 Task: Forward email with the signature Devin Parker with the subject Quarterly report from softage.1@softage.net to softage.7@softage.net with the message Please provide me with an update on the projects change management plan., select last word, change the font color from current to blue and background color to purple Send the email
Action: Mouse pressed left at (1081, 90)
Screenshot: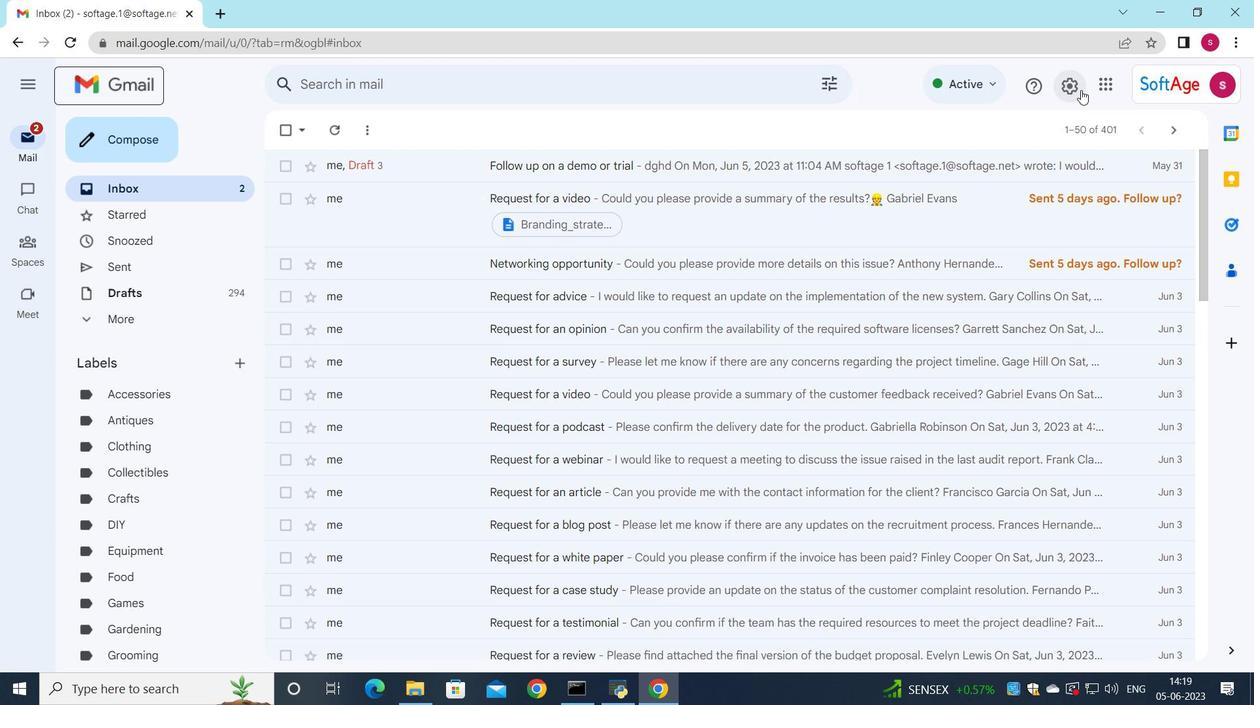 
Action: Mouse moved to (1060, 164)
Screenshot: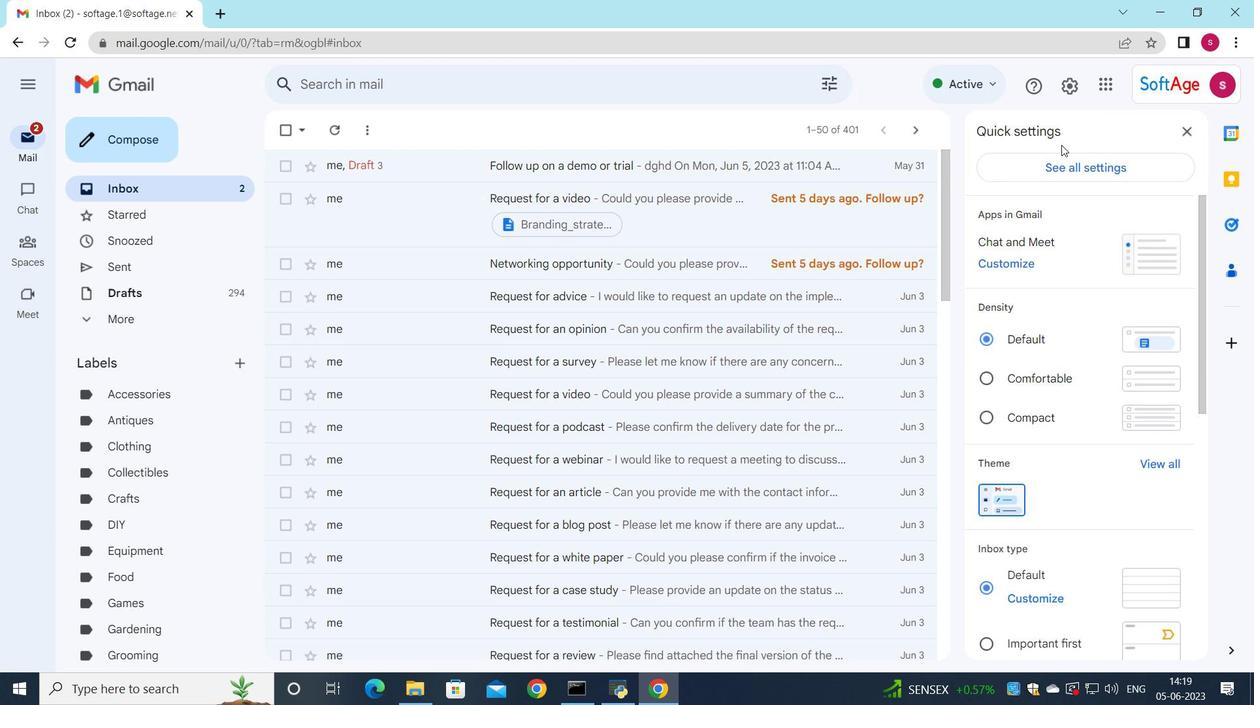 
Action: Mouse pressed left at (1060, 164)
Screenshot: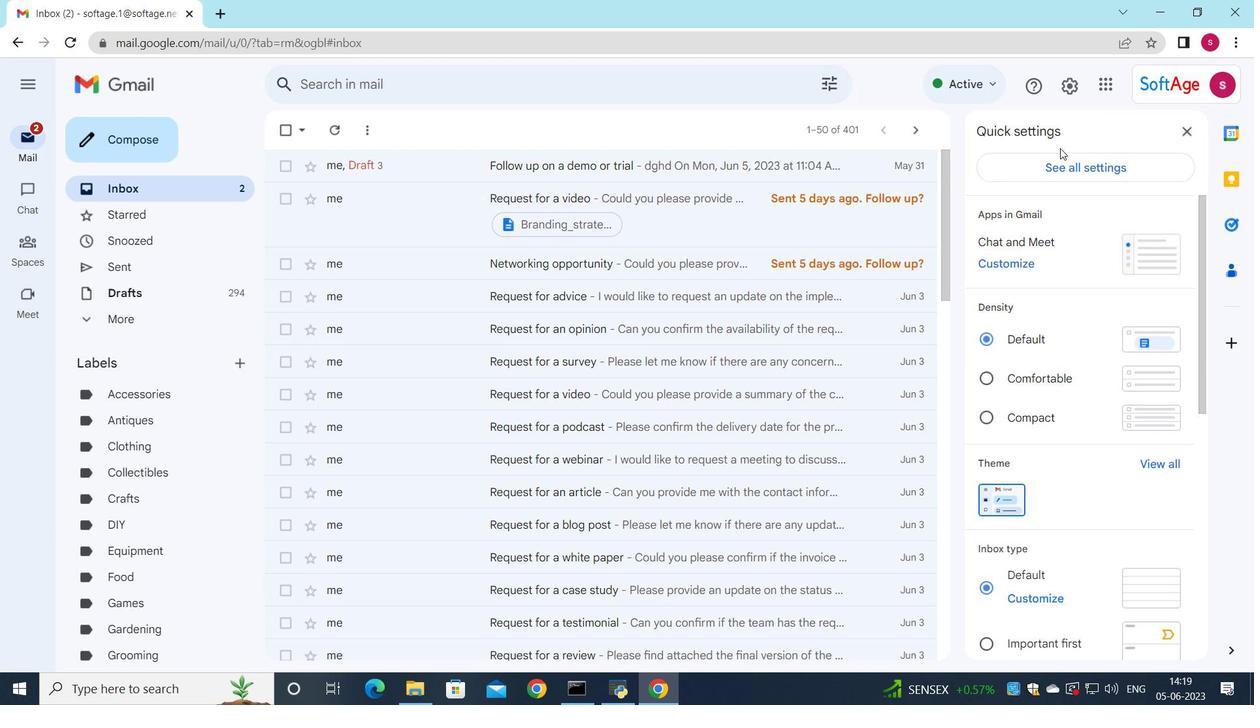 
Action: Mouse moved to (676, 300)
Screenshot: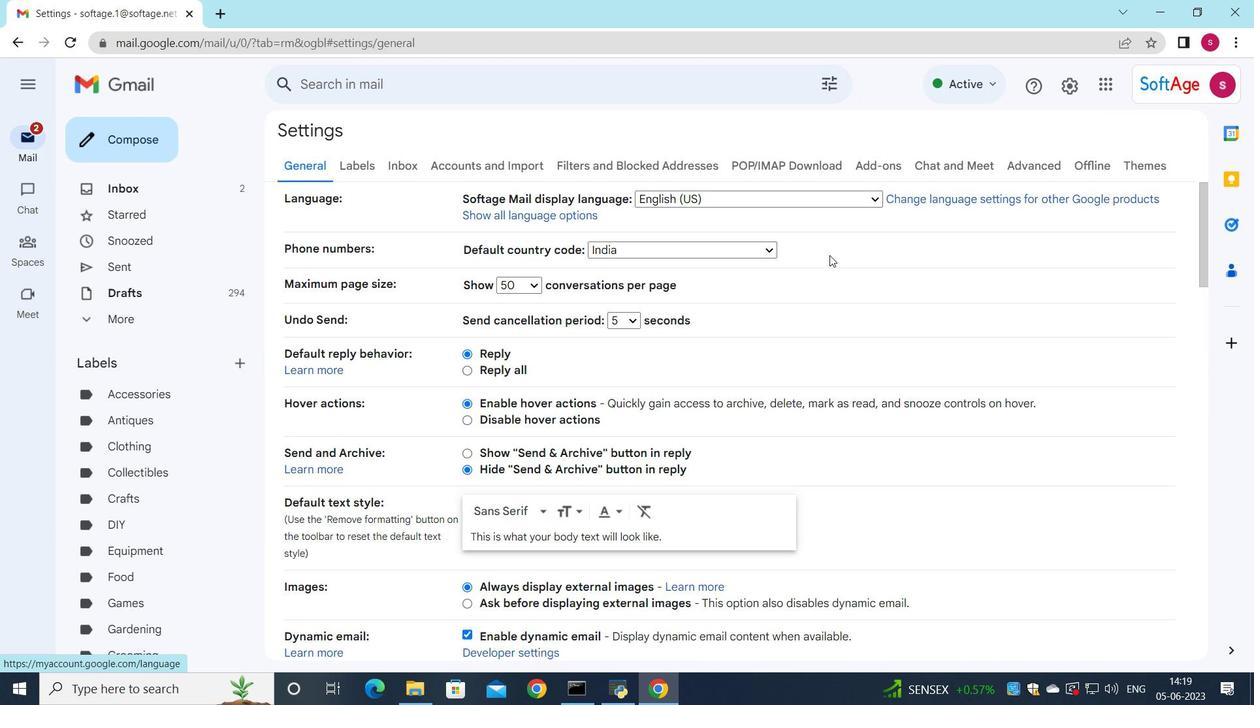 
Action: Mouse scrolled (676, 299) with delta (0, 0)
Screenshot: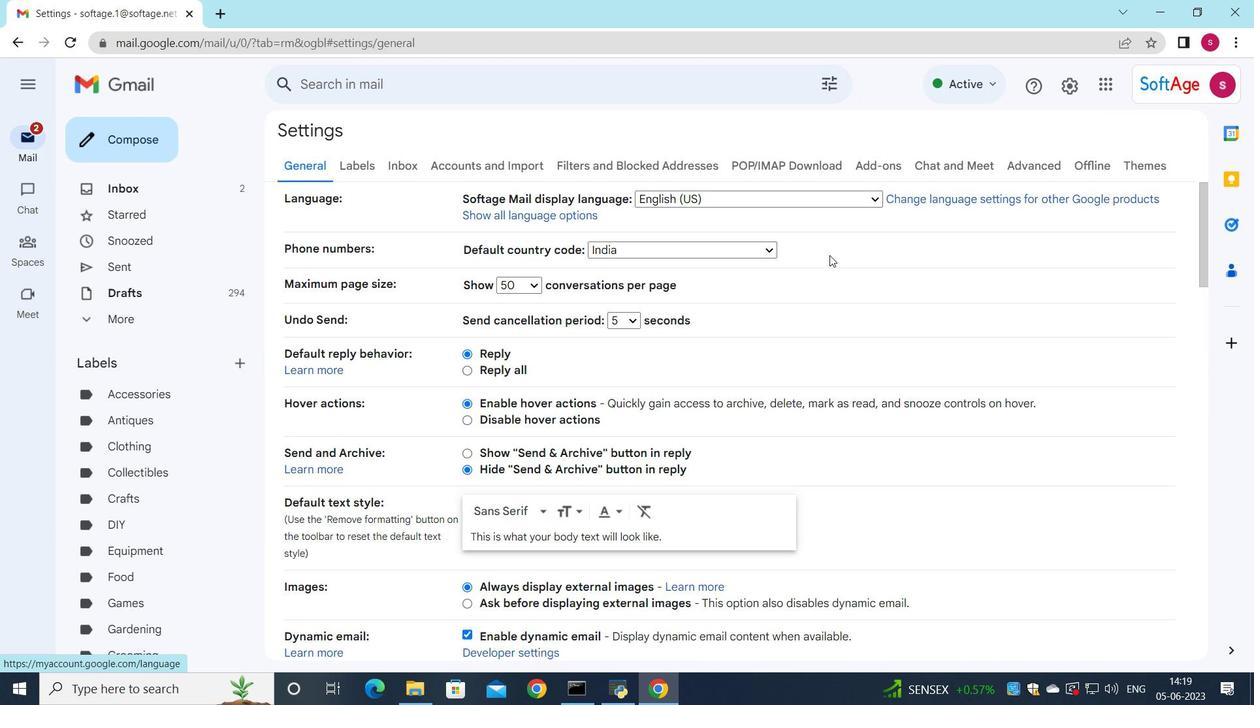 
Action: Mouse moved to (671, 303)
Screenshot: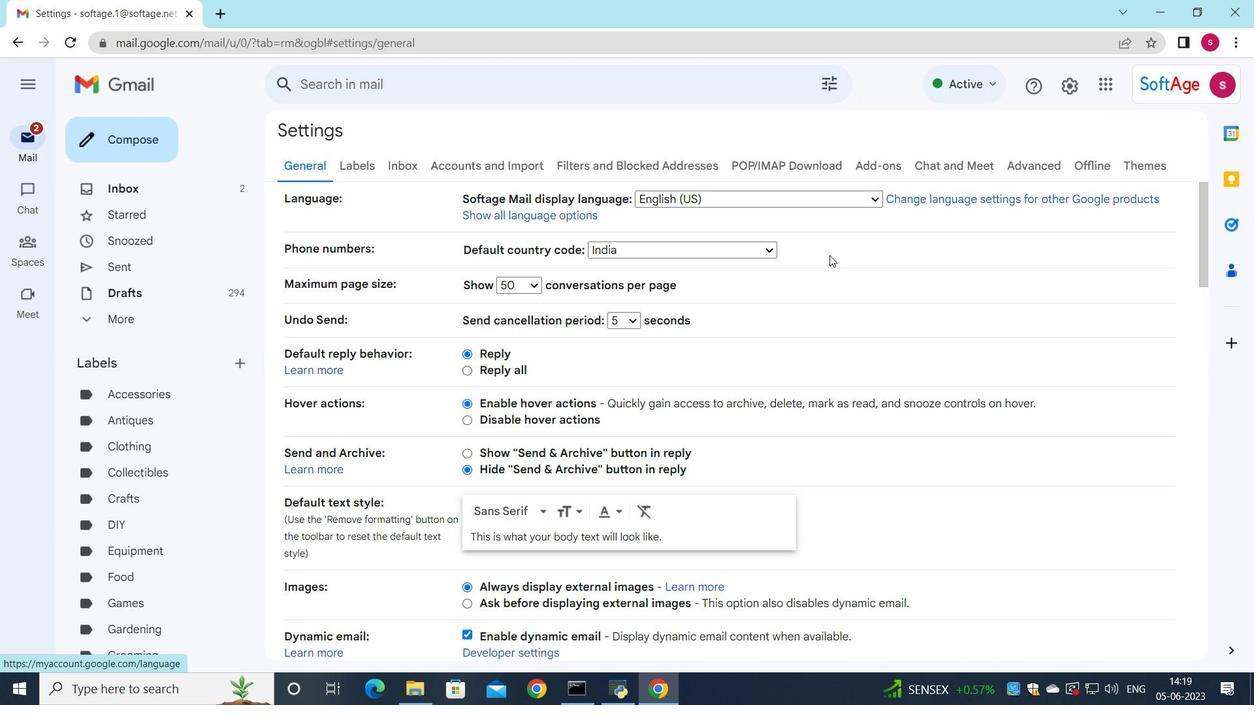 
Action: Mouse scrolled (671, 303) with delta (0, 0)
Screenshot: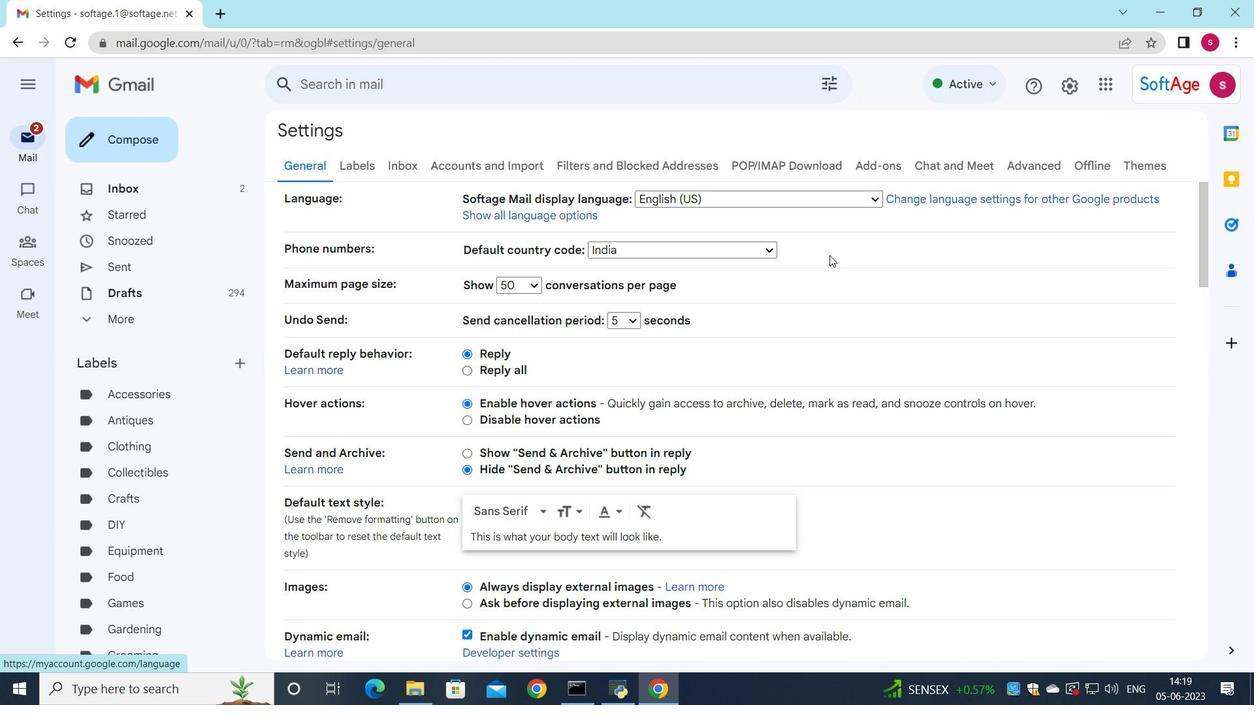 
Action: Mouse moved to (669, 305)
Screenshot: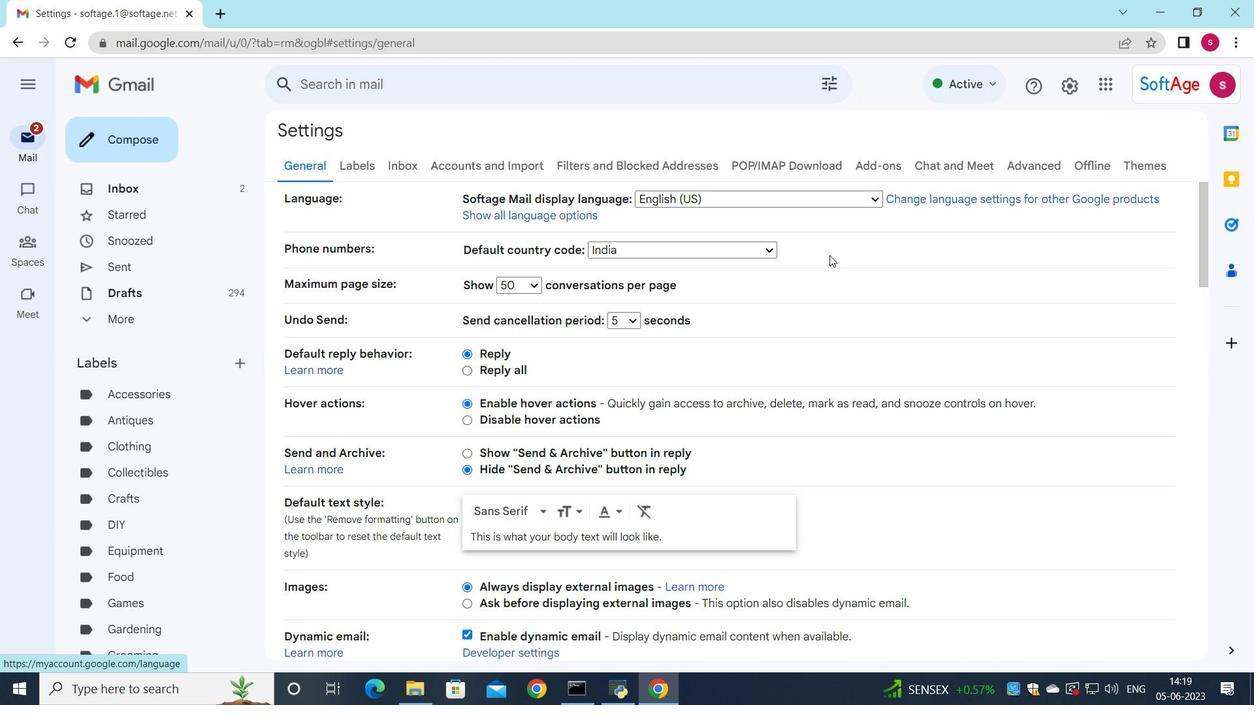 
Action: Mouse scrolled (669, 304) with delta (0, 0)
Screenshot: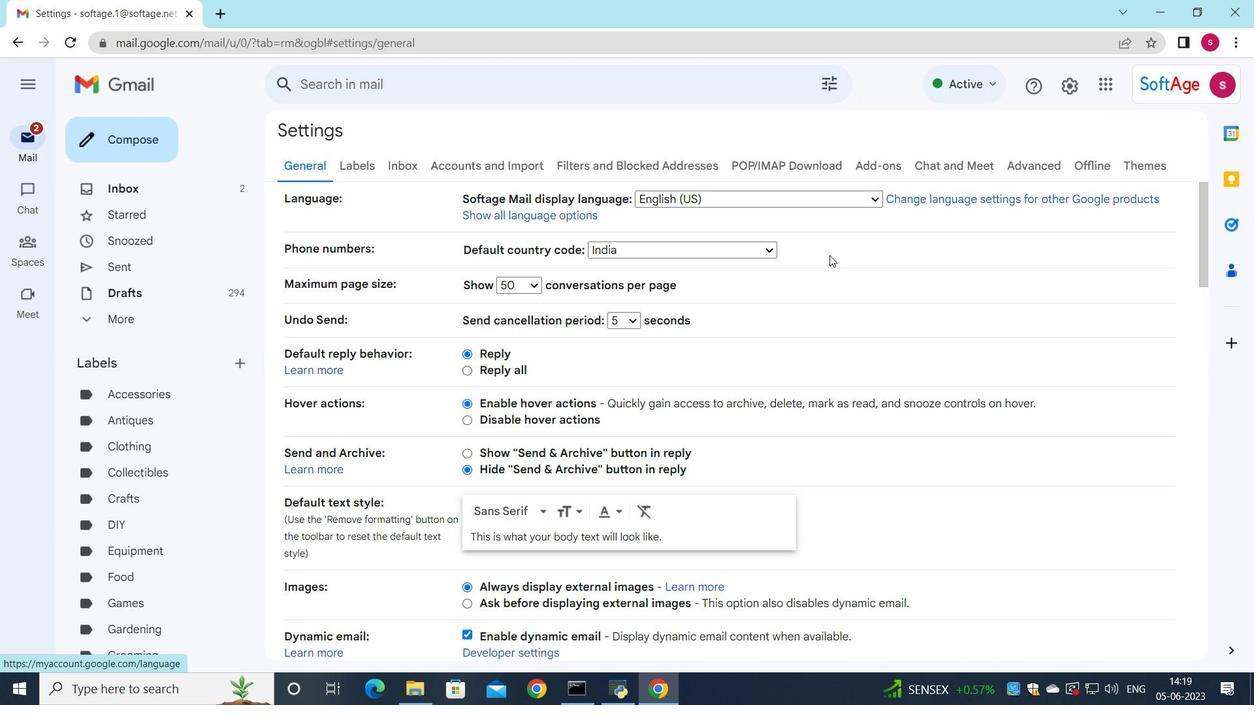 
Action: Mouse moved to (665, 307)
Screenshot: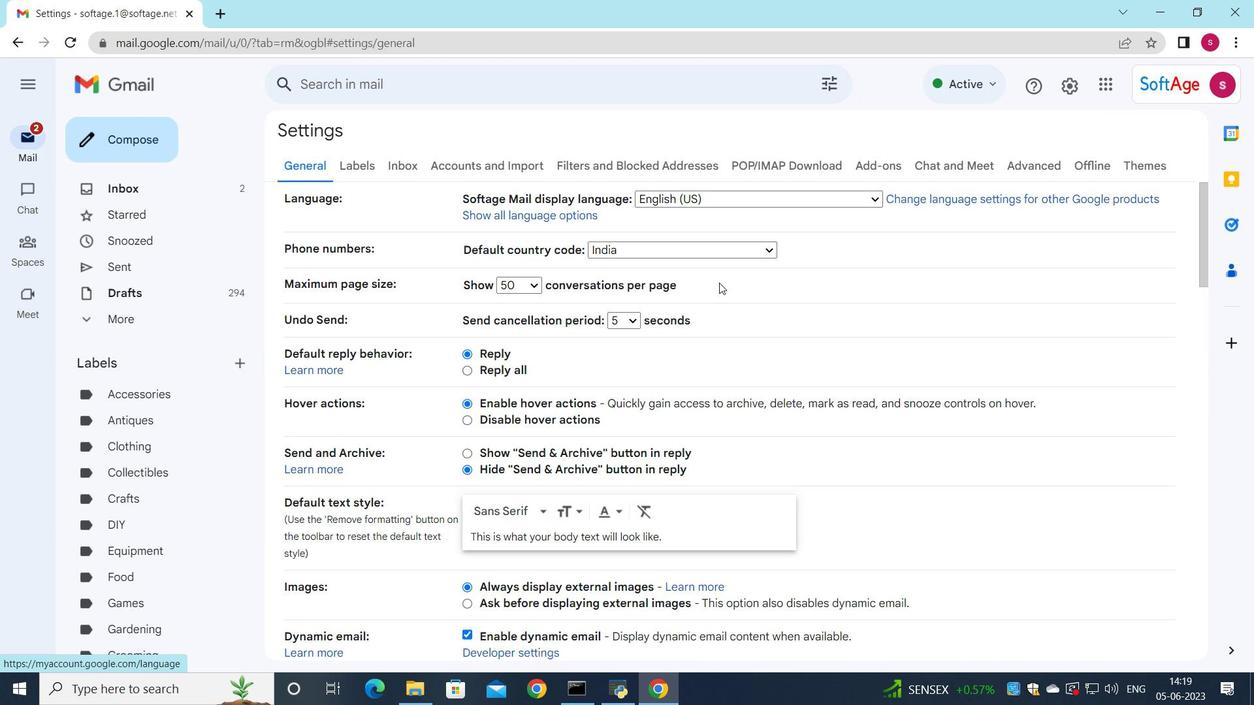 
Action: Mouse scrolled (665, 306) with delta (0, 0)
Screenshot: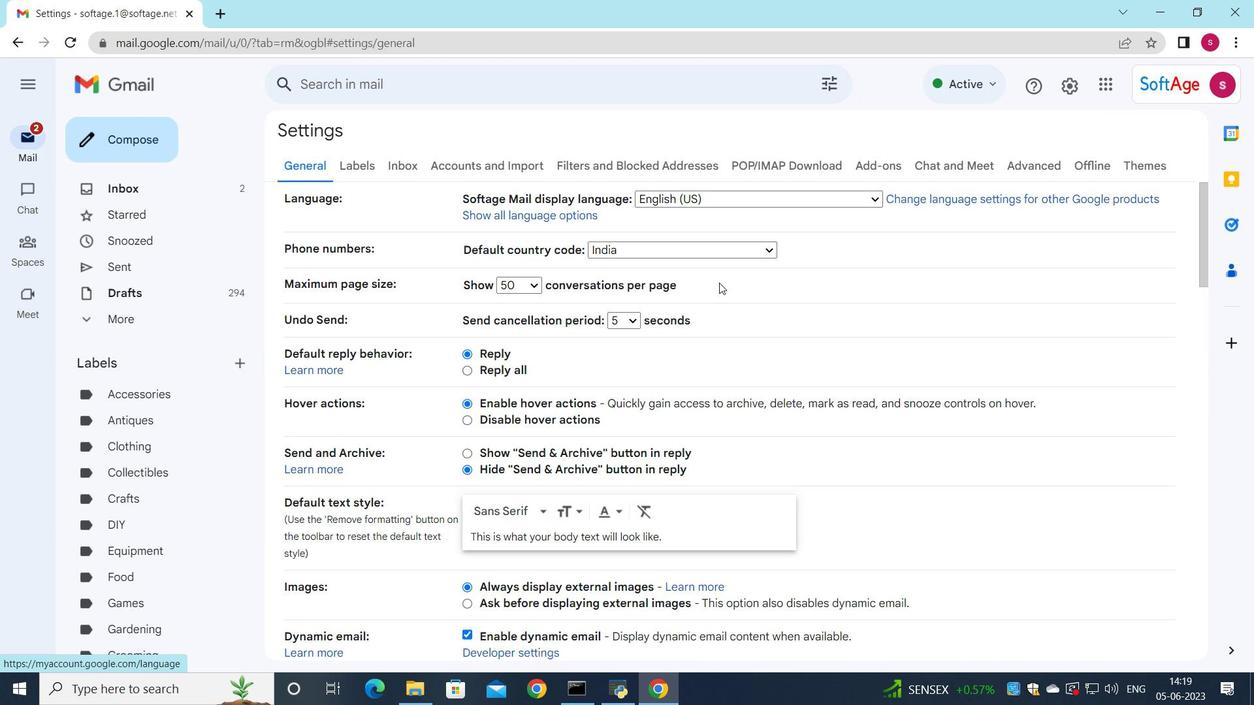 
Action: Mouse moved to (596, 295)
Screenshot: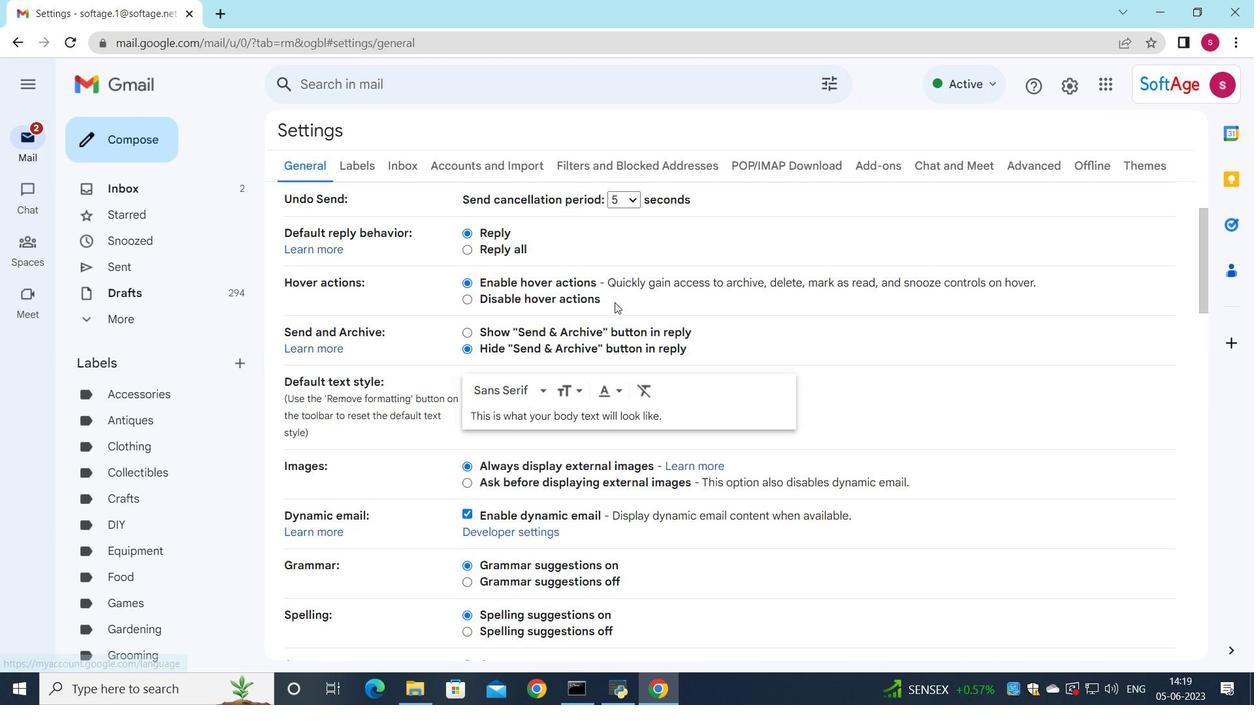 
Action: Mouse scrolled (596, 295) with delta (0, 0)
Screenshot: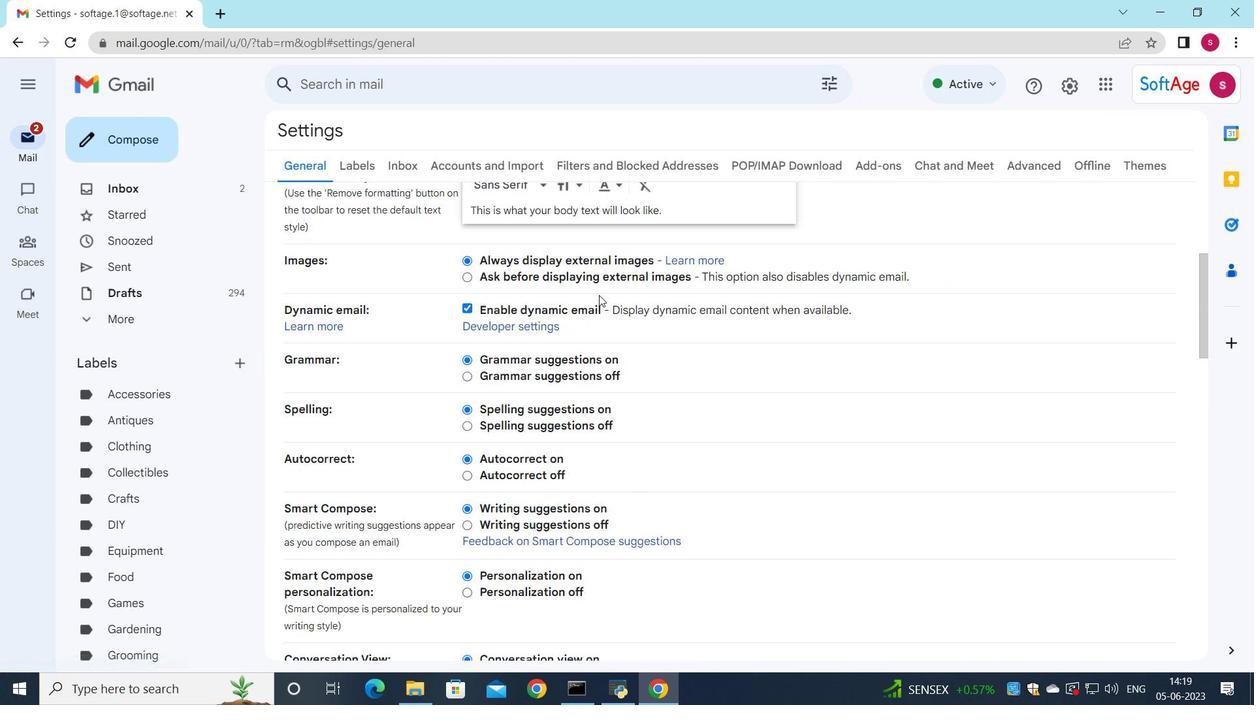 
Action: Mouse scrolled (596, 295) with delta (0, 0)
Screenshot: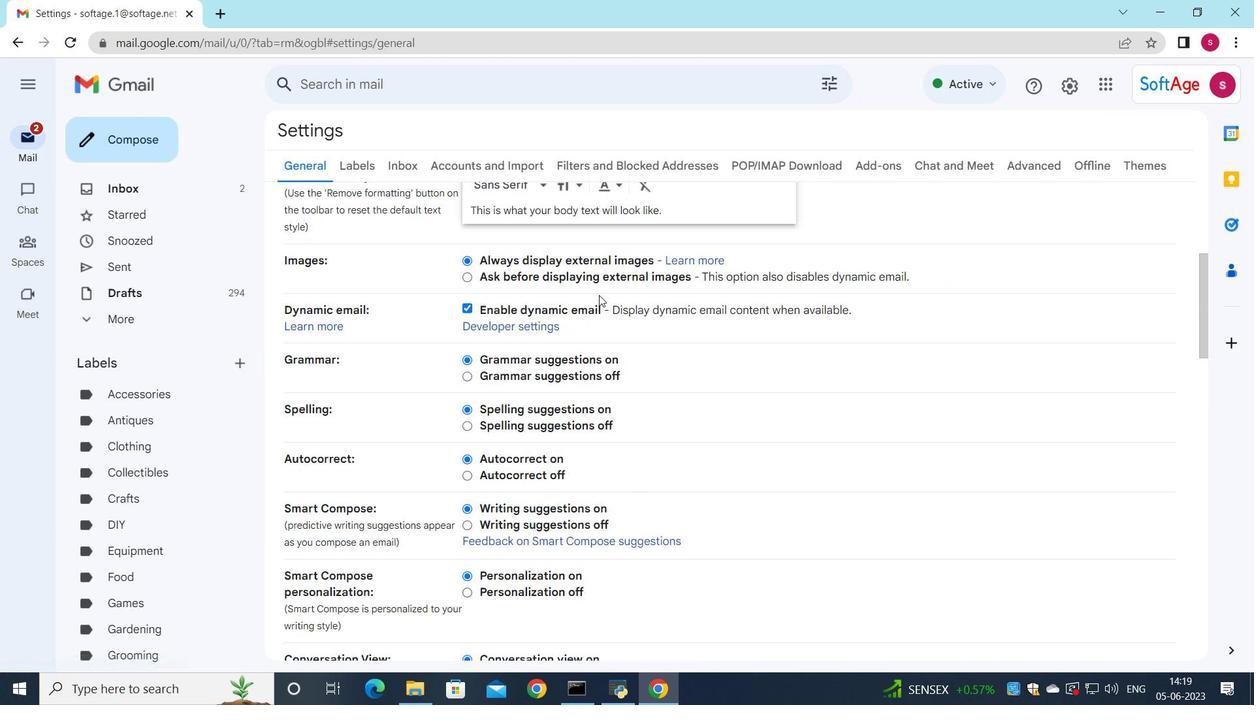 
Action: Mouse scrolled (596, 295) with delta (0, 0)
Screenshot: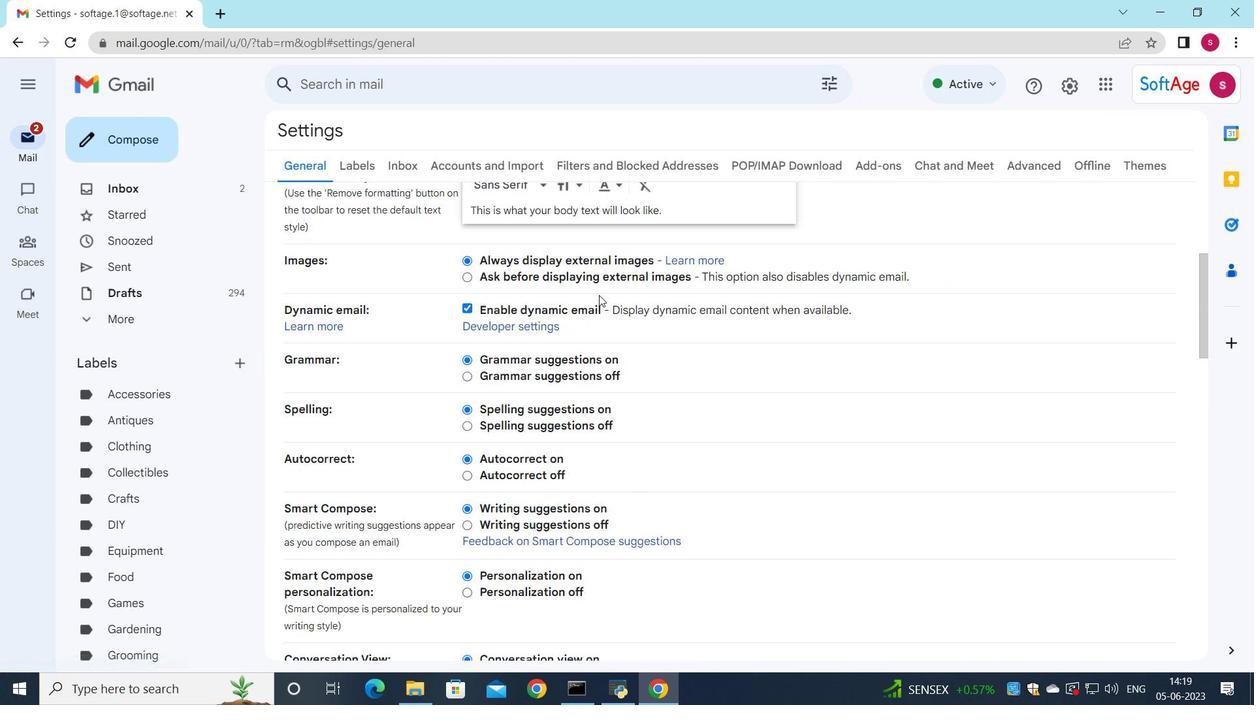 
Action: Mouse scrolled (596, 295) with delta (0, 0)
Screenshot: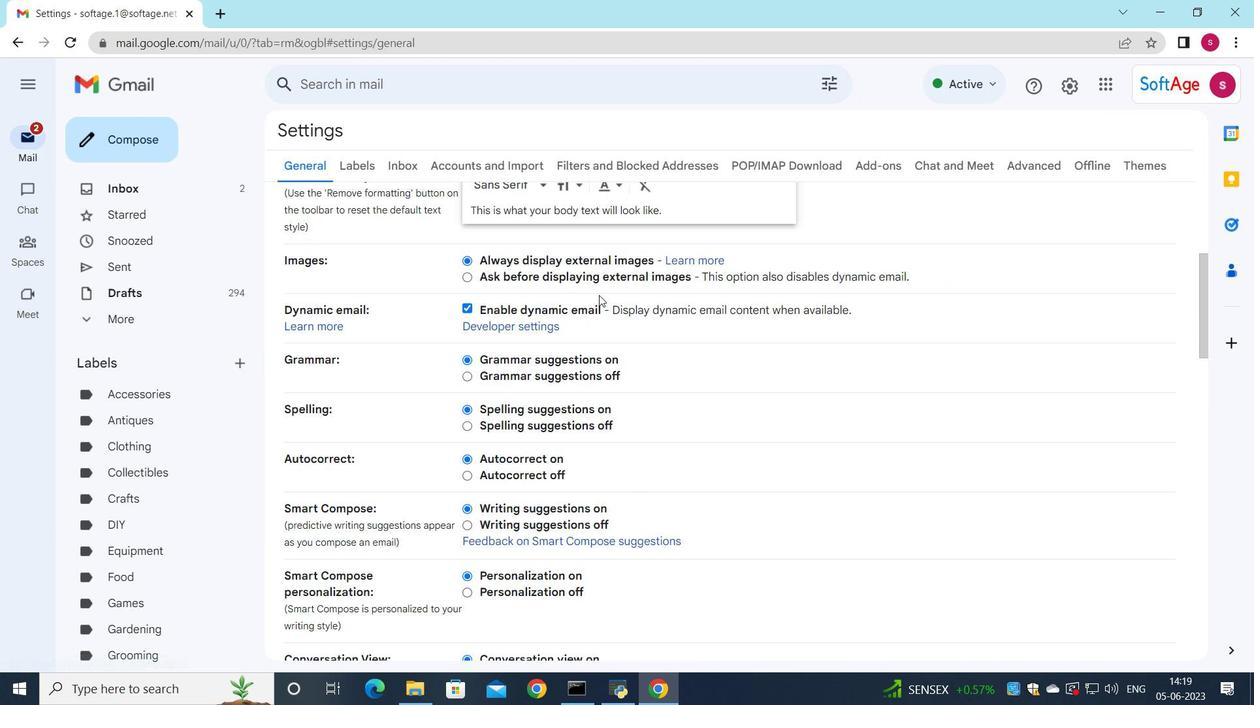 
Action: Mouse moved to (596, 299)
Screenshot: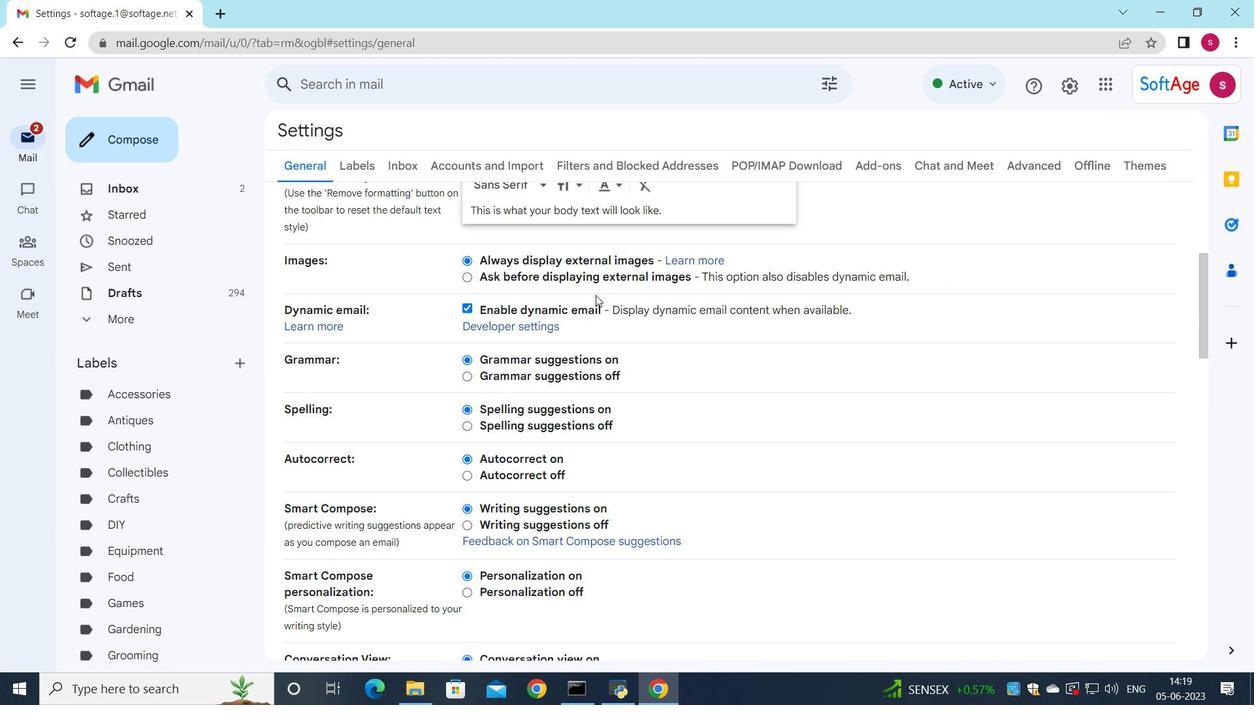 
Action: Mouse scrolled (596, 298) with delta (0, 0)
Screenshot: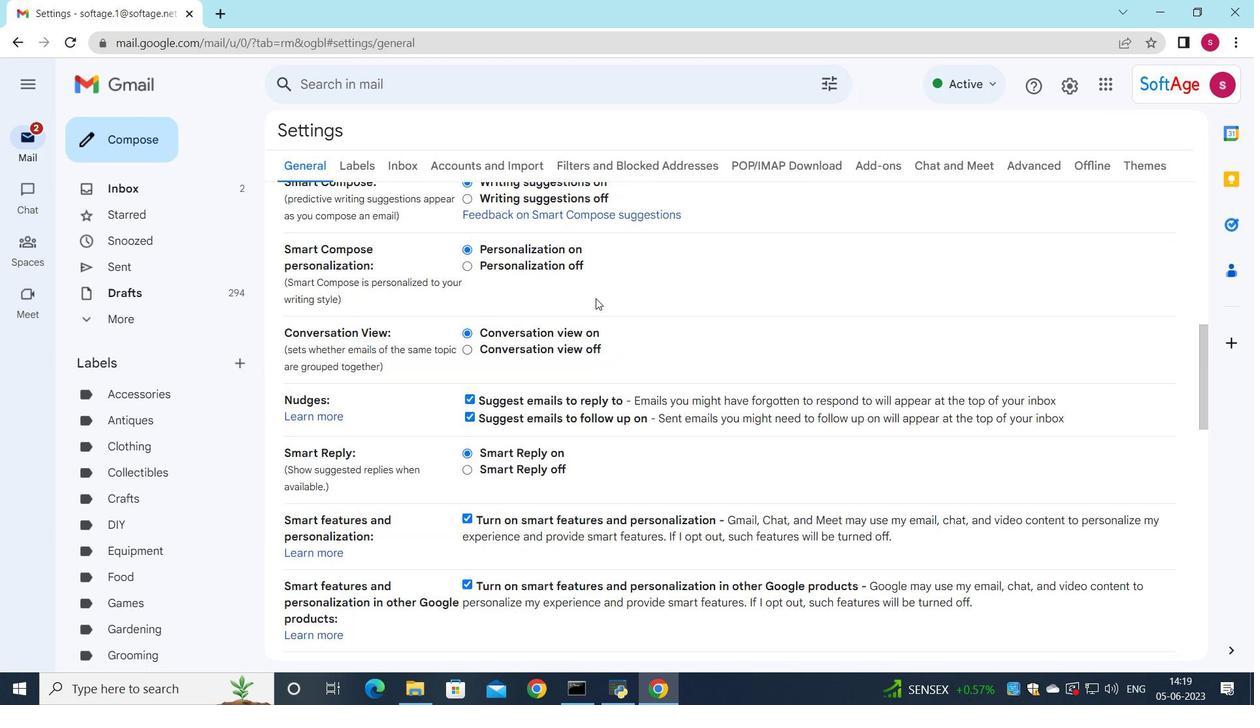 
Action: Mouse scrolled (596, 298) with delta (0, 0)
Screenshot: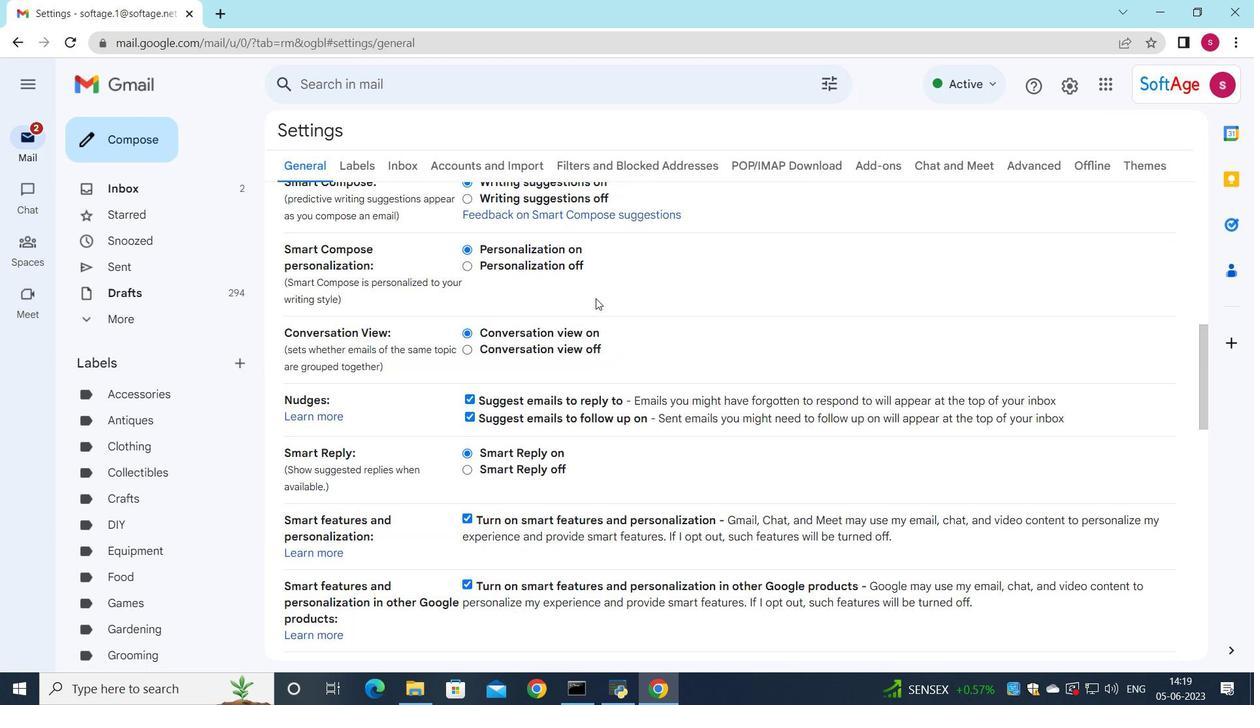 
Action: Mouse scrolled (596, 298) with delta (0, 0)
Screenshot: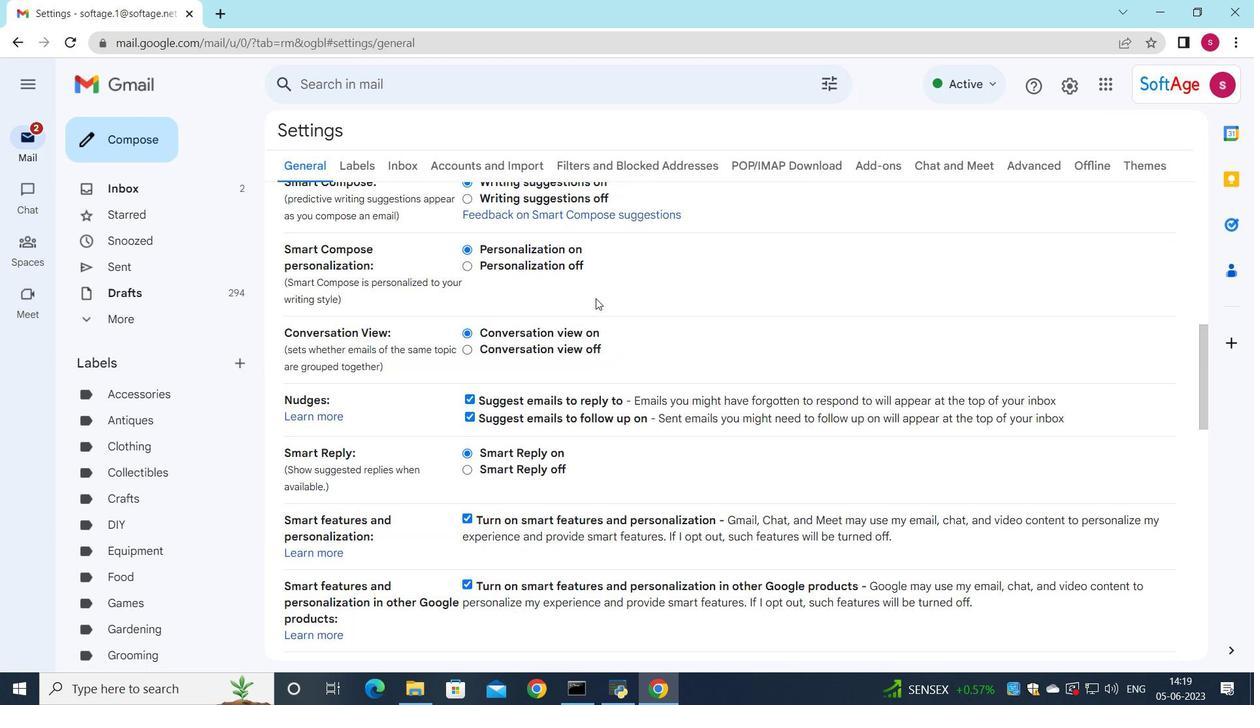
Action: Mouse moved to (596, 303)
Screenshot: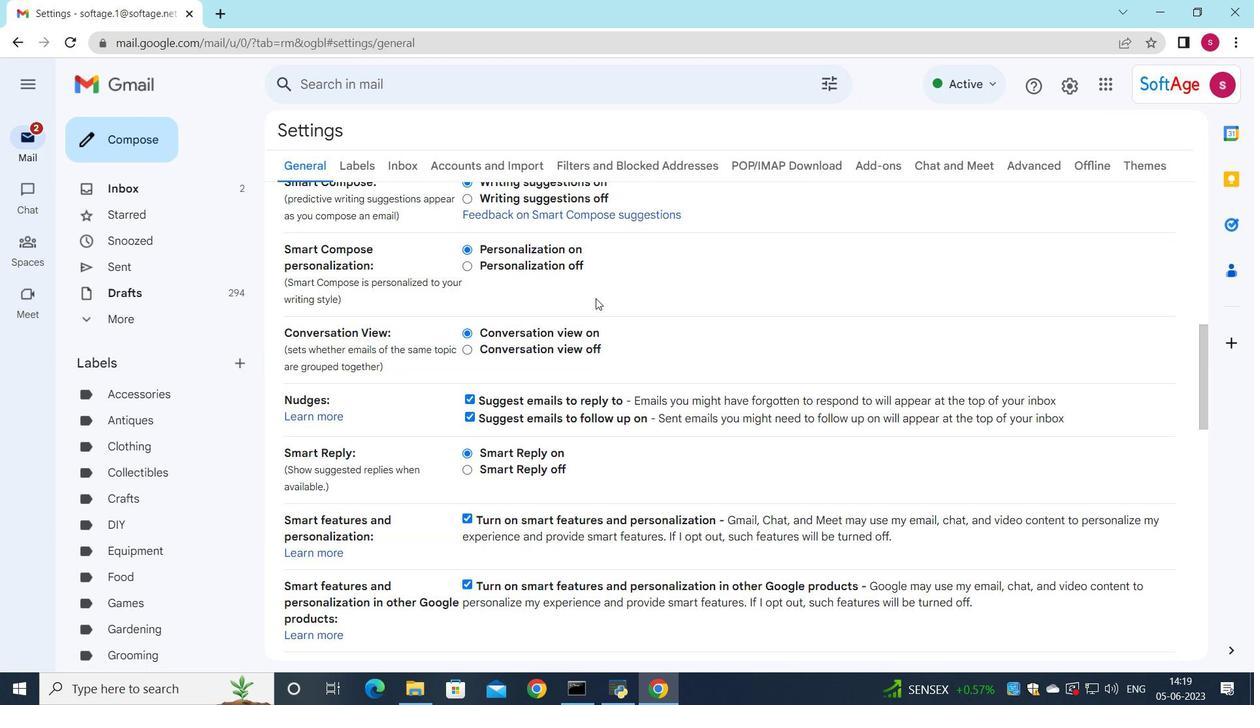 
Action: Mouse scrolled (596, 302) with delta (0, 0)
Screenshot: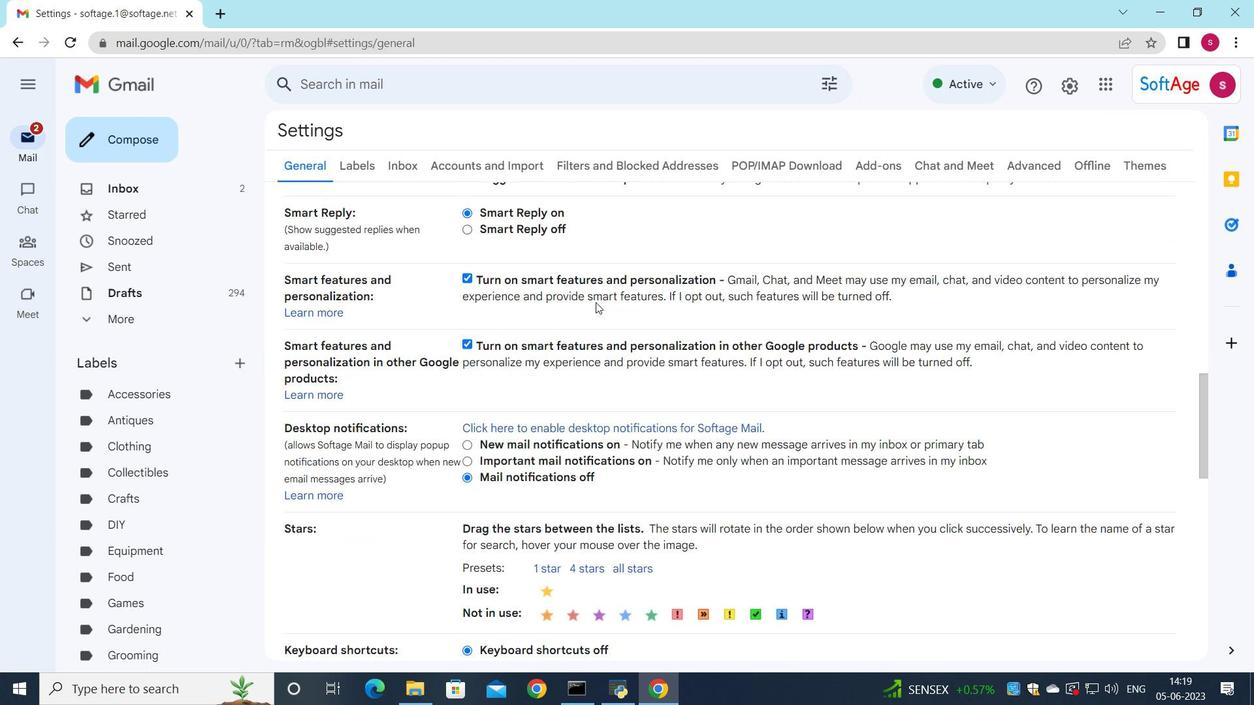 
Action: Mouse scrolled (596, 302) with delta (0, 0)
Screenshot: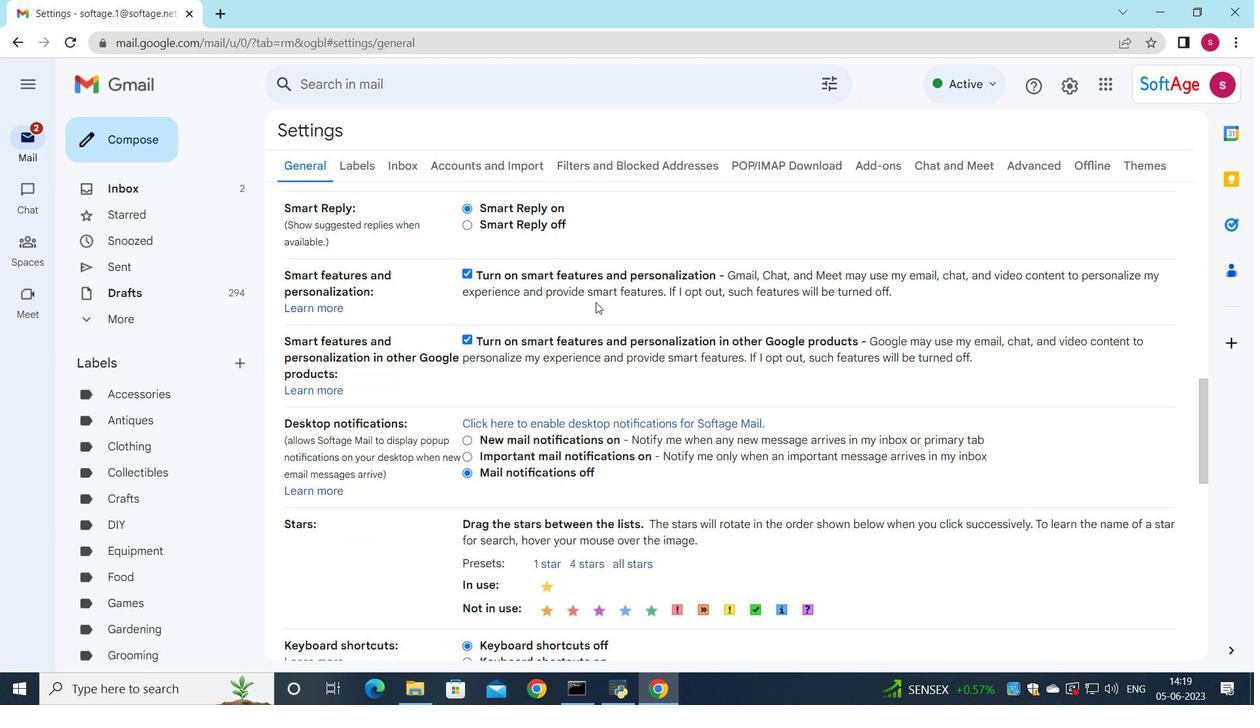 
Action: Mouse moved to (596, 301)
Screenshot: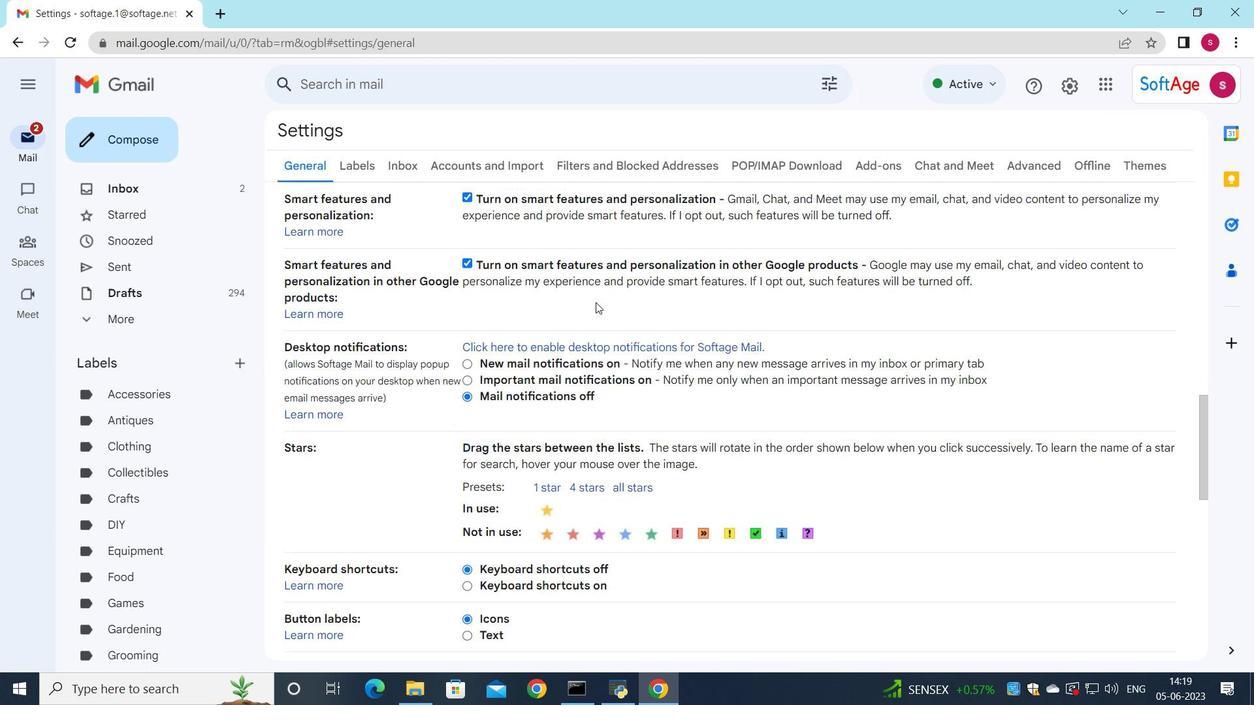 
Action: Mouse scrolled (596, 301) with delta (0, 0)
Screenshot: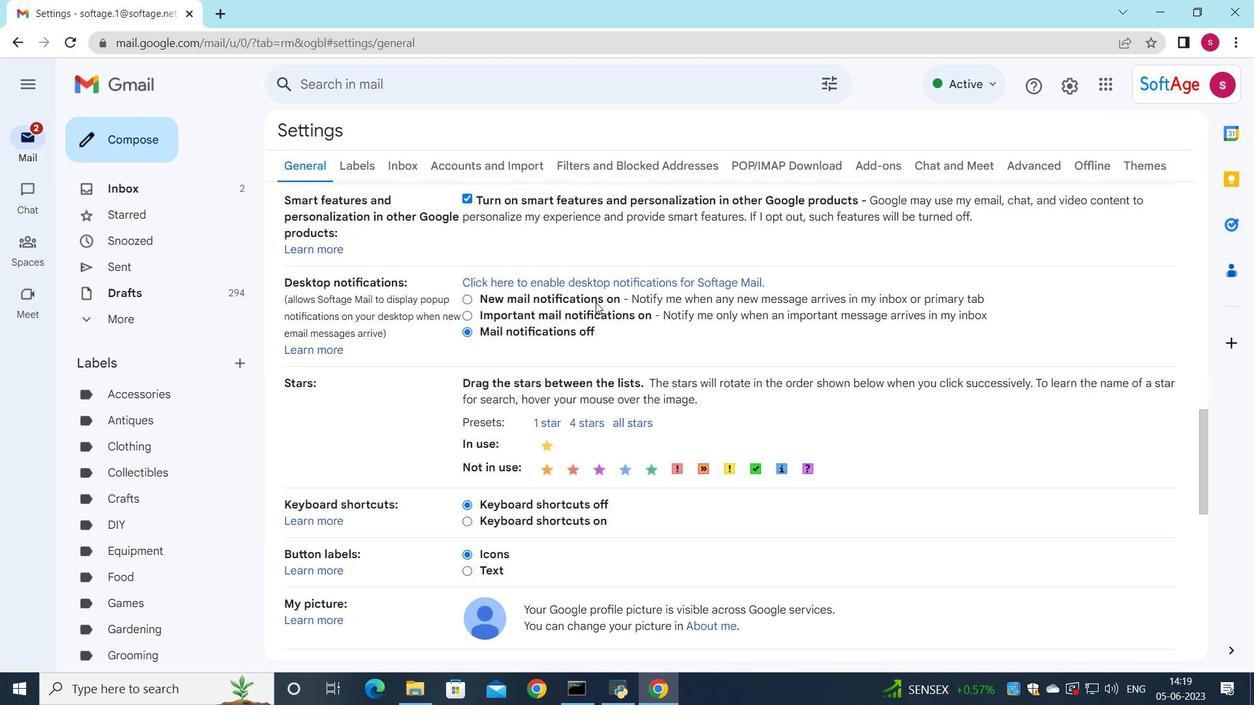 
Action: Mouse scrolled (596, 301) with delta (0, 0)
Screenshot: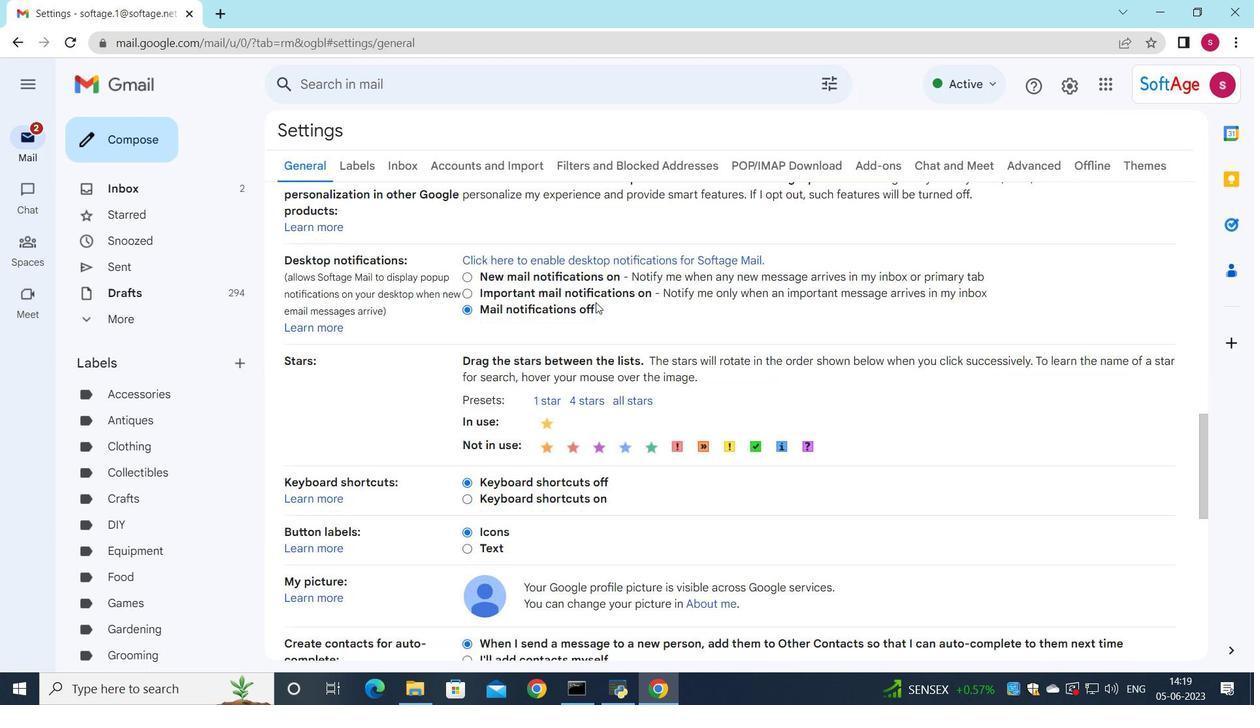 
Action: Mouse scrolled (596, 301) with delta (0, 0)
Screenshot: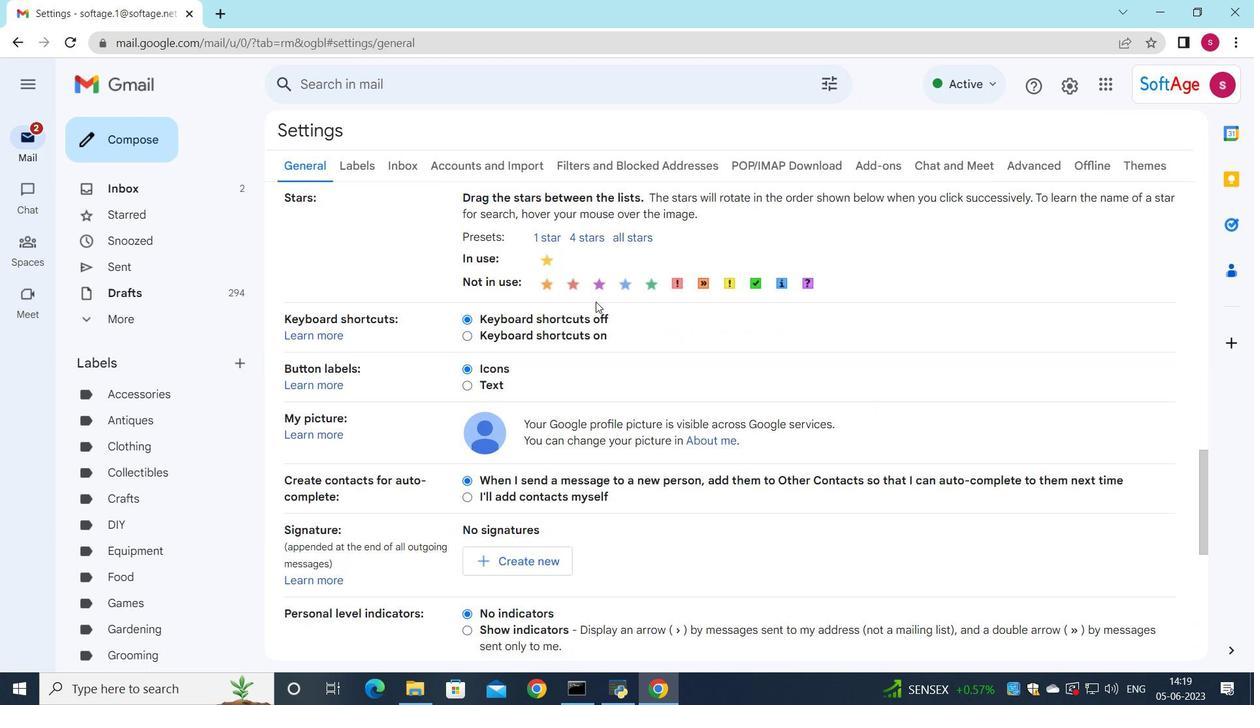 
Action: Mouse scrolled (596, 301) with delta (0, 0)
Screenshot: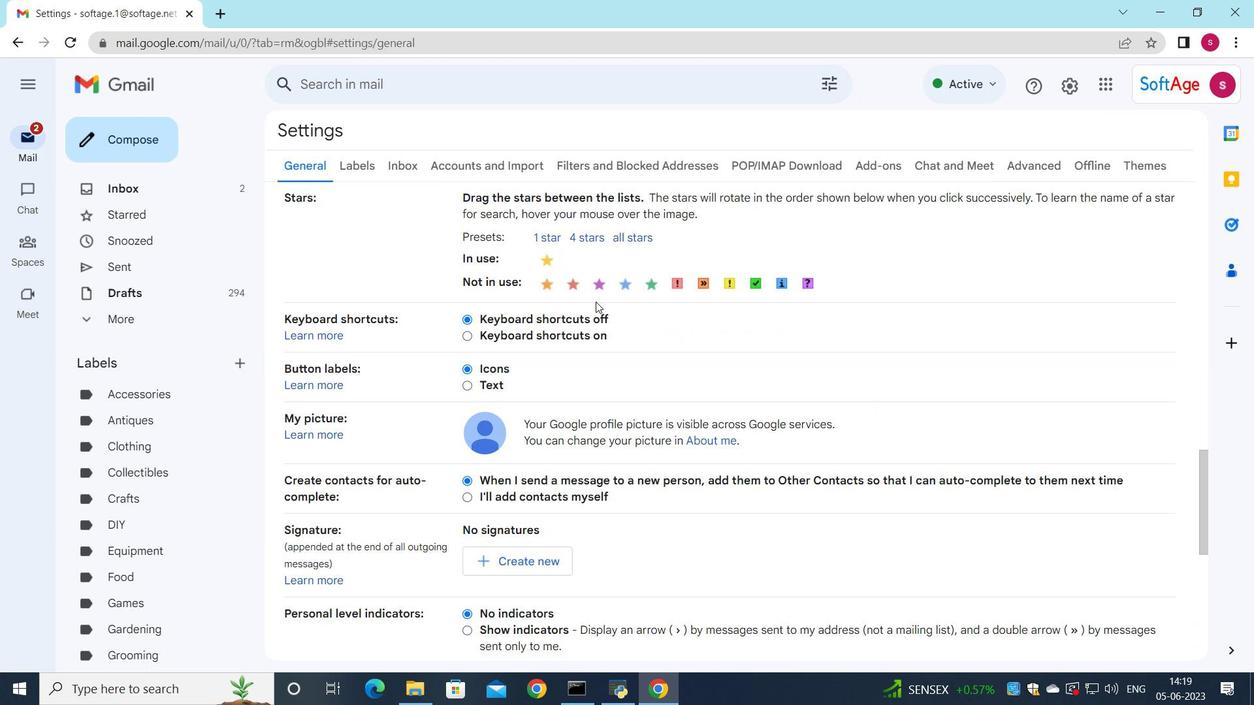 
Action: Mouse moved to (529, 387)
Screenshot: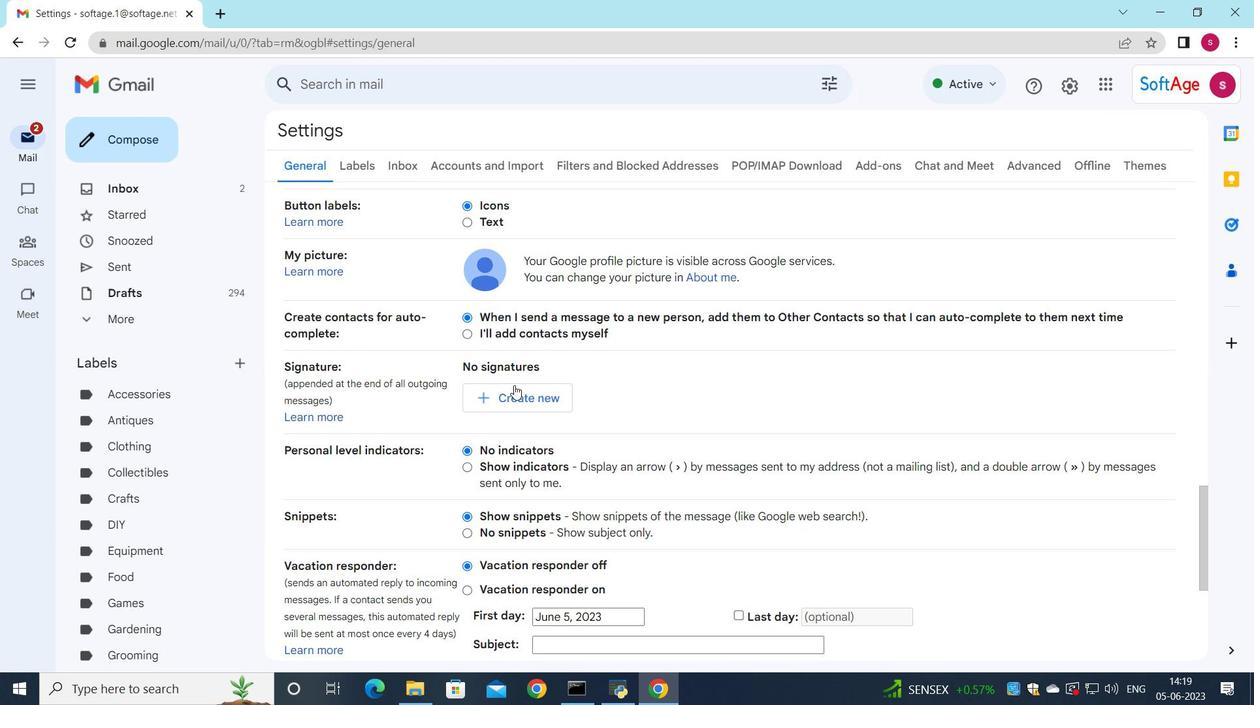 
Action: Mouse pressed left at (529, 387)
Screenshot: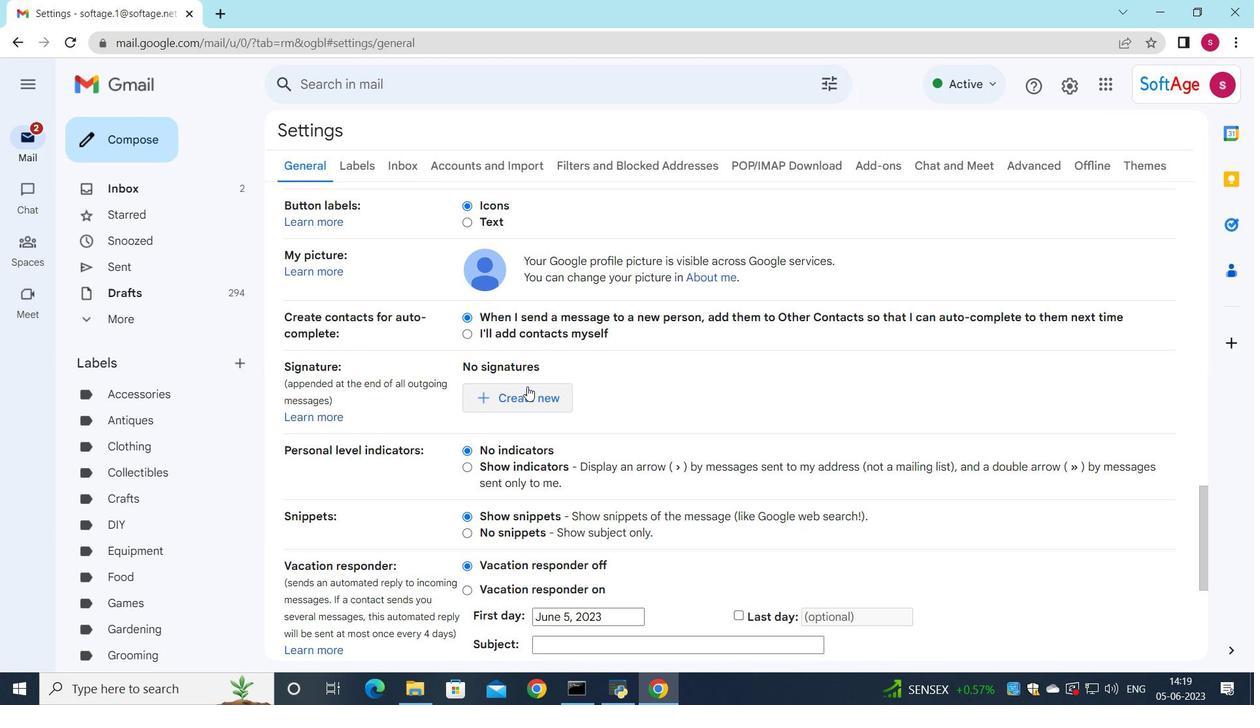 
Action: Mouse moved to (878, 343)
Screenshot: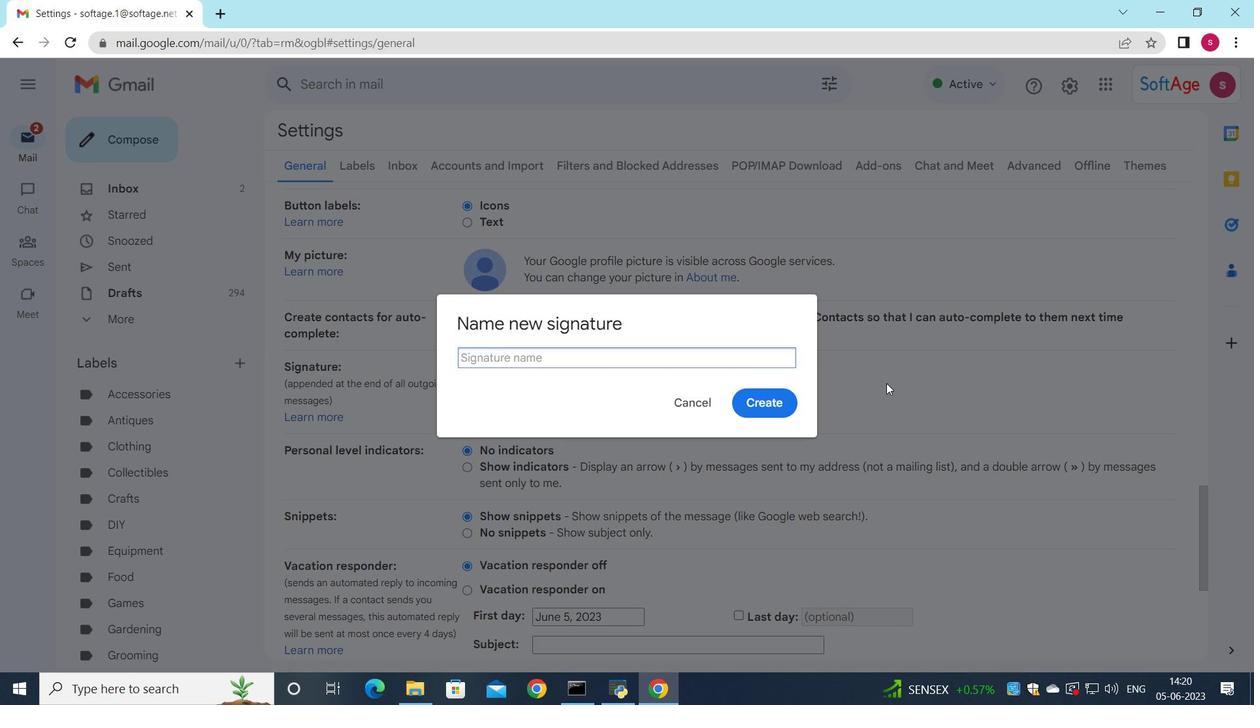 
Action: Key pressed <Key.shift>Devin<Key.space><Key.shift>Parker<Key.enter>
Screenshot: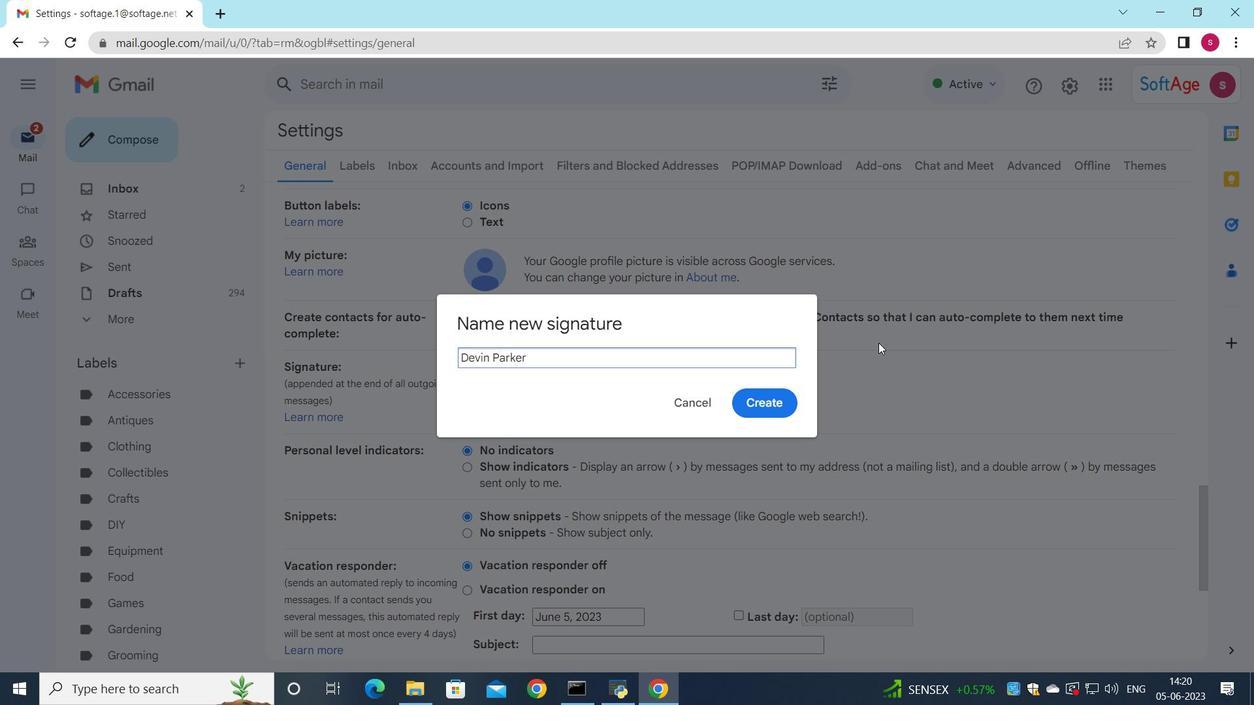 
Action: Mouse moved to (780, 372)
Screenshot: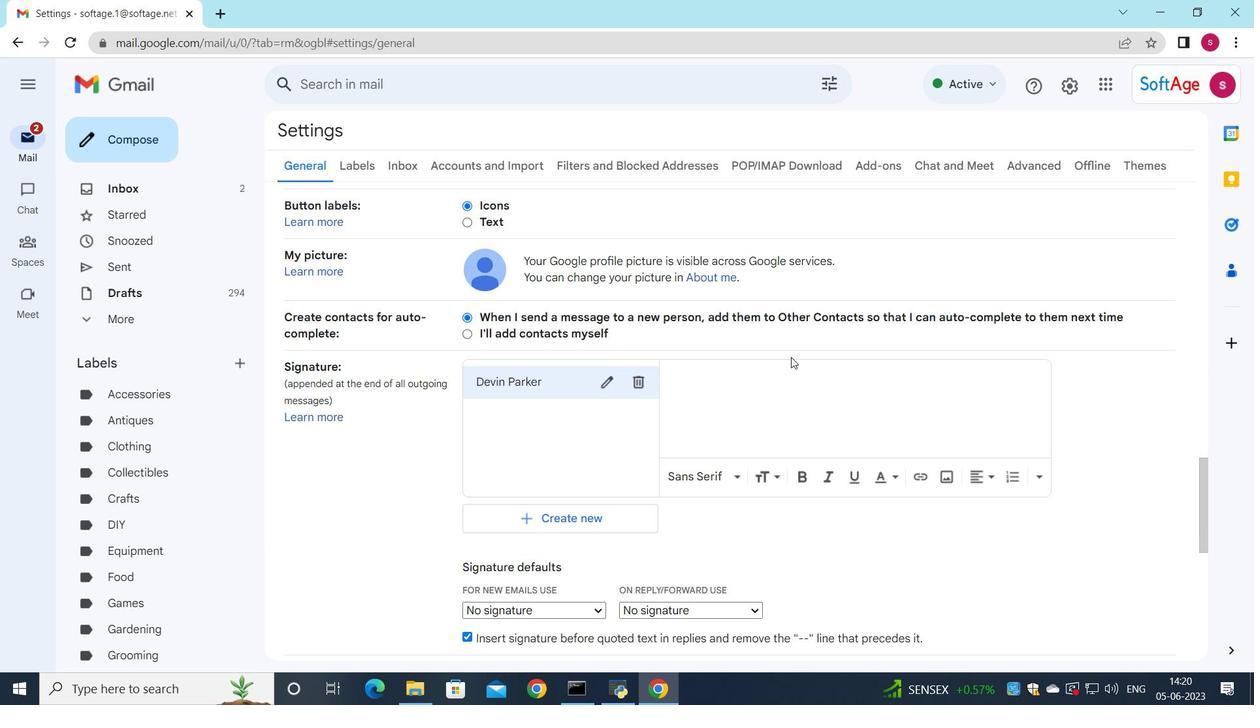 
Action: Mouse pressed left at (780, 372)
Screenshot: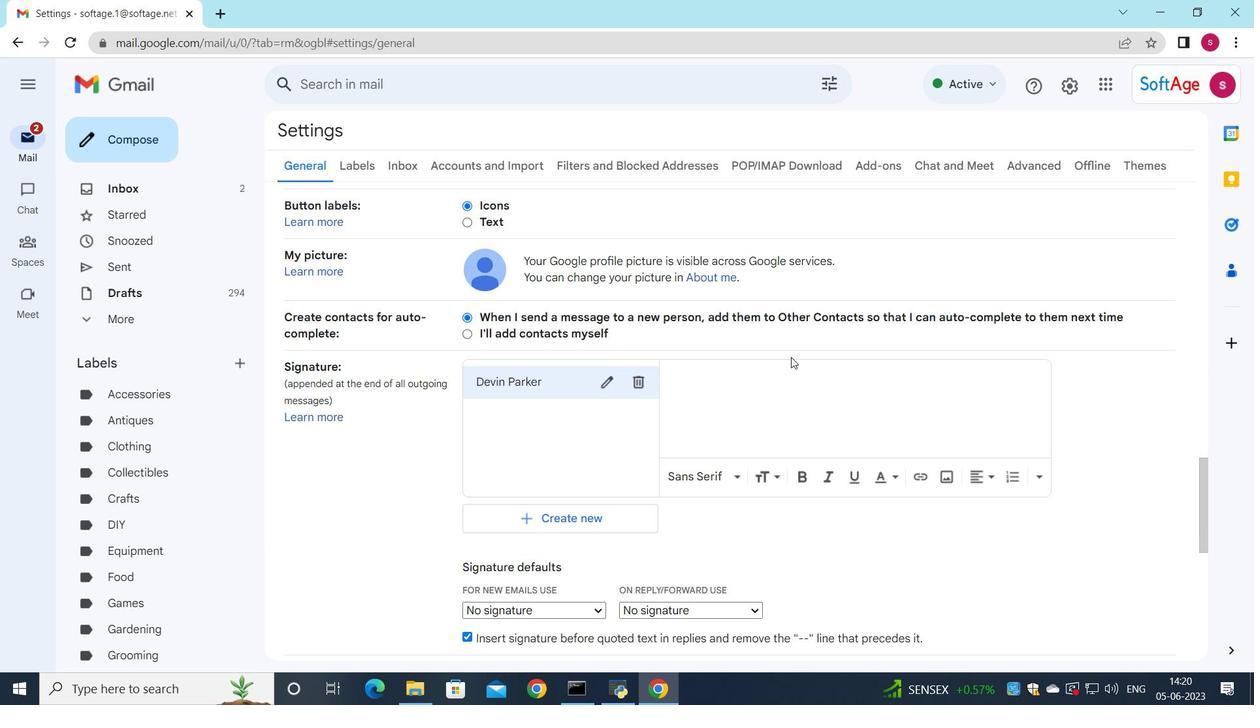 
Action: Mouse moved to (780, 373)
Screenshot: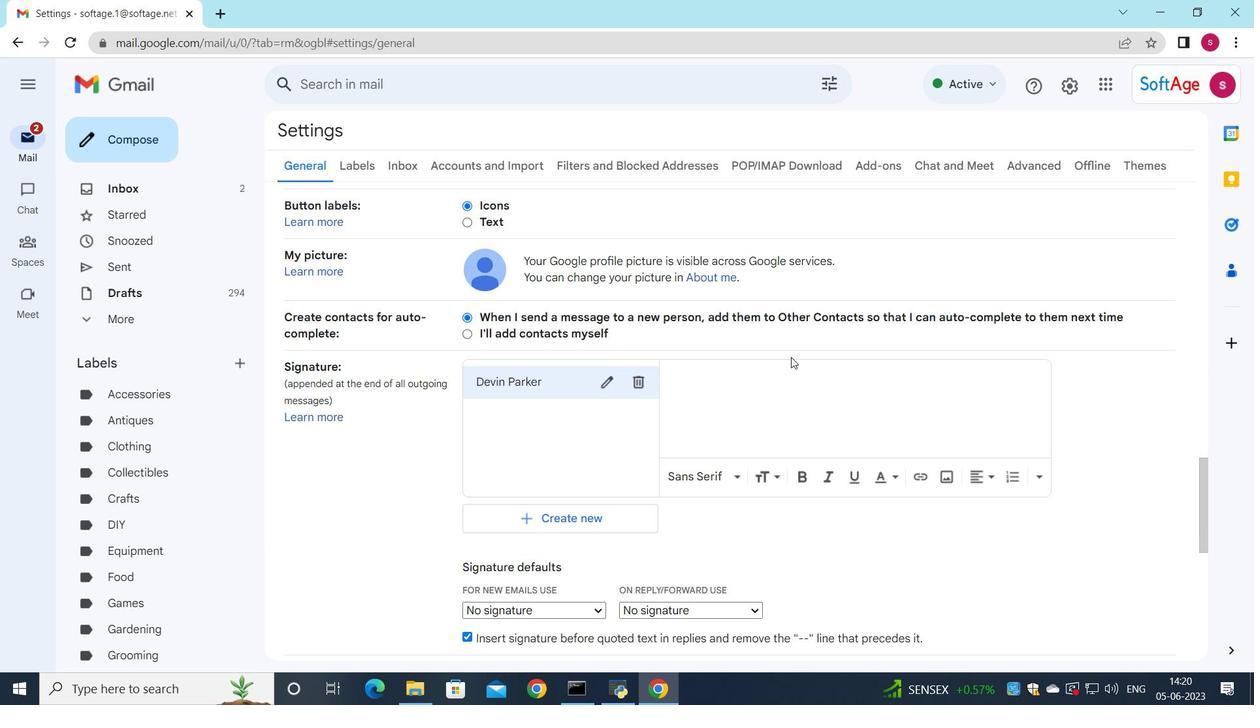 
Action: Key pressed <Key.shift>Devin<Key.space><Key.shift>Parker
Screenshot: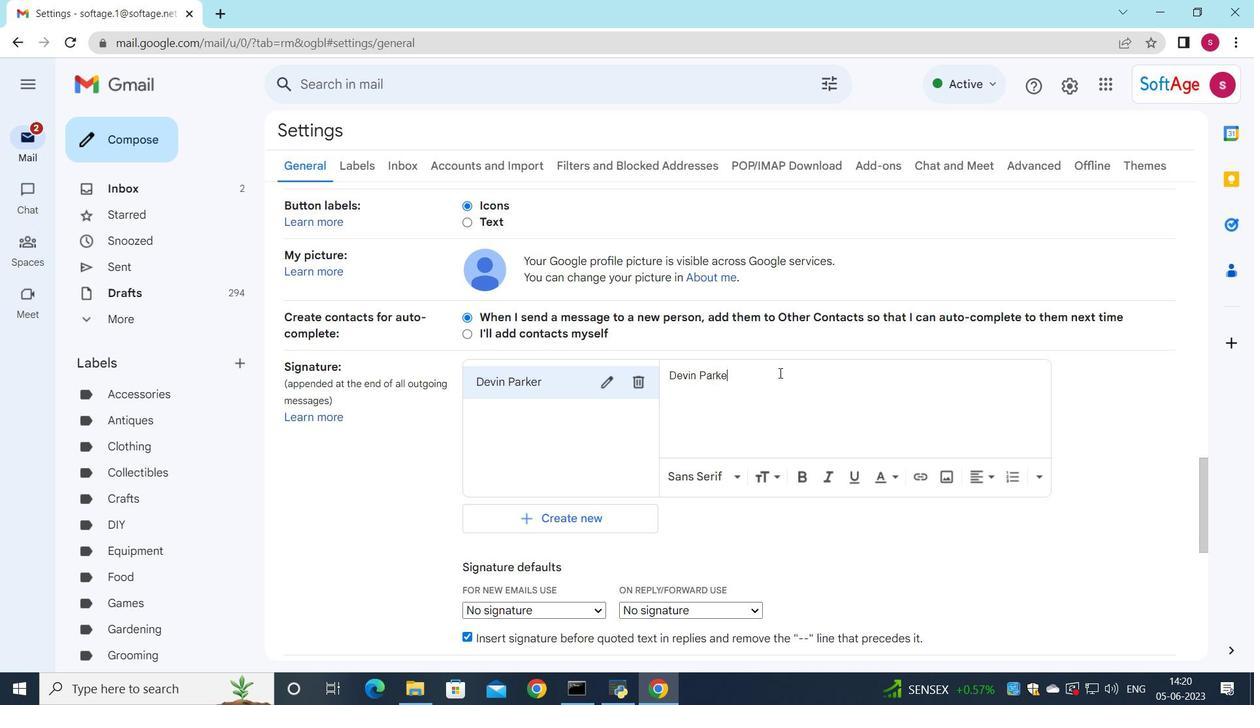 
Action: Mouse moved to (594, 353)
Screenshot: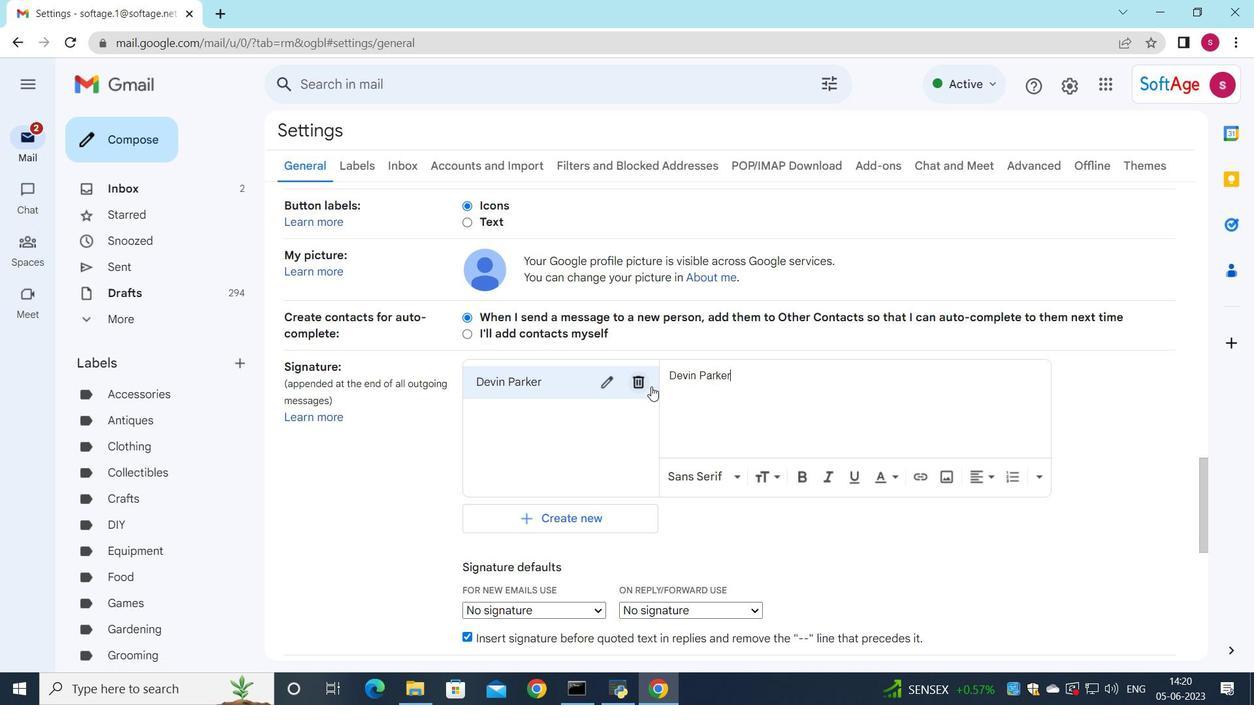 
Action: Mouse scrolled (594, 352) with delta (0, 0)
Screenshot: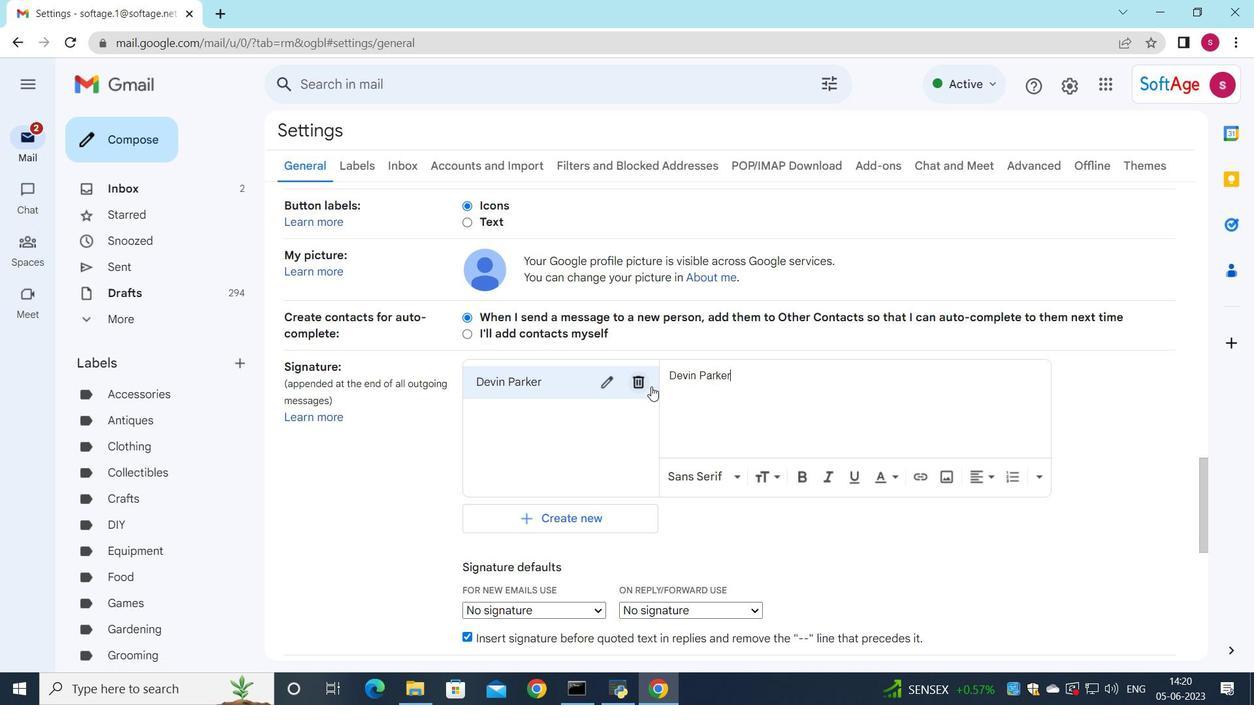 
Action: Mouse scrolled (594, 352) with delta (0, 0)
Screenshot: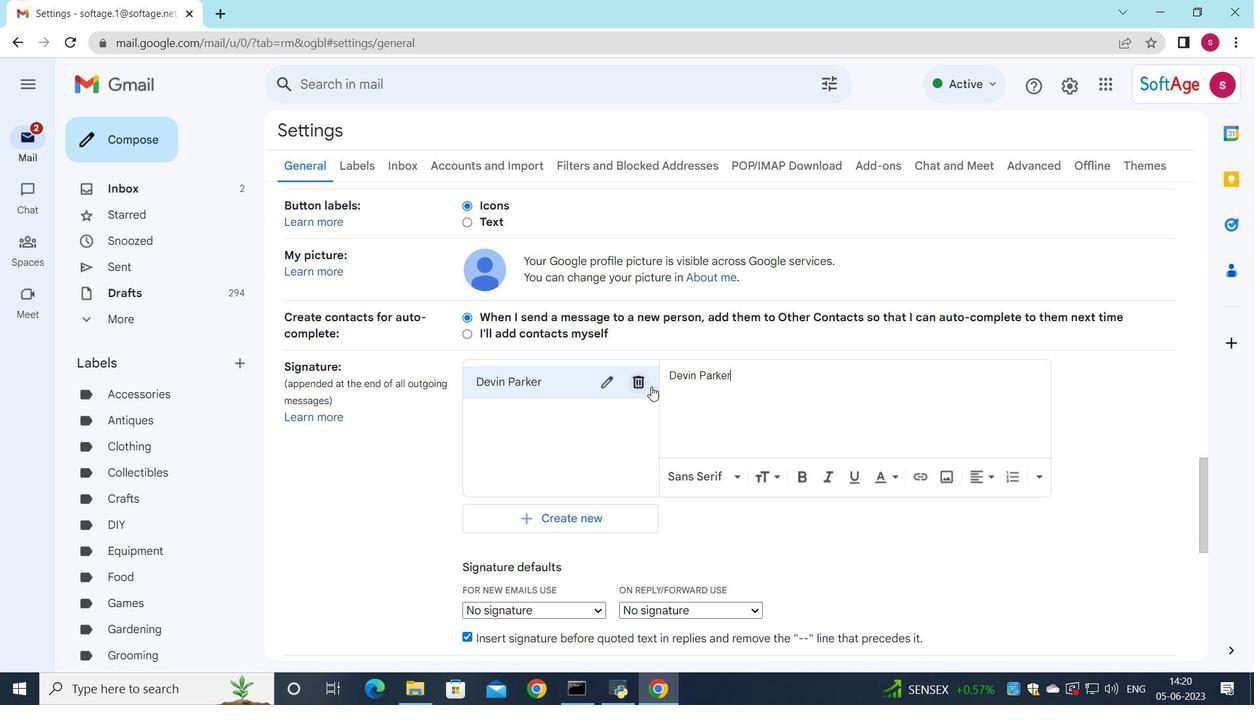 
Action: Mouse scrolled (594, 352) with delta (0, 0)
Screenshot: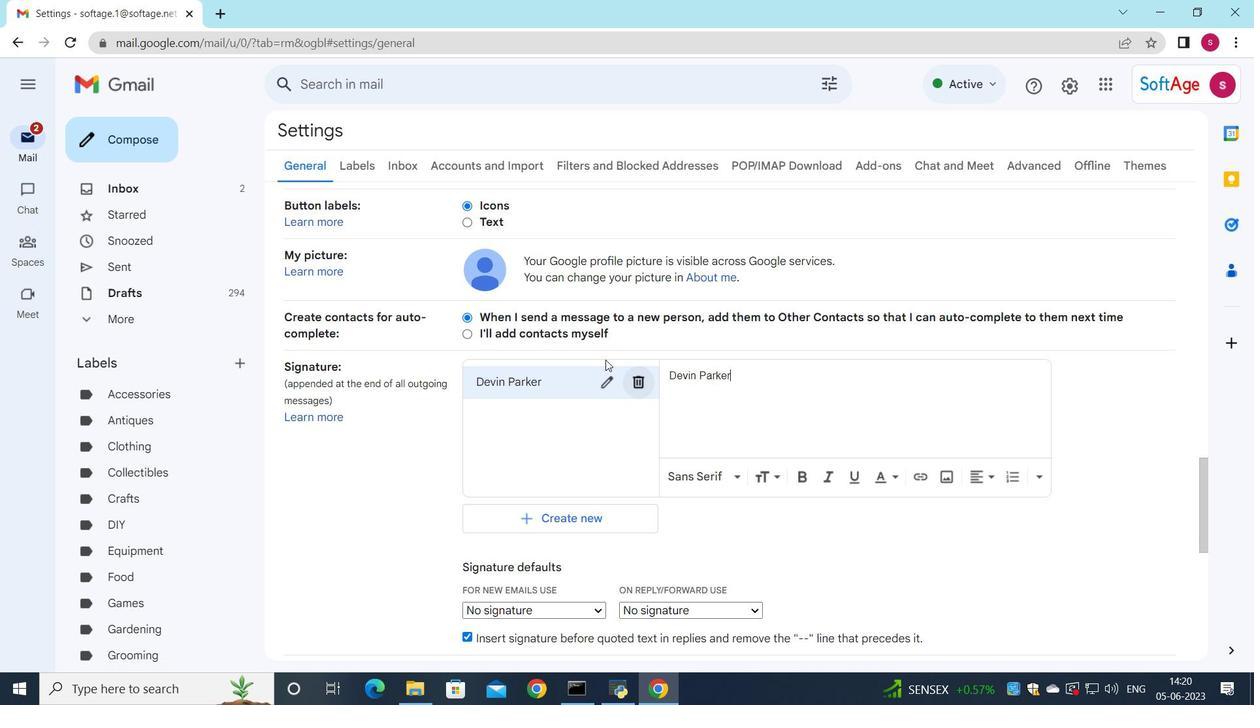 
Action: Mouse moved to (573, 358)
Screenshot: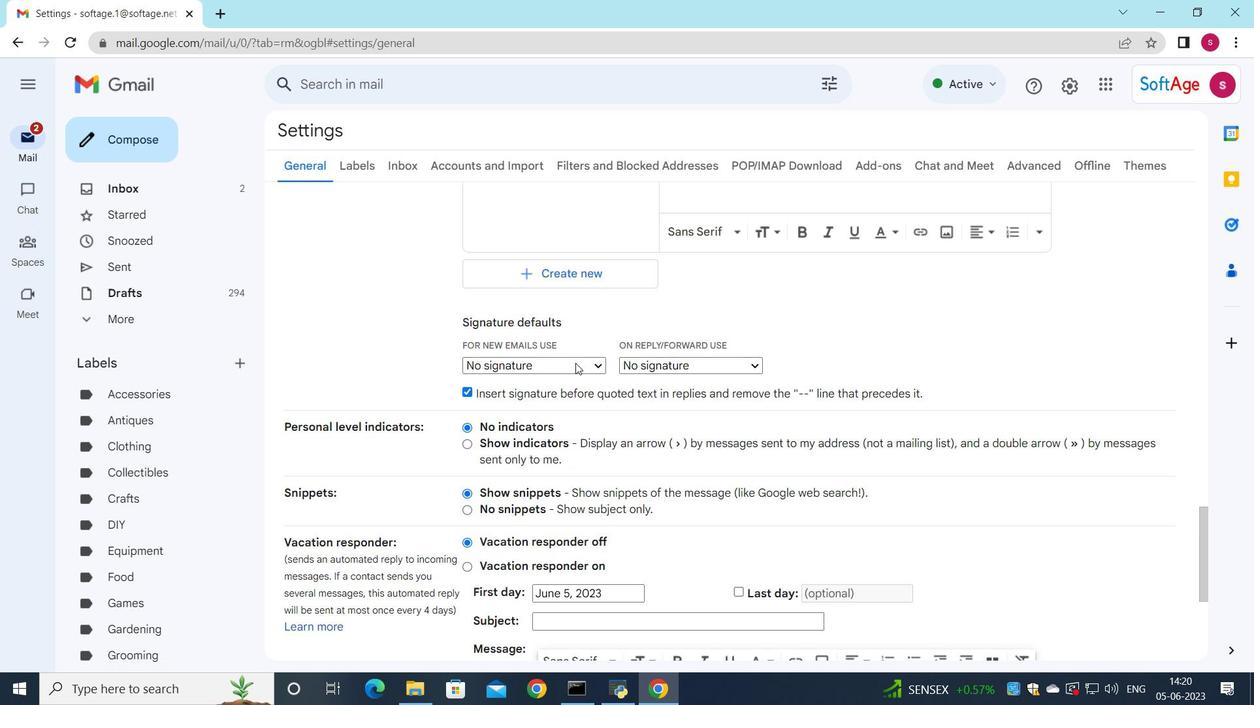 
Action: Mouse pressed left at (573, 358)
Screenshot: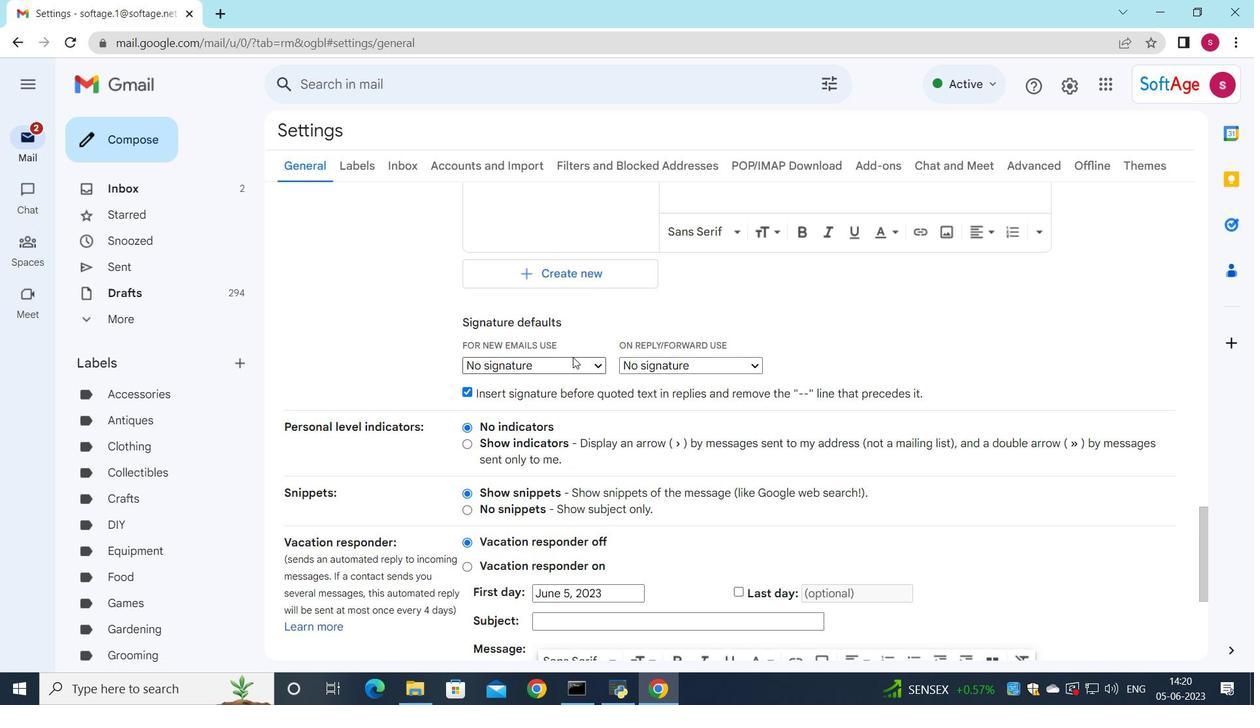 
Action: Mouse moved to (575, 397)
Screenshot: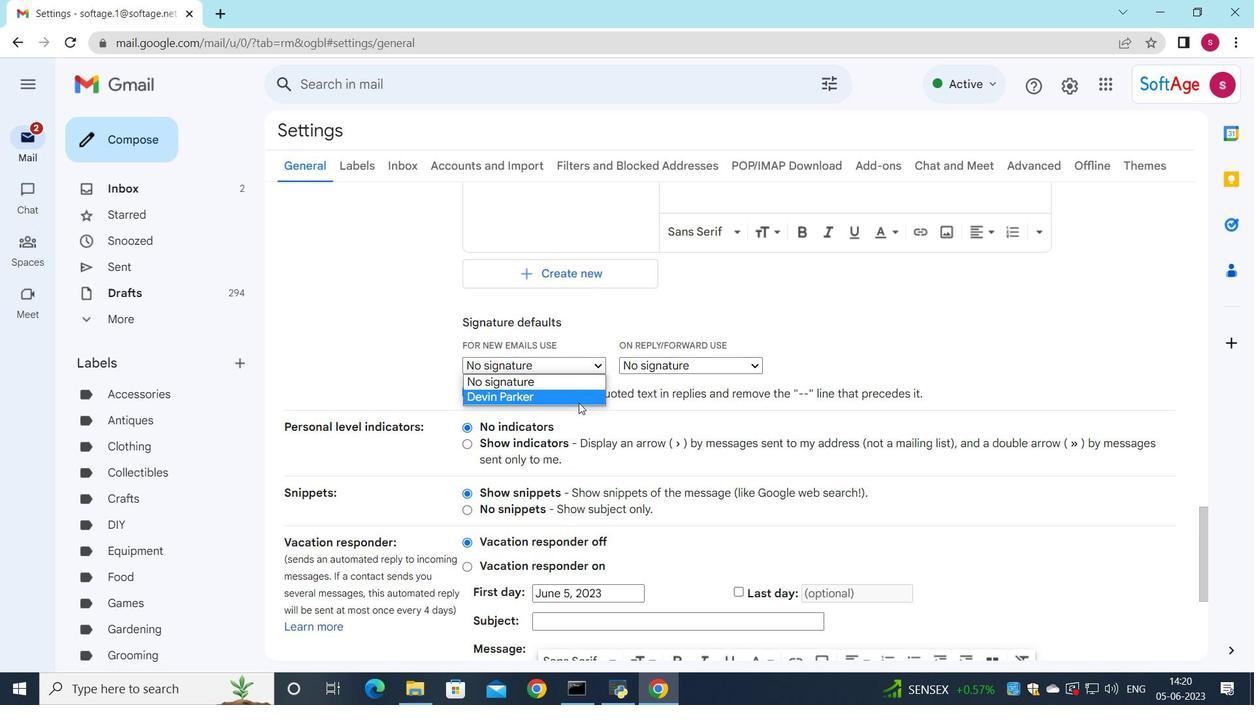 
Action: Mouse pressed left at (575, 397)
Screenshot: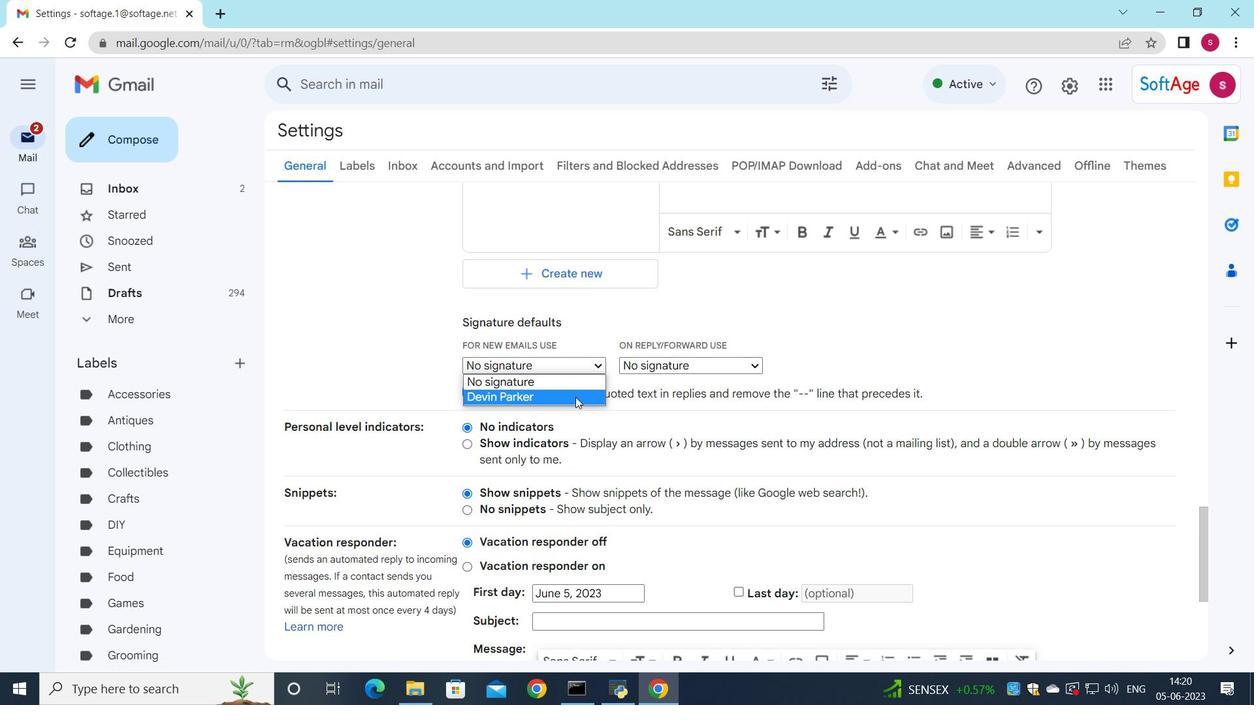 
Action: Mouse moved to (662, 364)
Screenshot: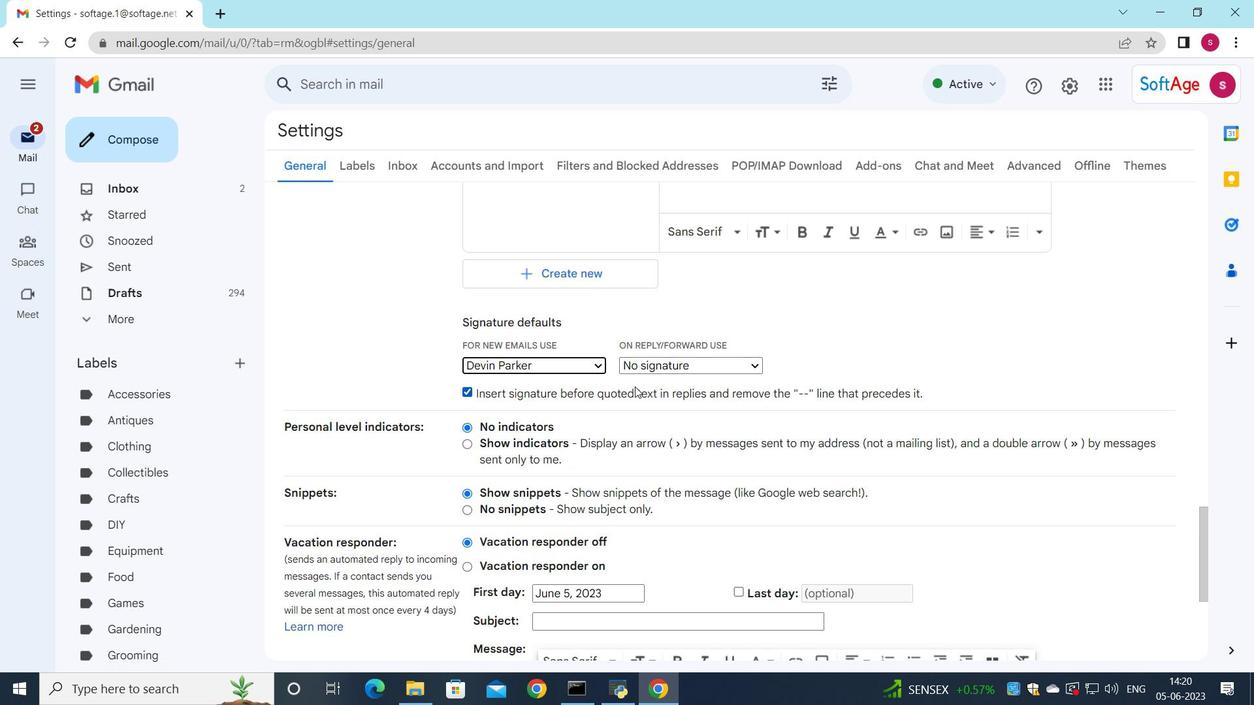 
Action: Mouse pressed left at (662, 364)
Screenshot: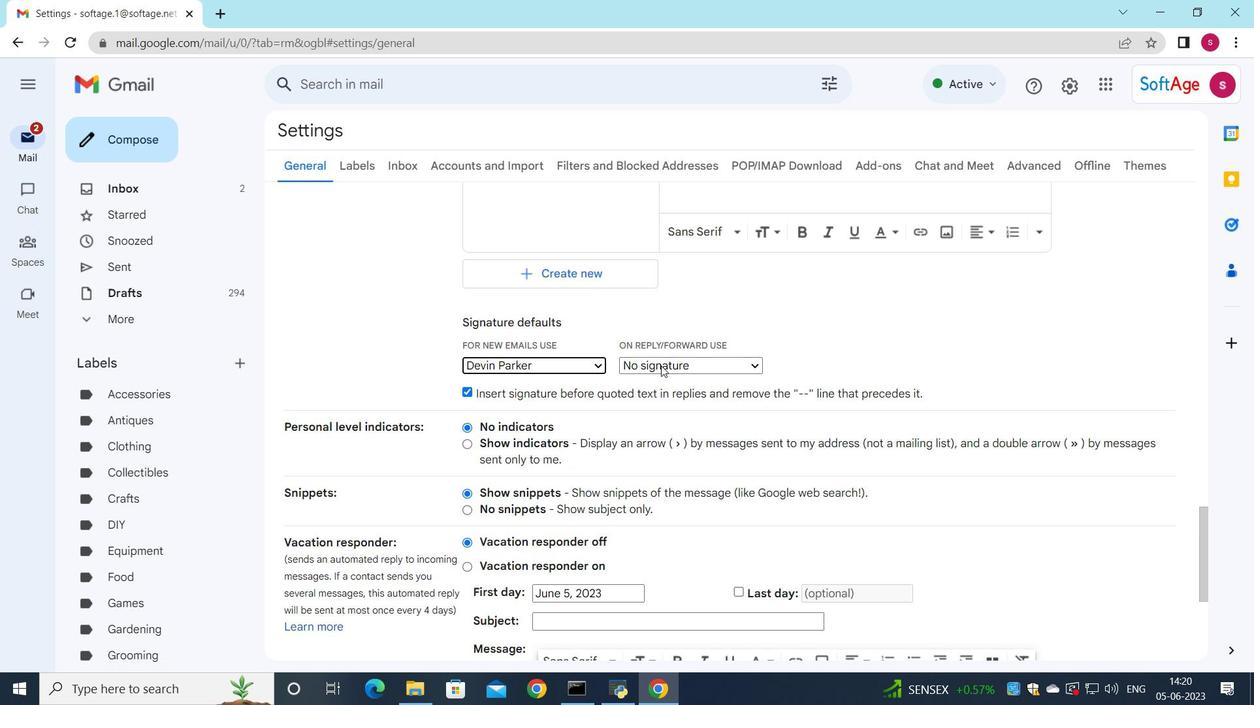 
Action: Mouse moved to (662, 392)
Screenshot: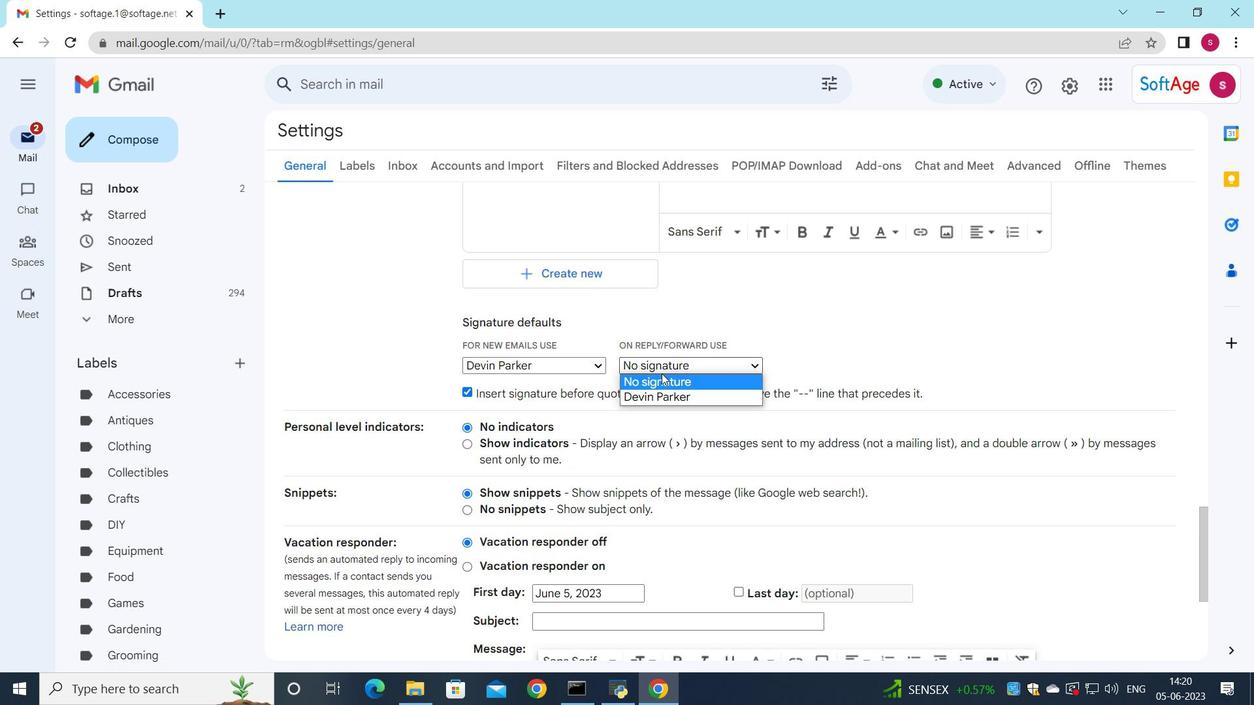 
Action: Mouse pressed left at (662, 392)
Screenshot: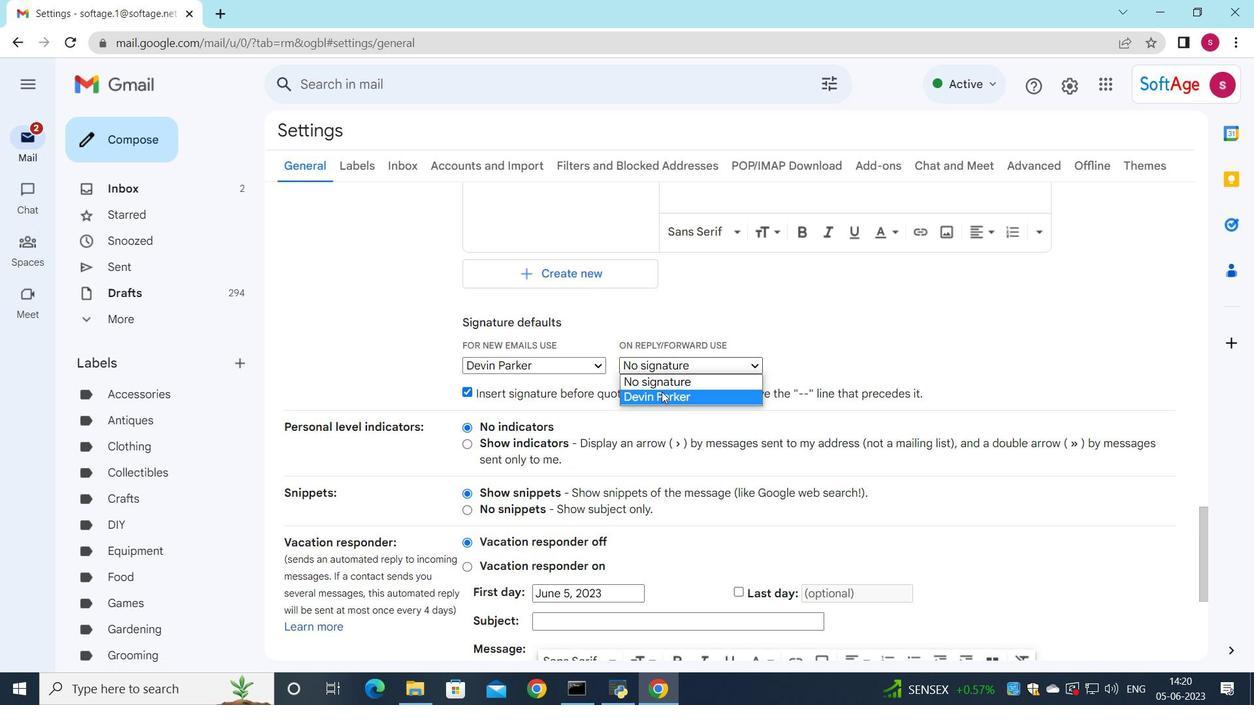 
Action: Mouse scrolled (662, 391) with delta (0, 0)
Screenshot: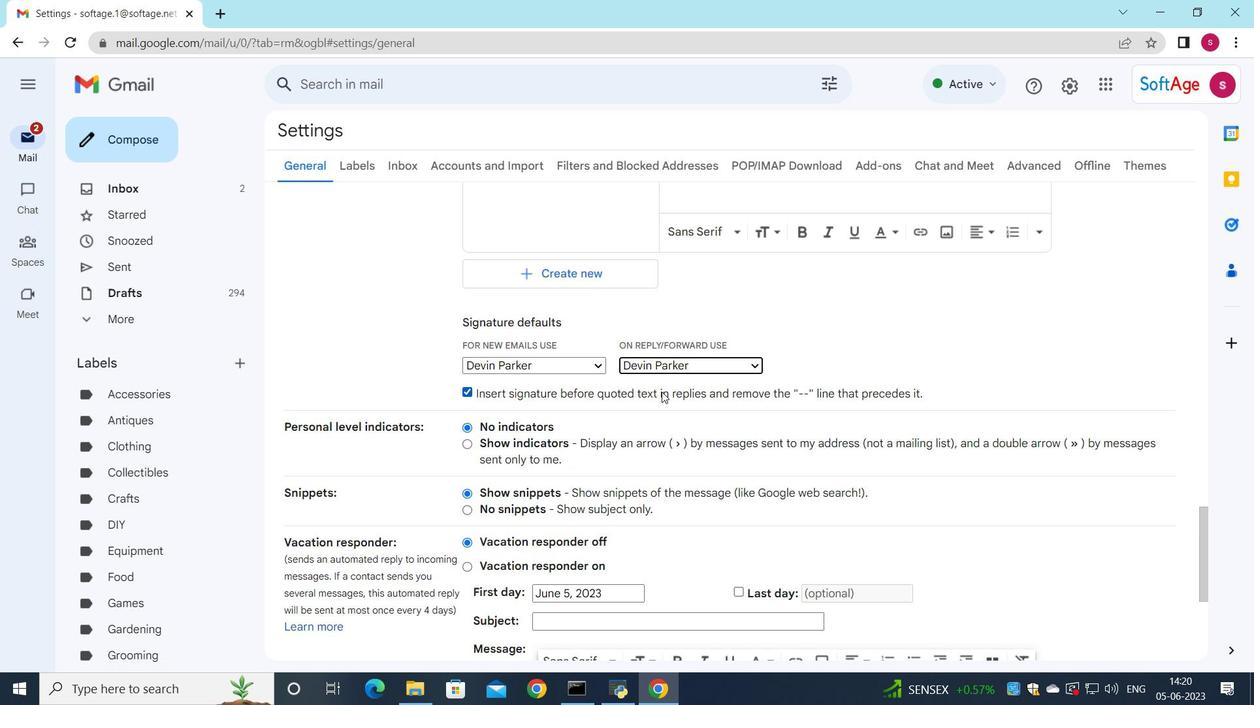 
Action: Mouse scrolled (662, 391) with delta (0, 0)
Screenshot: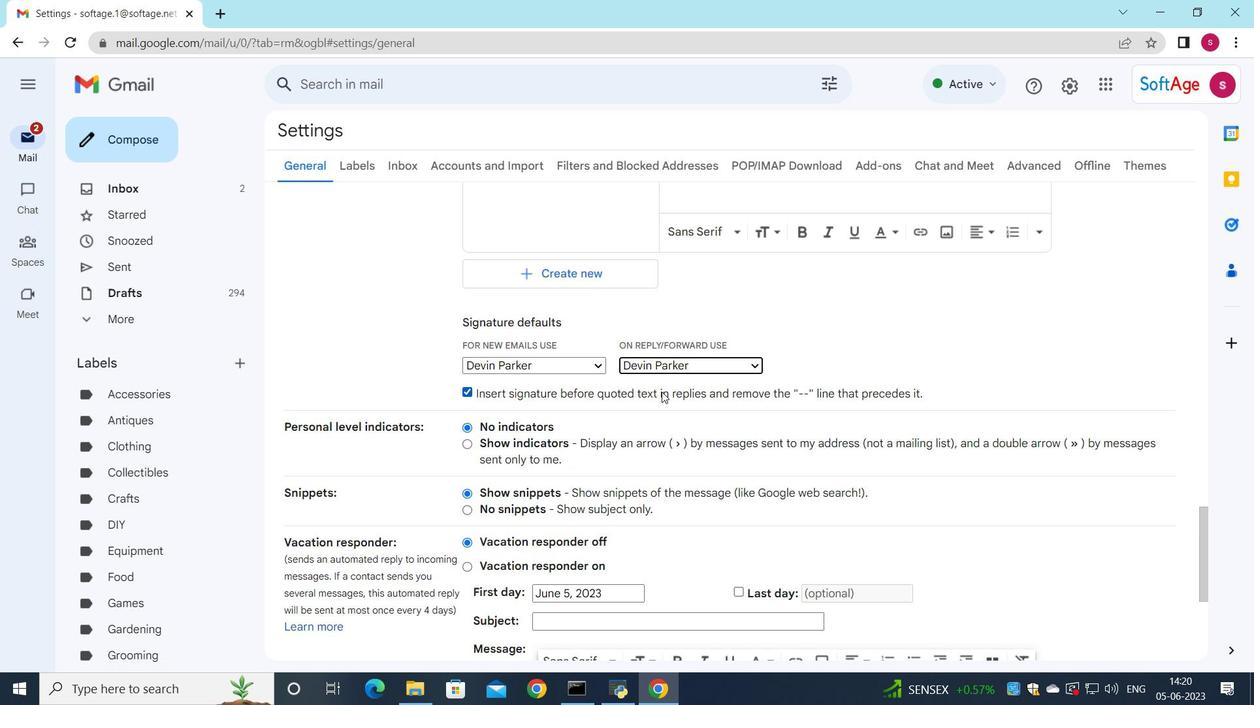 
Action: Mouse scrolled (662, 391) with delta (0, 0)
Screenshot: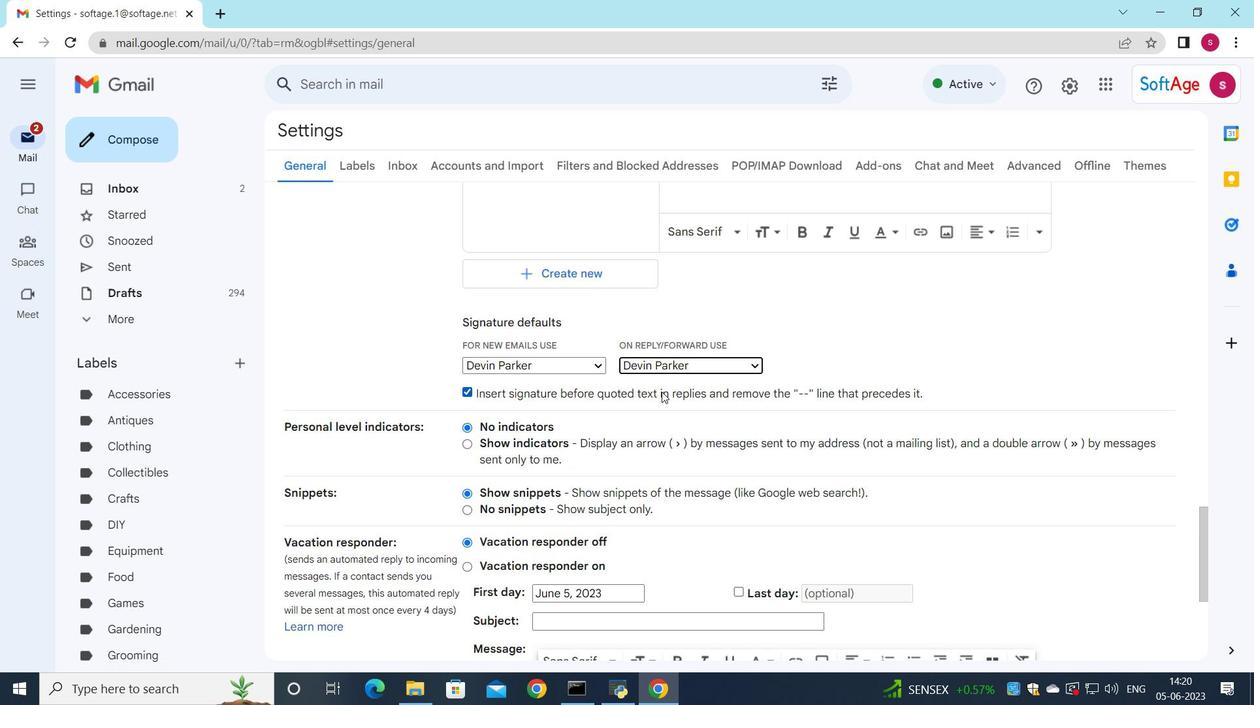 
Action: Mouse scrolled (662, 391) with delta (0, 0)
Screenshot: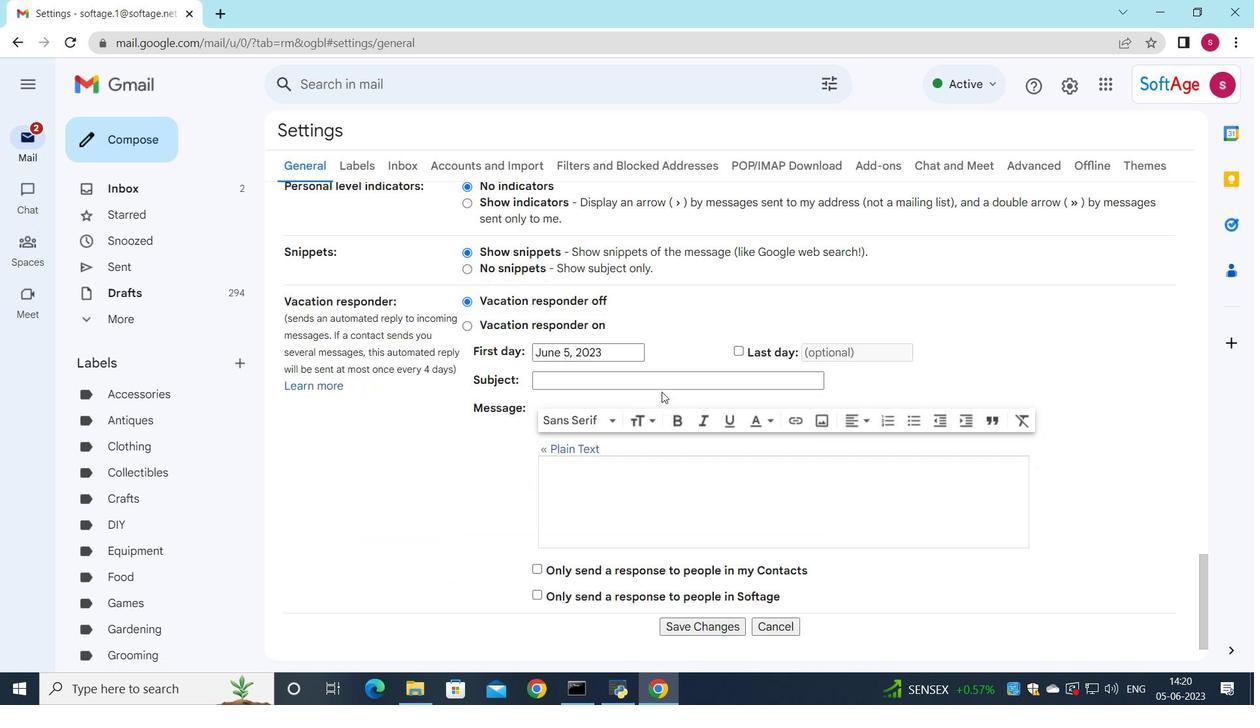 
Action: Mouse scrolled (662, 391) with delta (0, 0)
Screenshot: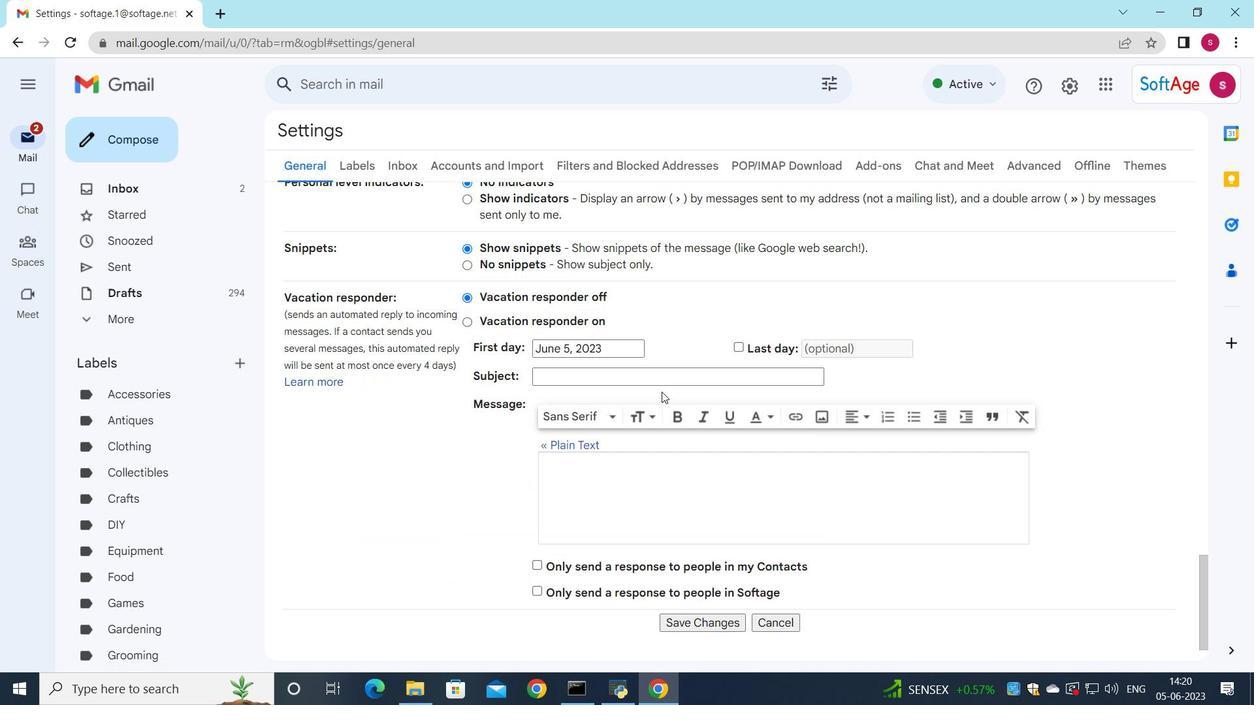 
Action: Mouse scrolled (662, 391) with delta (0, 0)
Screenshot: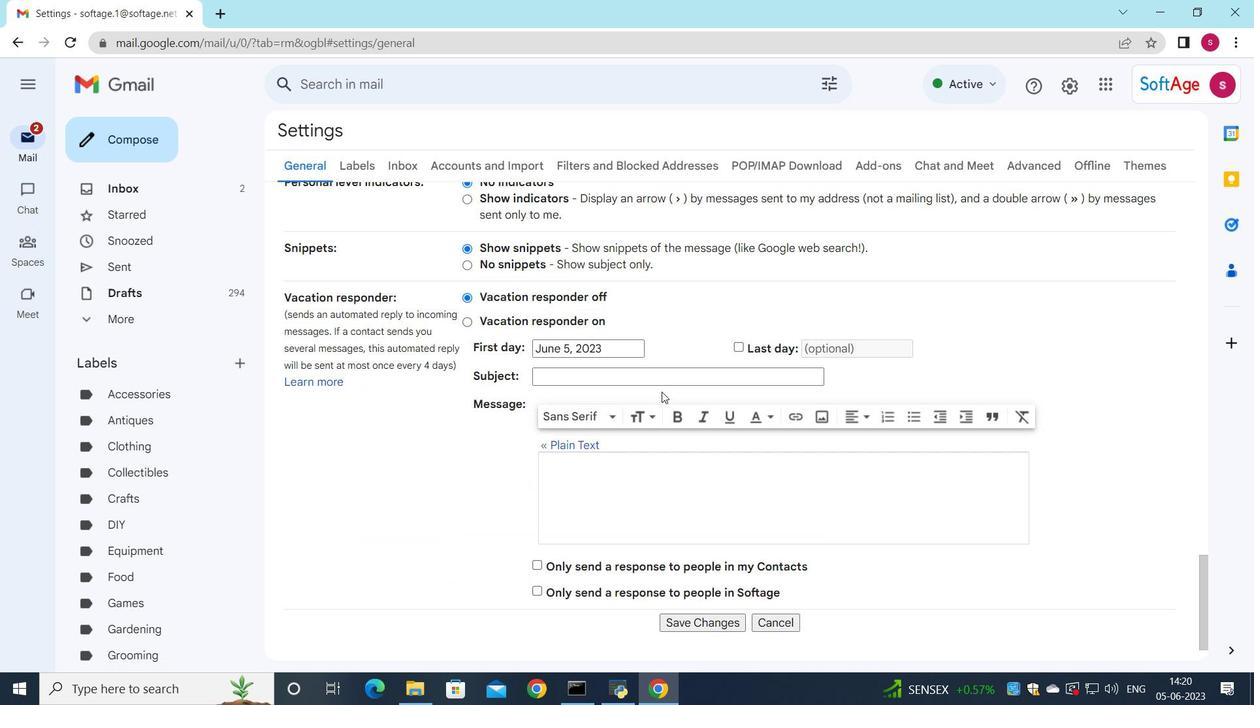 
Action: Mouse moved to (705, 580)
Screenshot: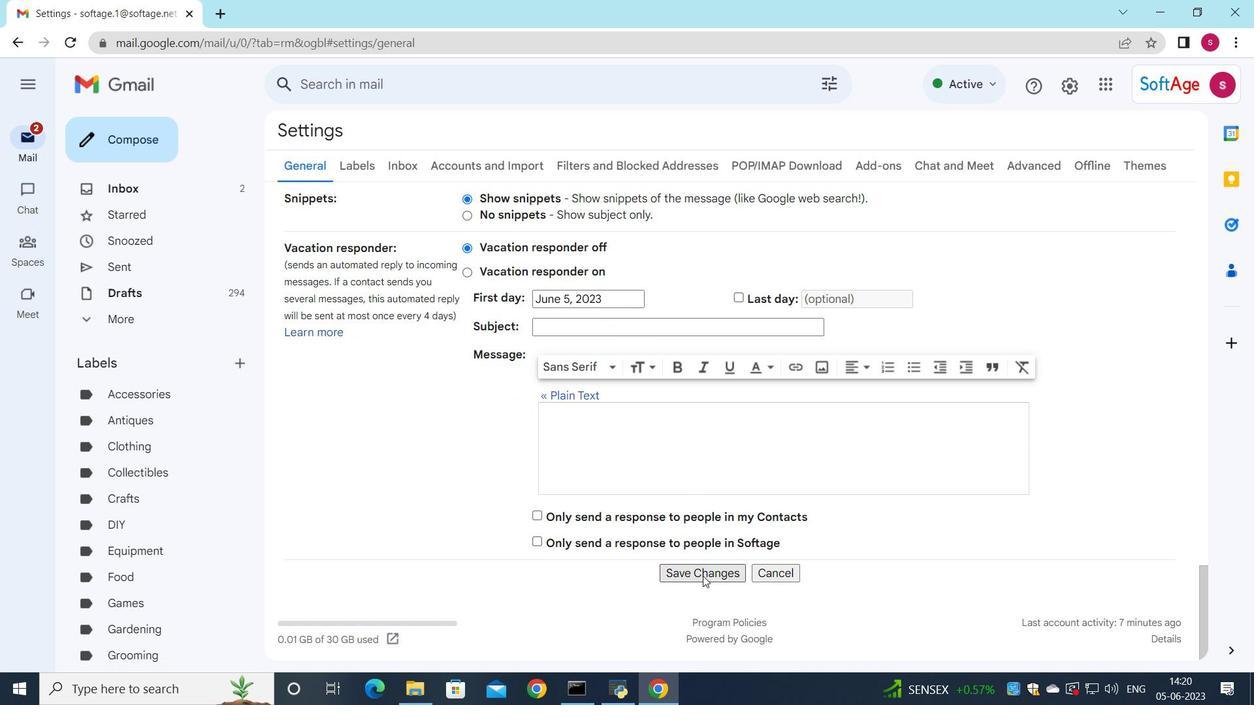 
Action: Mouse pressed left at (705, 580)
Screenshot: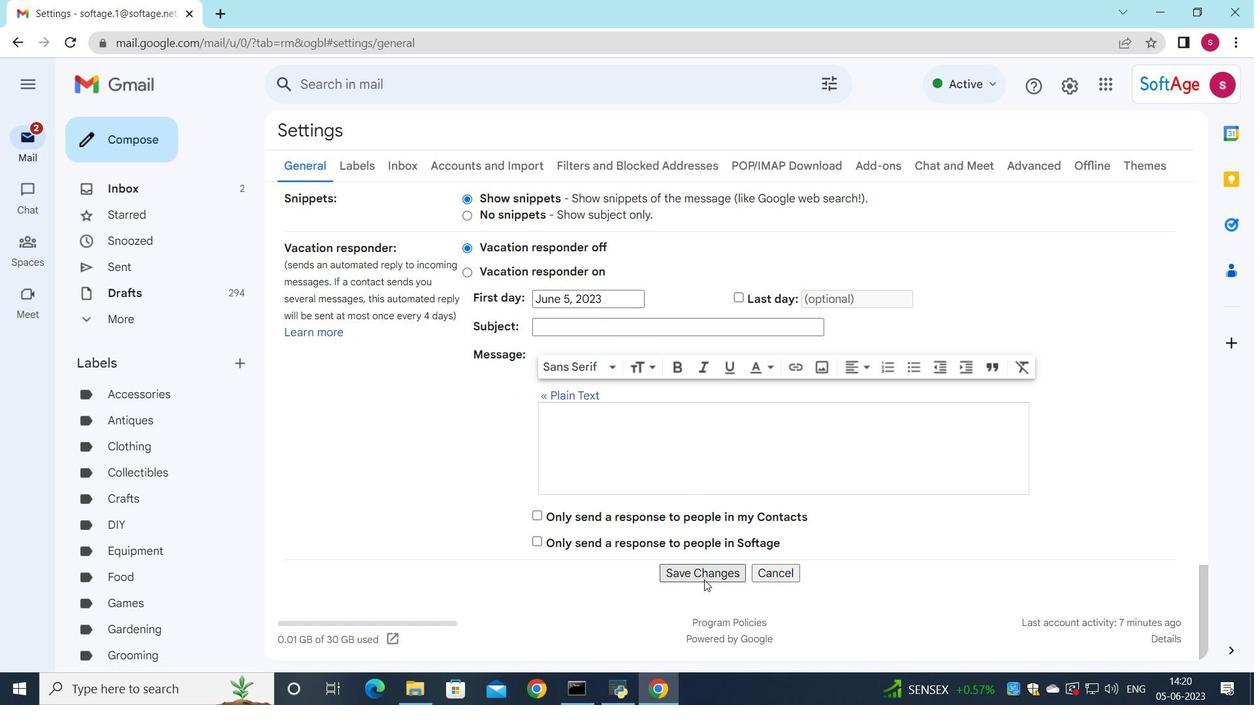 
Action: Mouse moved to (727, 212)
Screenshot: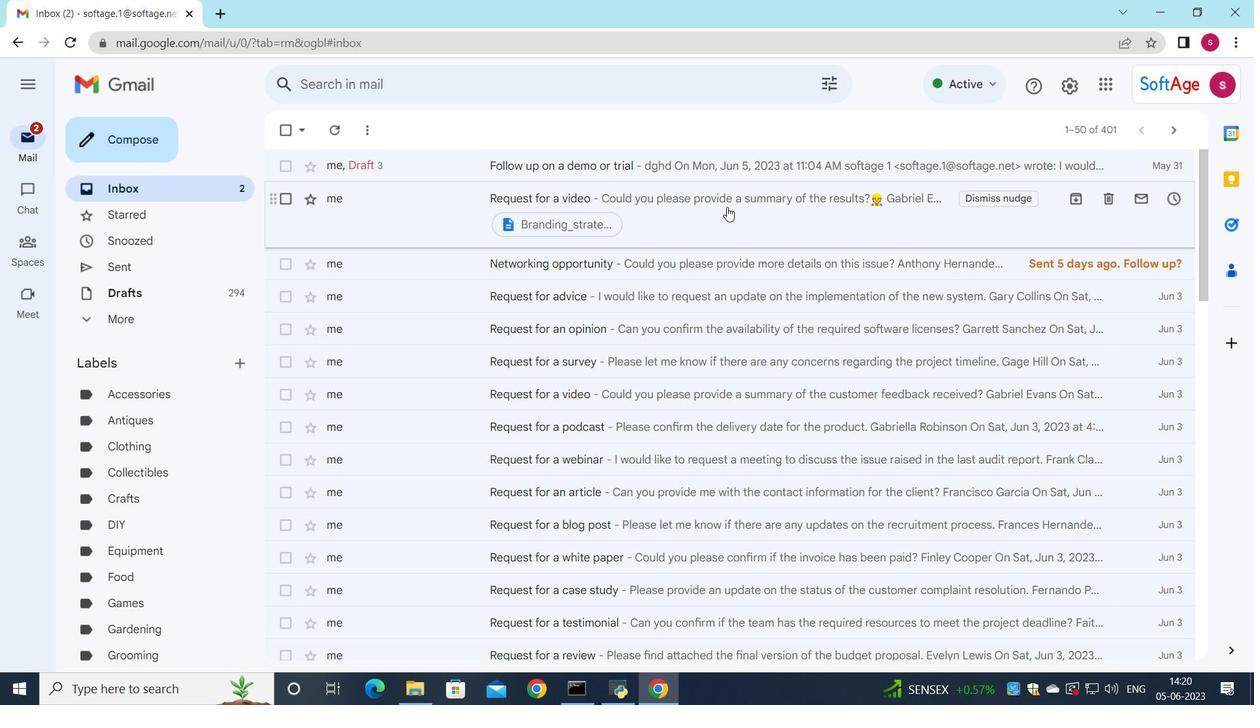 
Action: Mouse pressed left at (727, 212)
Screenshot: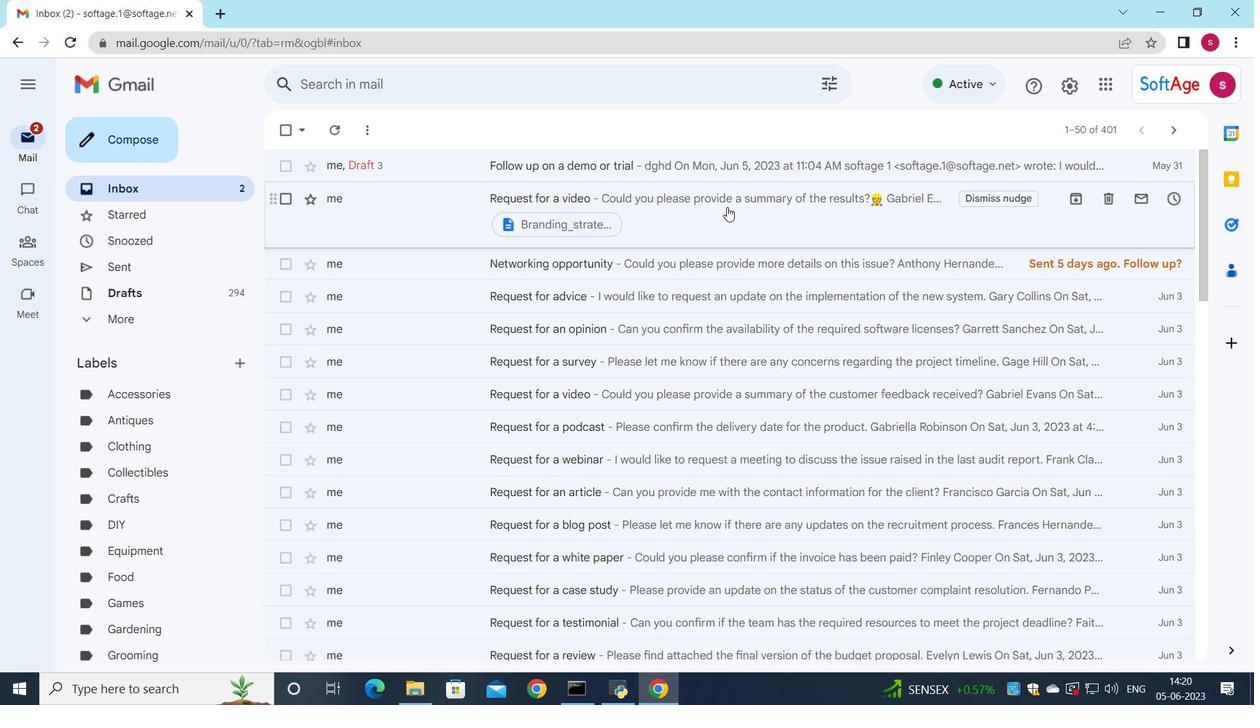 
Action: Mouse moved to (560, 525)
Screenshot: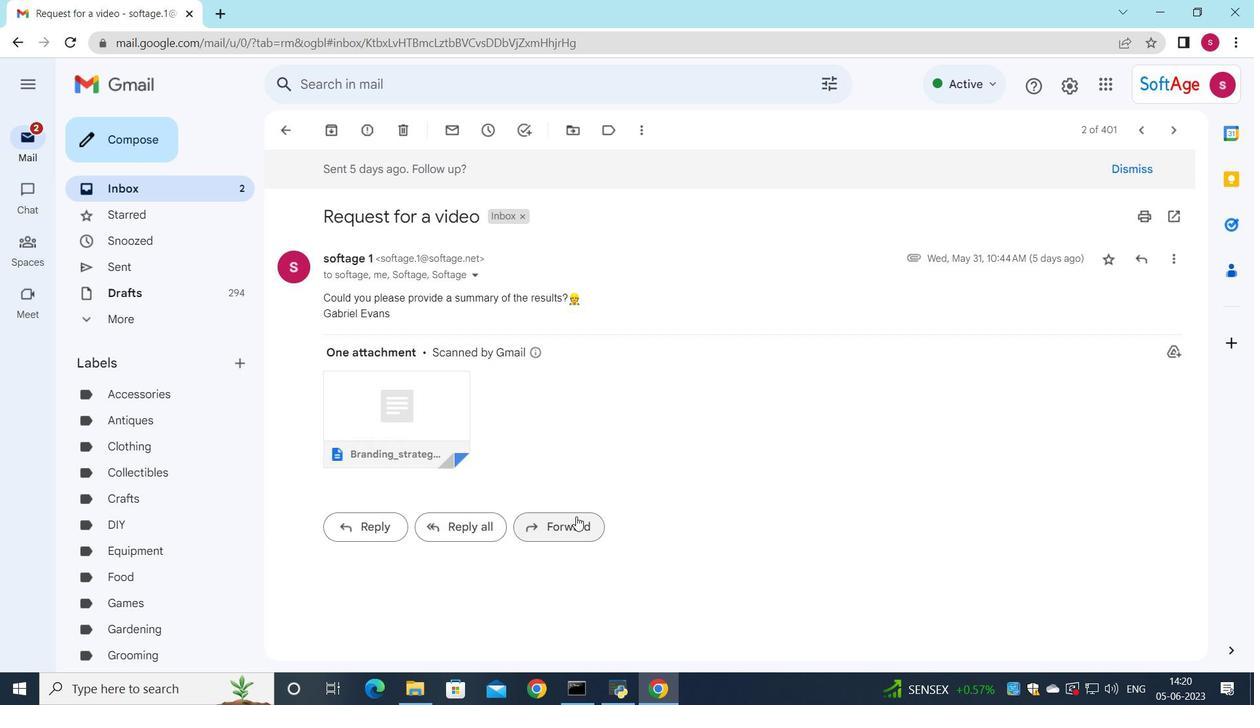 
Action: Mouse pressed left at (560, 525)
Screenshot: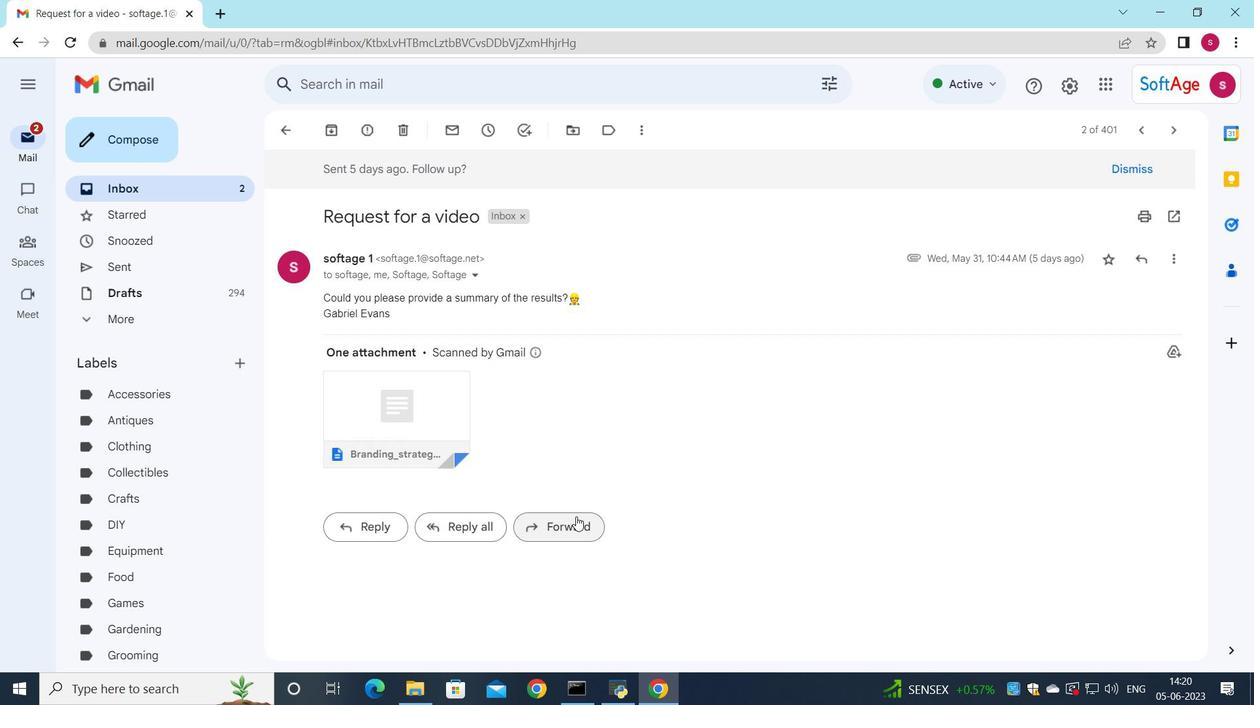 
Action: Mouse moved to (357, 497)
Screenshot: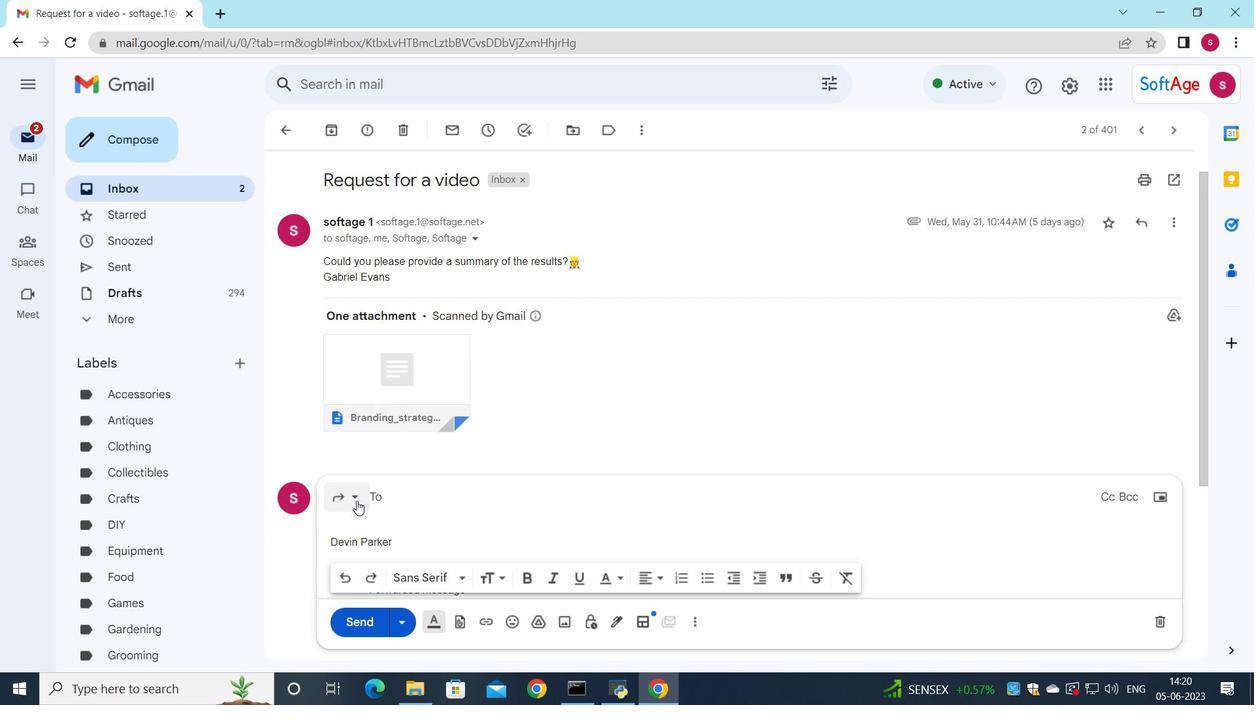 
Action: Mouse pressed left at (357, 497)
Screenshot: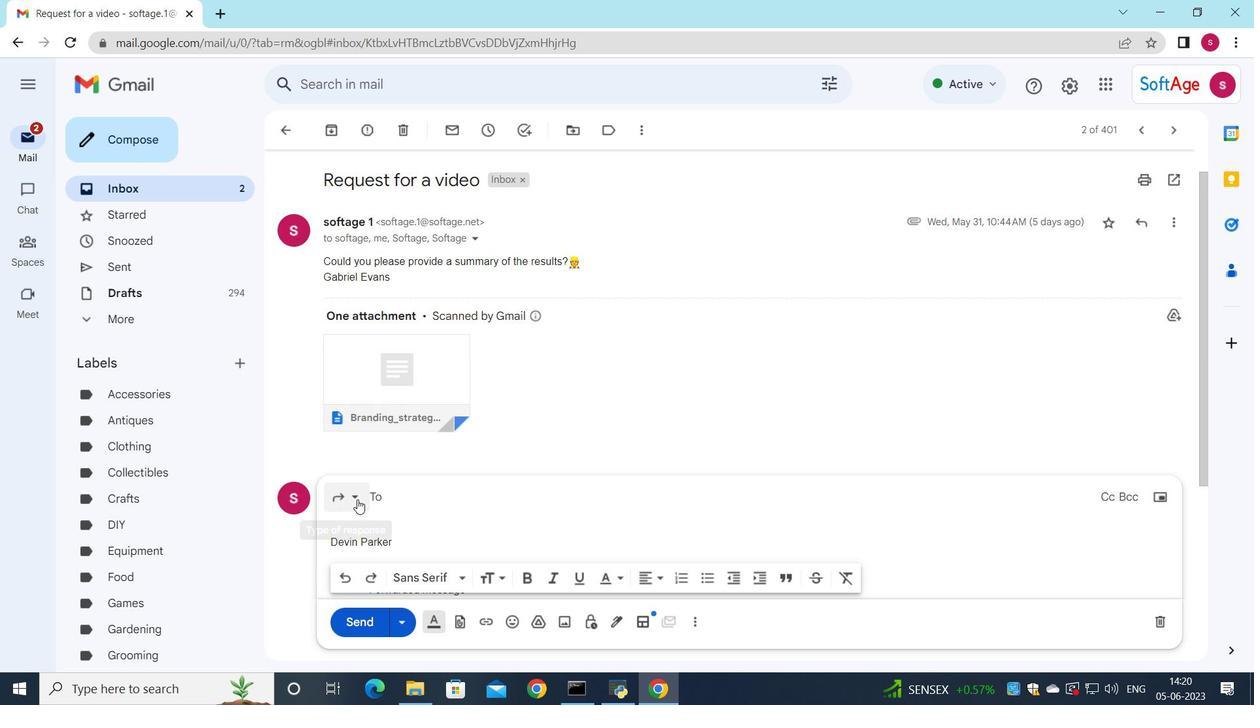 
Action: Mouse moved to (420, 439)
Screenshot: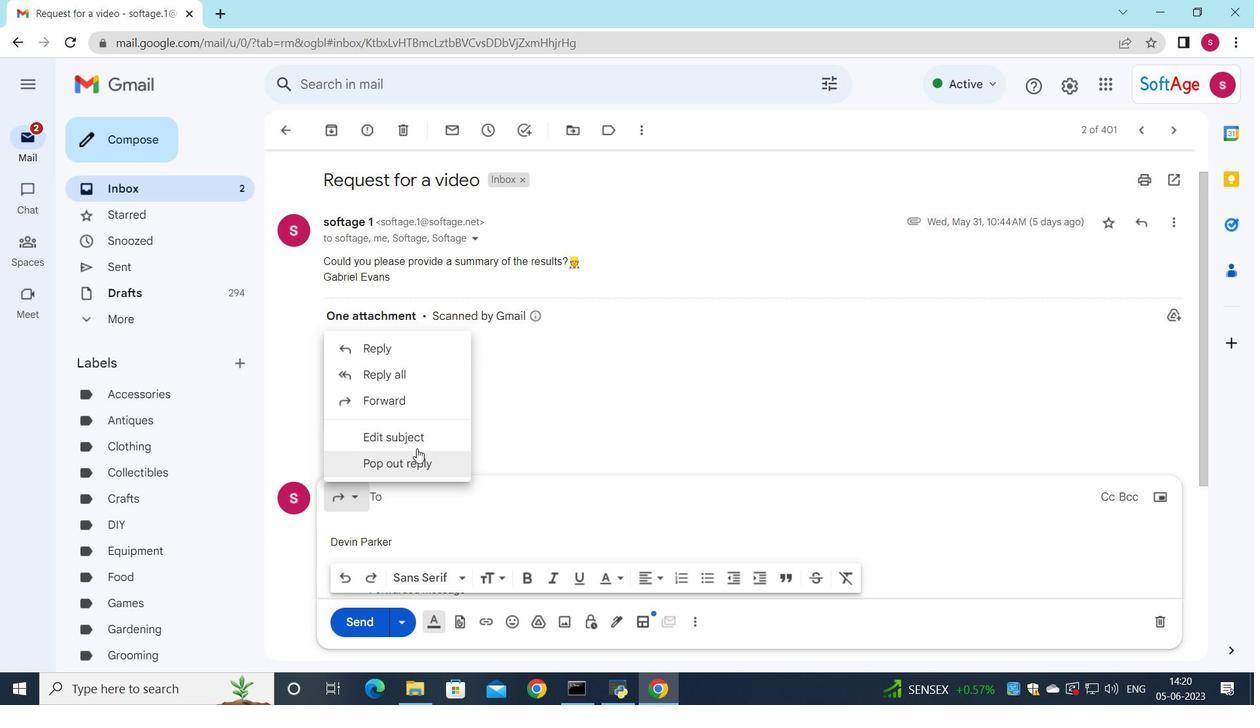 
Action: Mouse pressed left at (420, 439)
Screenshot: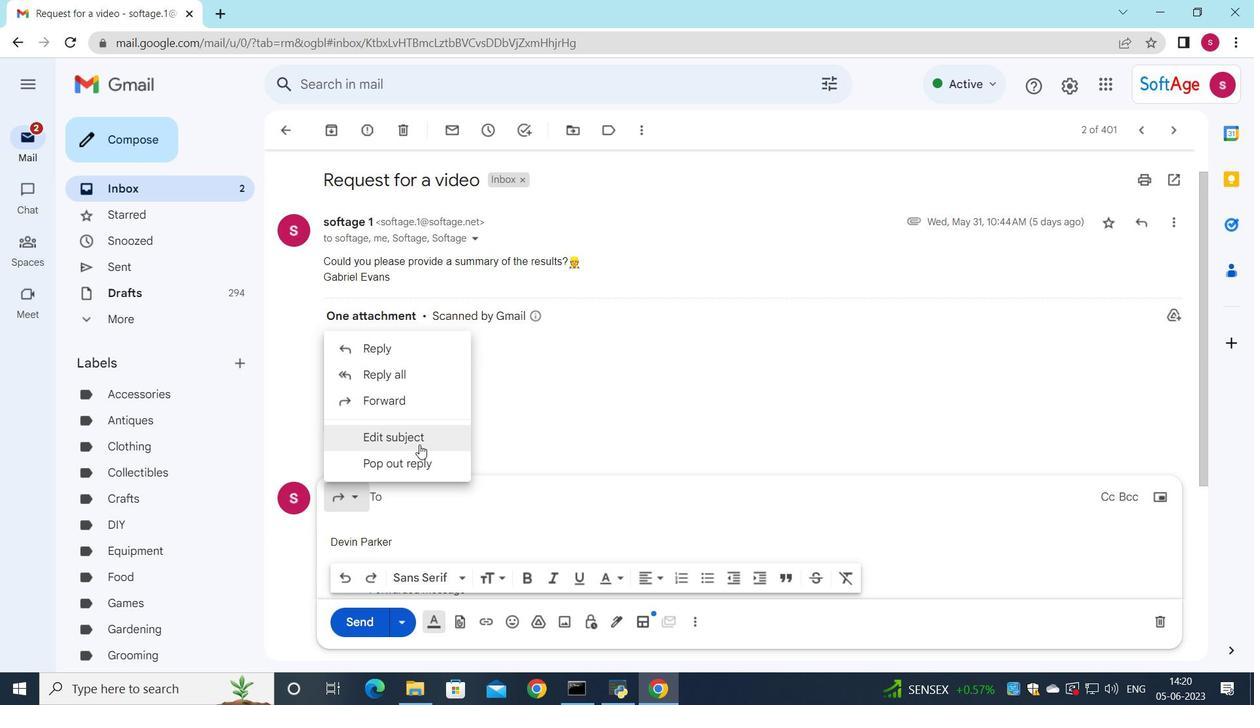 
Action: Key pressed <Key.shift>Quarterly<Key.space>report
Screenshot: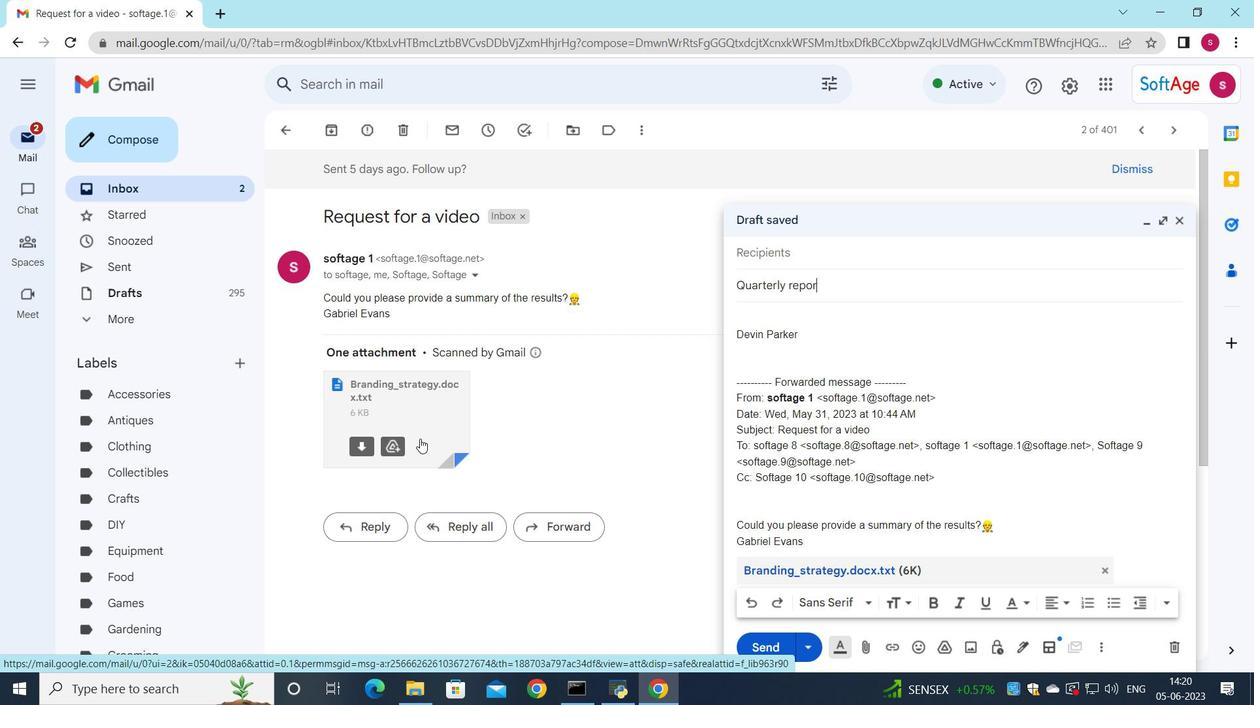 
Action: Mouse moved to (788, 259)
Screenshot: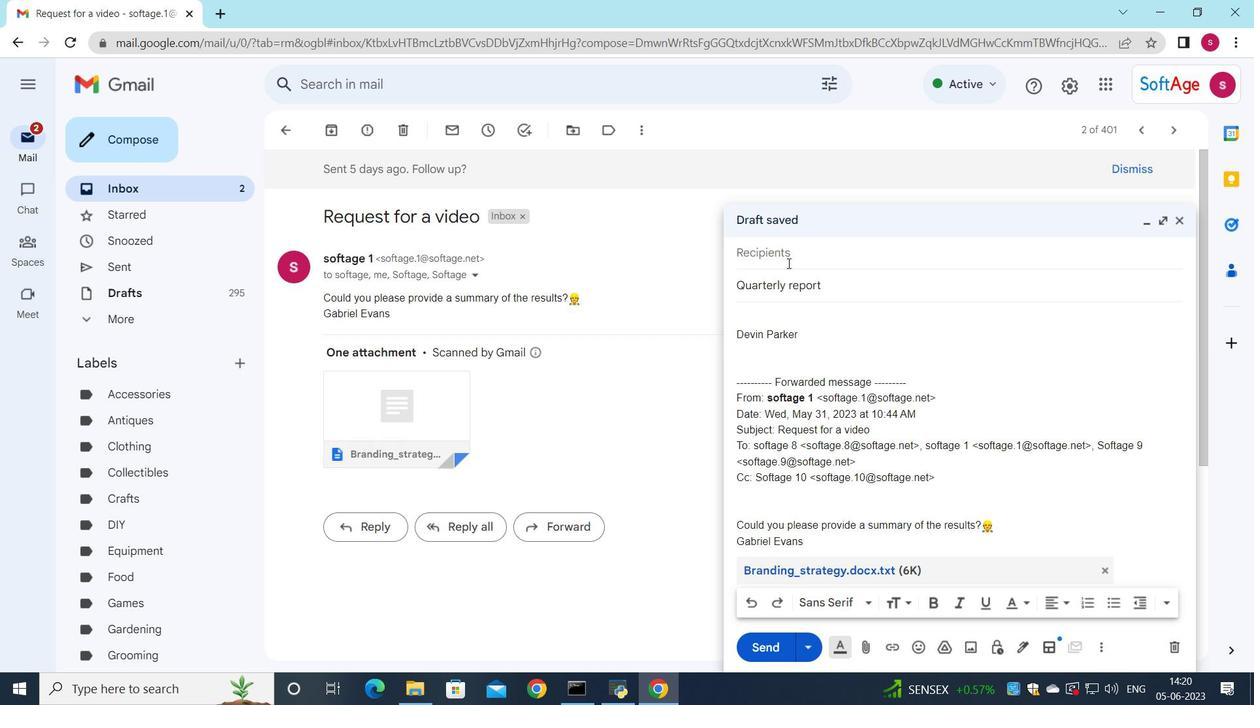 
Action: Mouse pressed left at (788, 259)
Screenshot: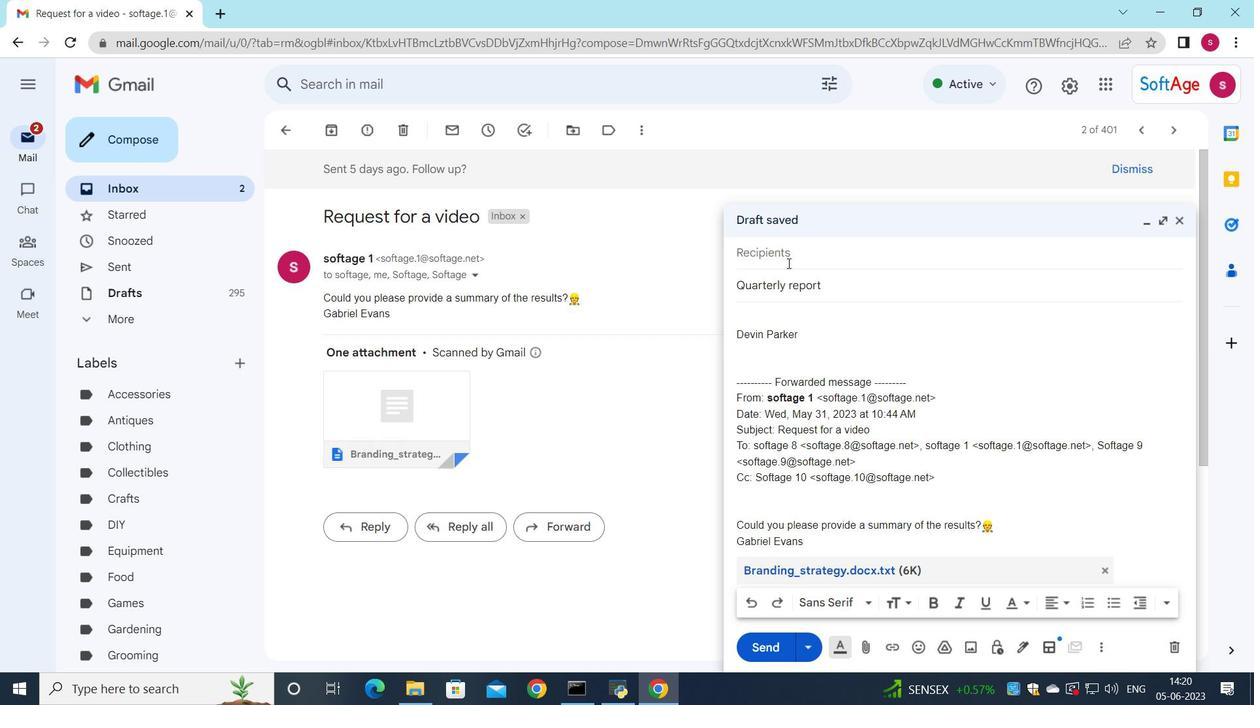 
Action: Mouse moved to (774, 258)
Screenshot: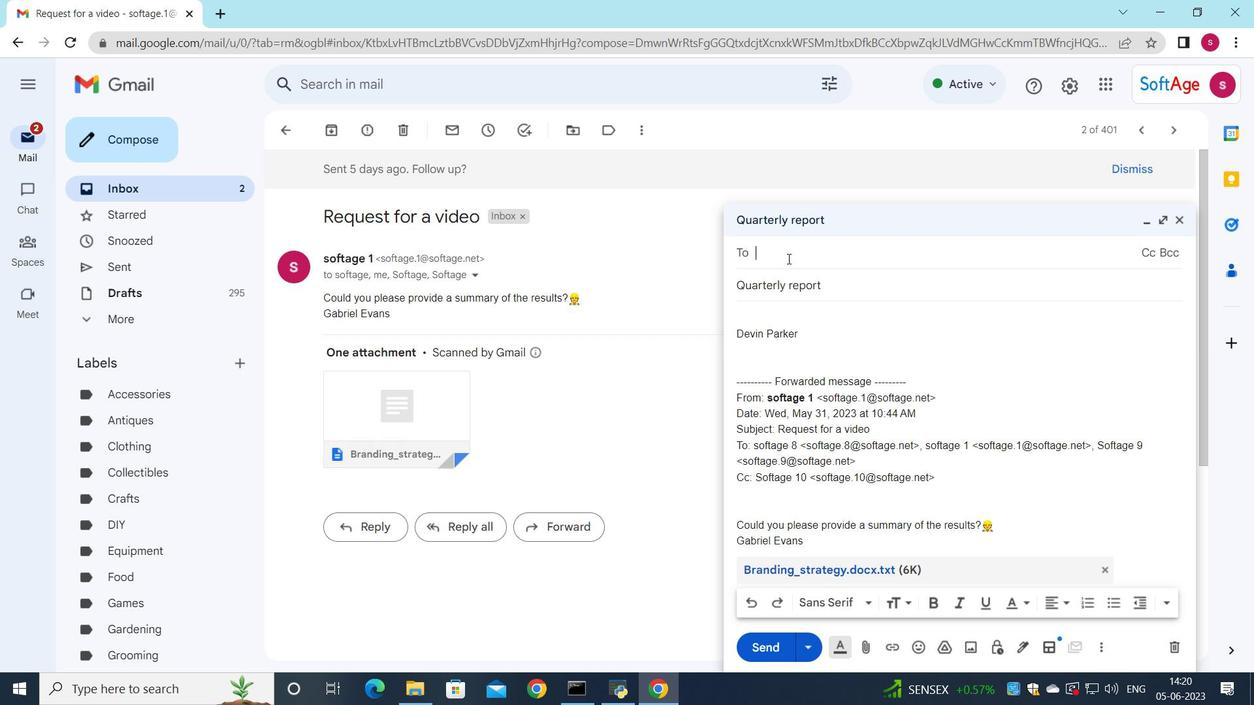 
Action: Key pressed s
Screenshot: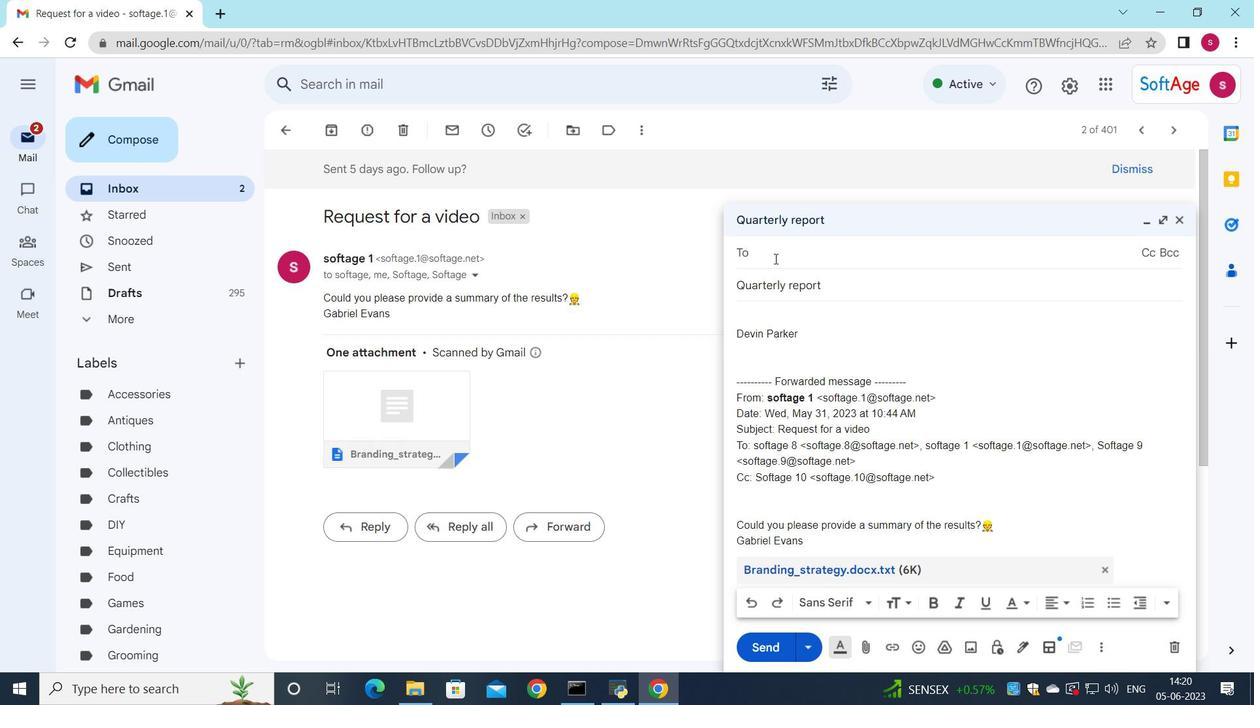 
Action: Mouse moved to (806, 580)
Screenshot: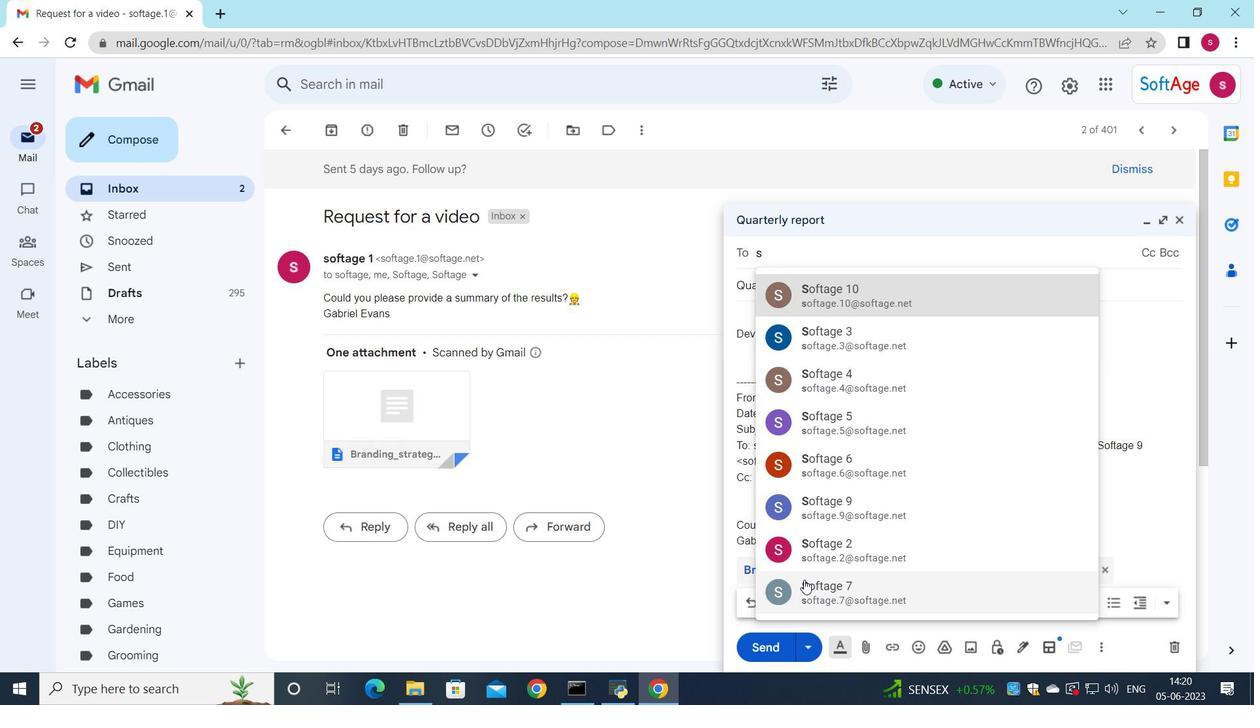 
Action: Mouse pressed left at (806, 580)
Screenshot: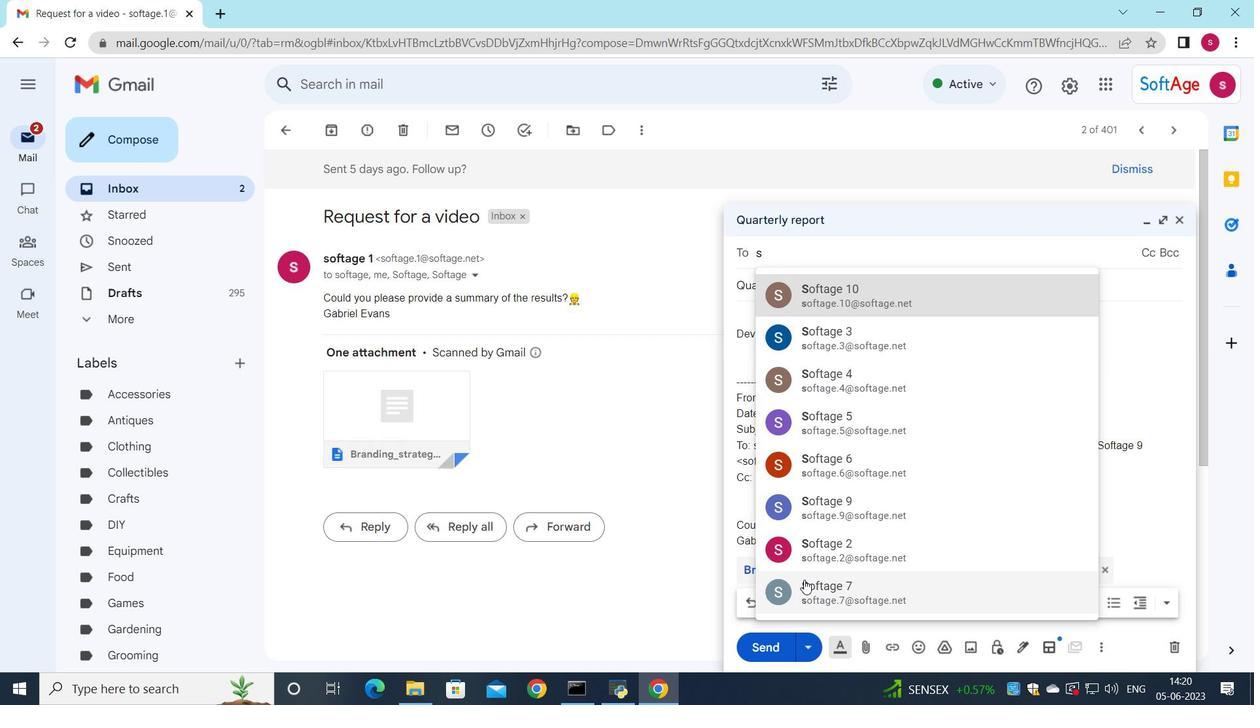 
Action: Mouse moved to (782, 333)
Screenshot: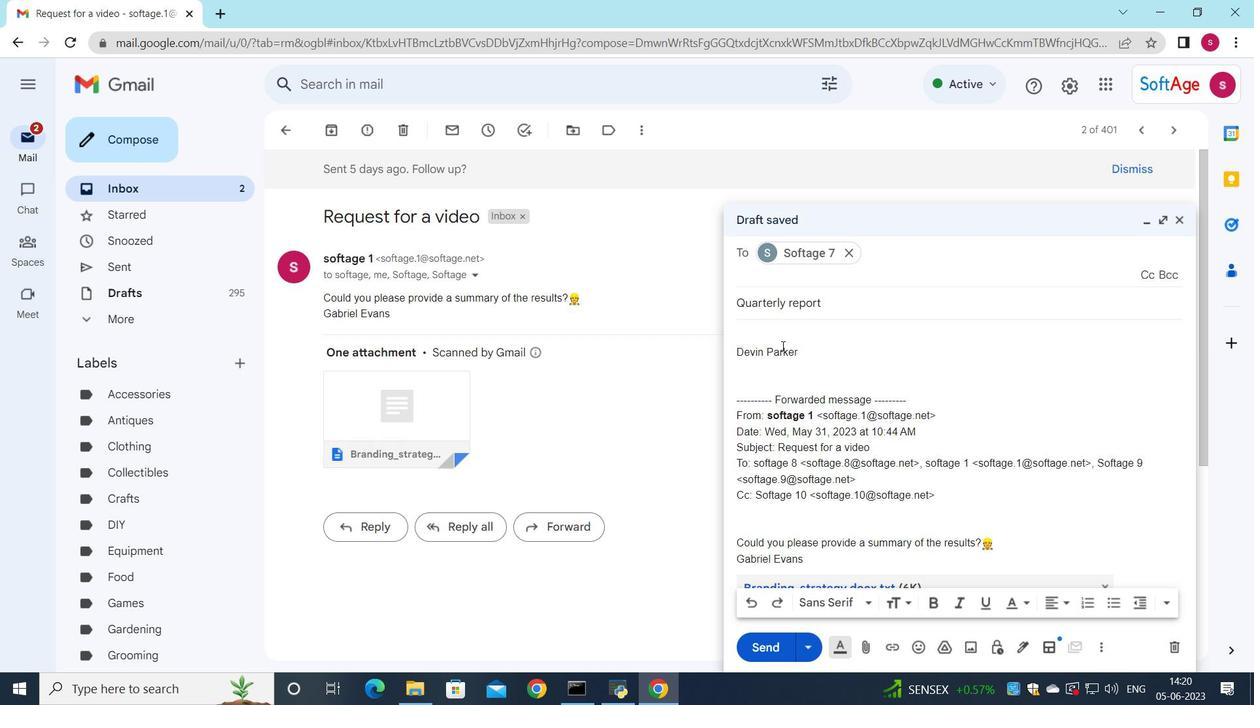 
Action: Mouse pressed left at (782, 333)
Screenshot: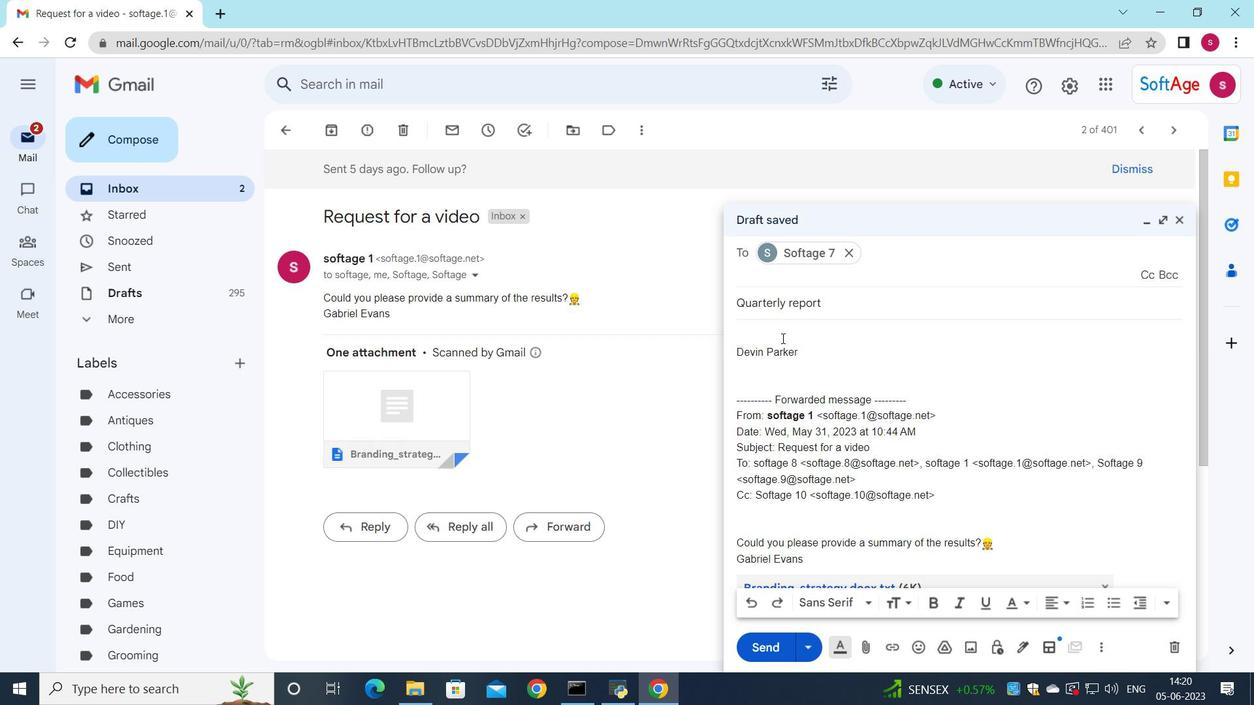 
Action: Key pressed <Key.shift>Please<Key.space>provide<Key.space>me<Key.space>d<Key.backspace>an<Key.backspace><Key.backspace>with<Key.space>an<Key.space>update<Key.space>on<Key.space>the<Key.space>projects<Key.space>change<Key.space>management<Key.space>plan.
Screenshot: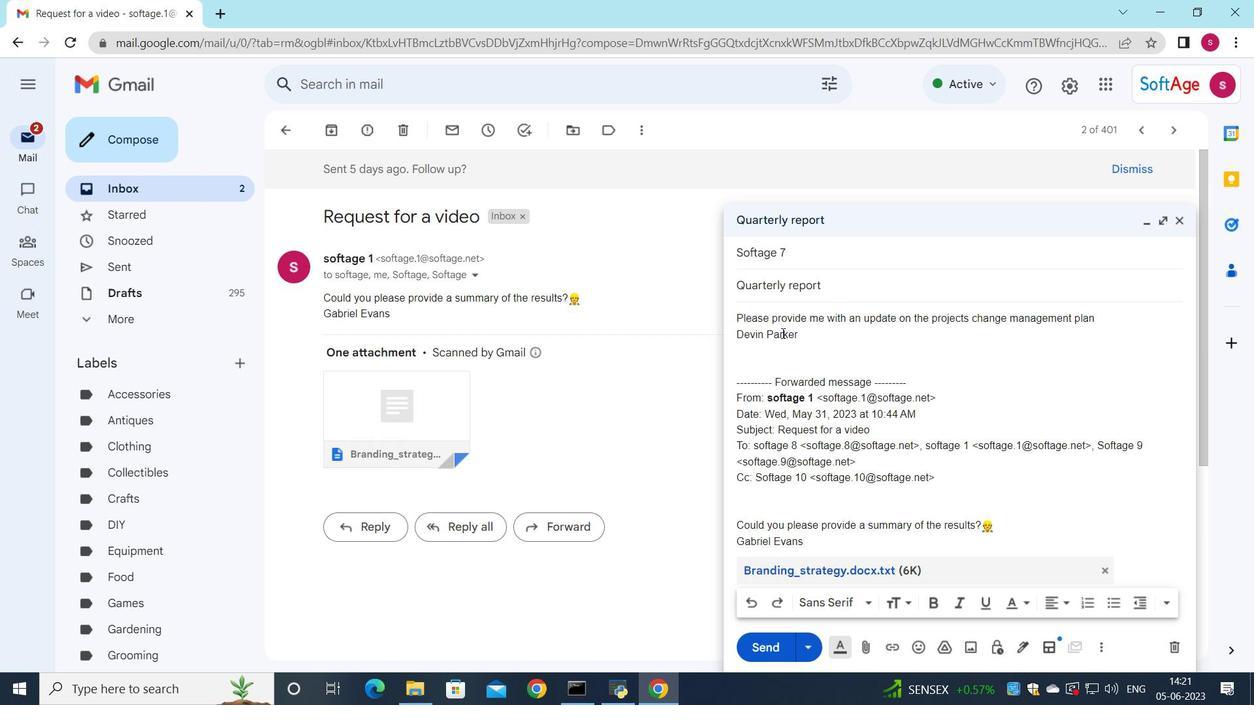 
Action: Mouse moved to (953, 321)
Screenshot: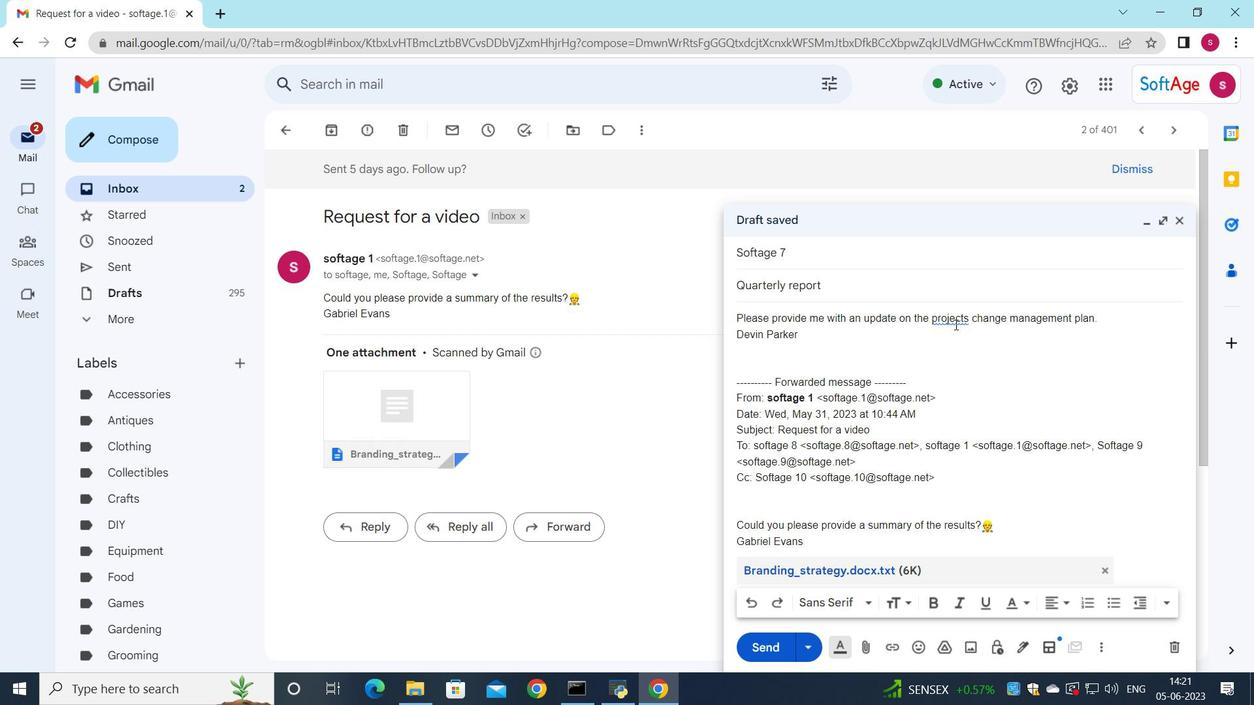 
Action: Mouse pressed left at (953, 321)
Screenshot: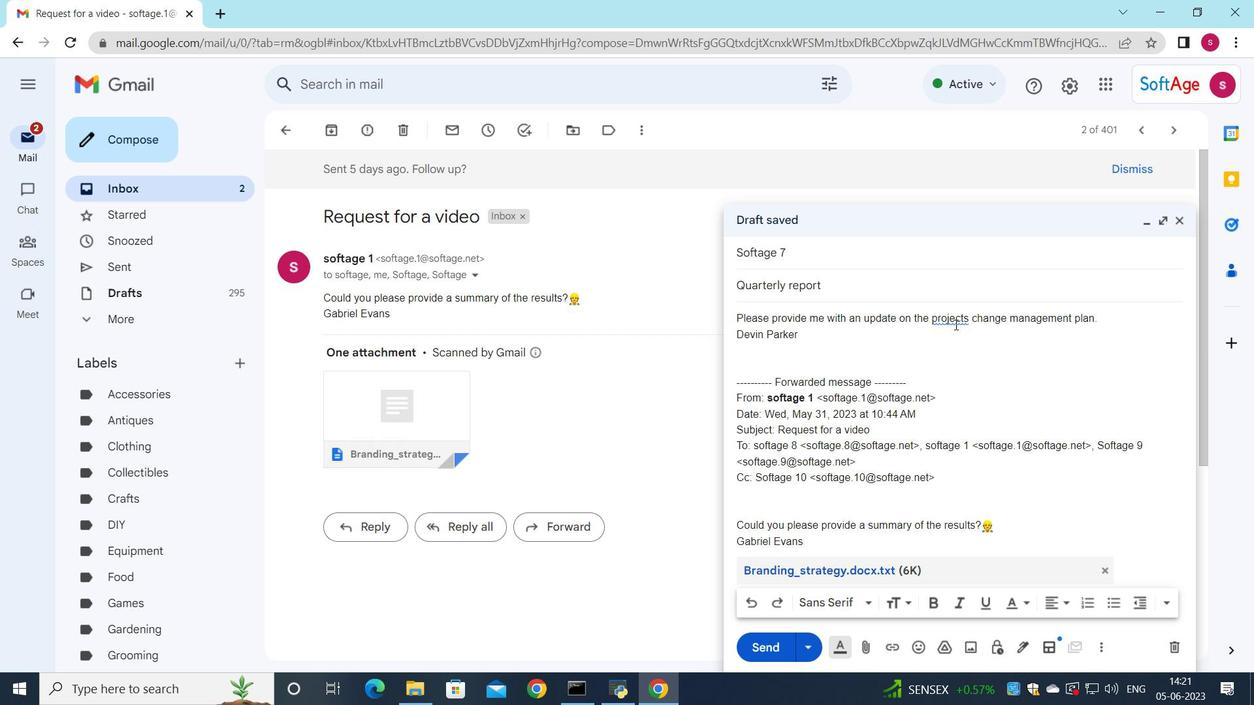 
Action: Mouse moved to (964, 350)
Screenshot: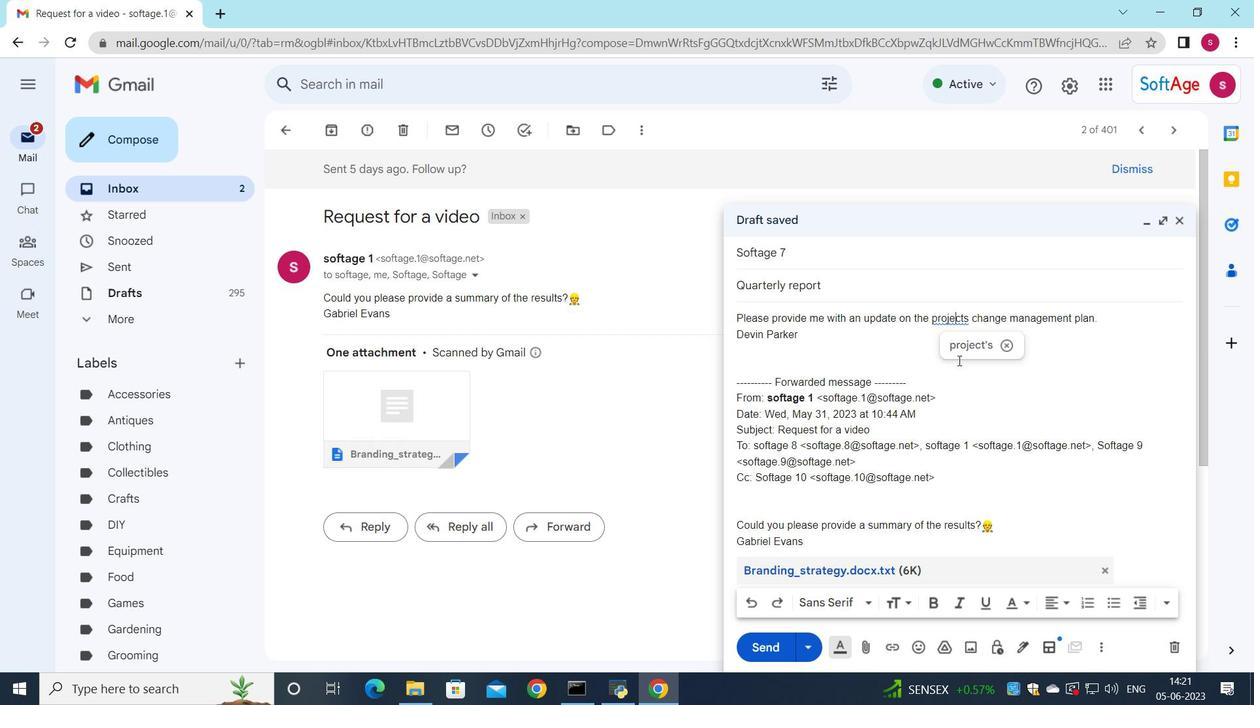 
Action: Mouse pressed left at (964, 350)
Screenshot: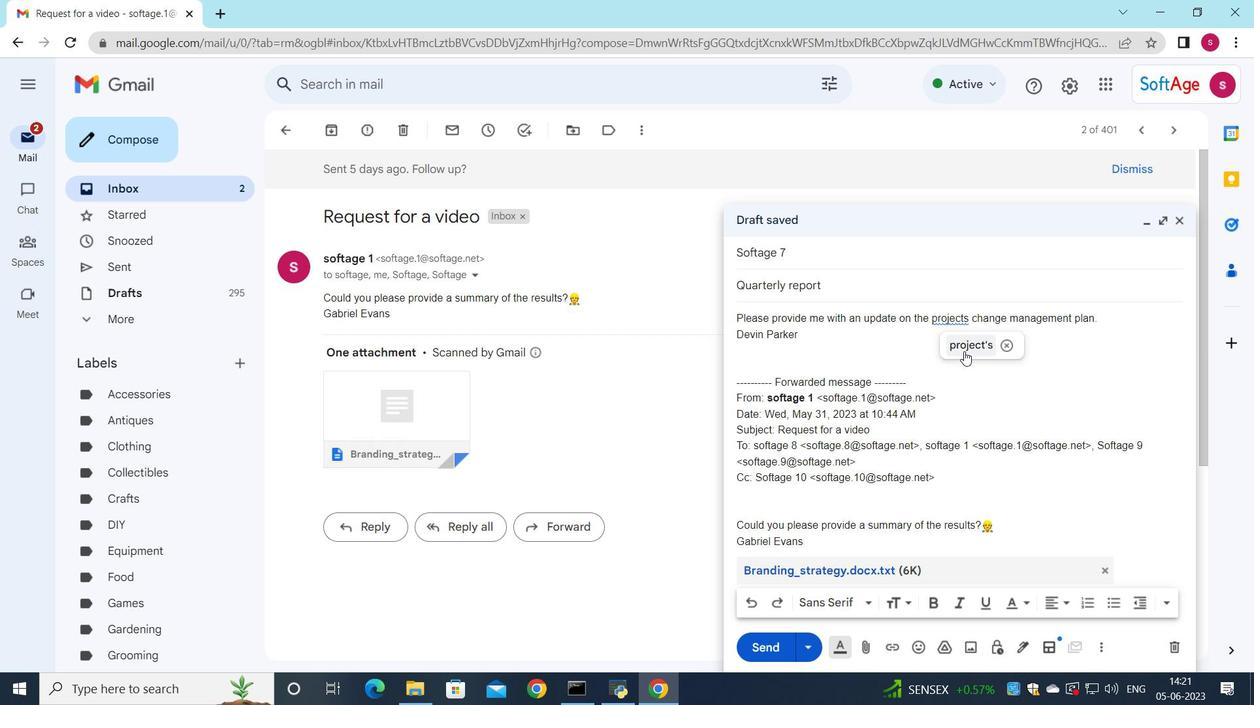 
Action: Mouse moved to (1102, 319)
Screenshot: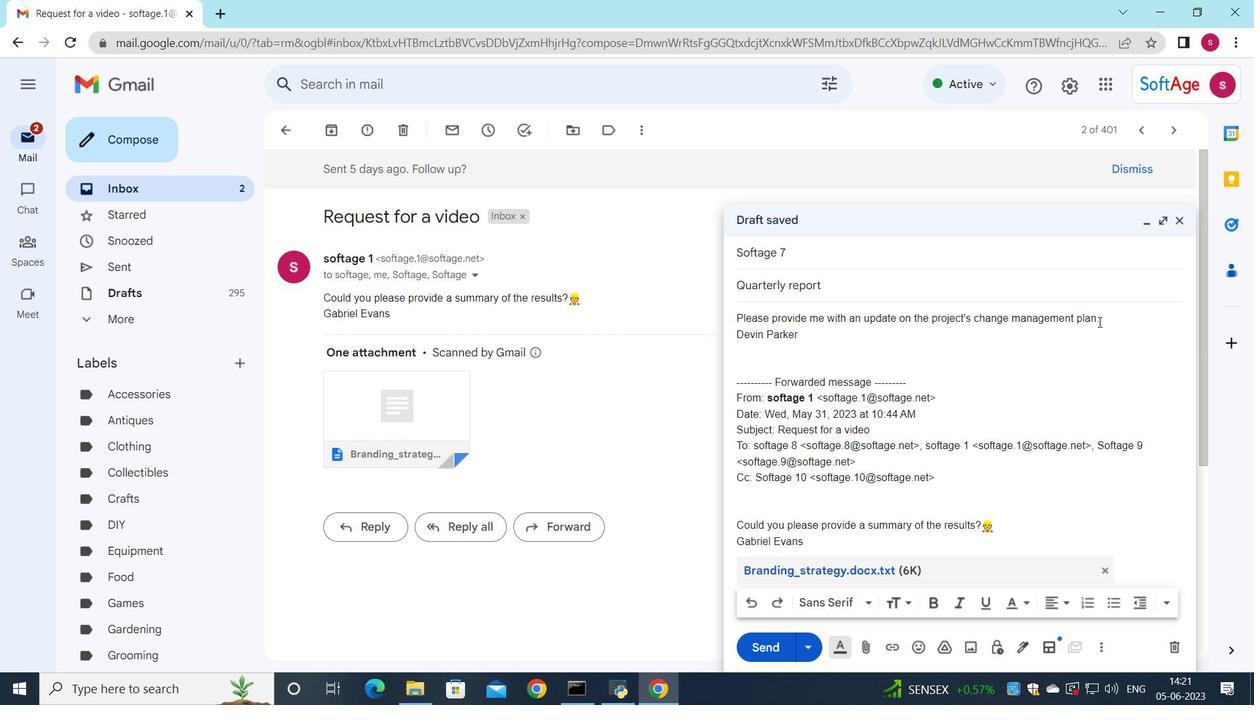 
Action: Mouse pressed left at (1102, 319)
Screenshot: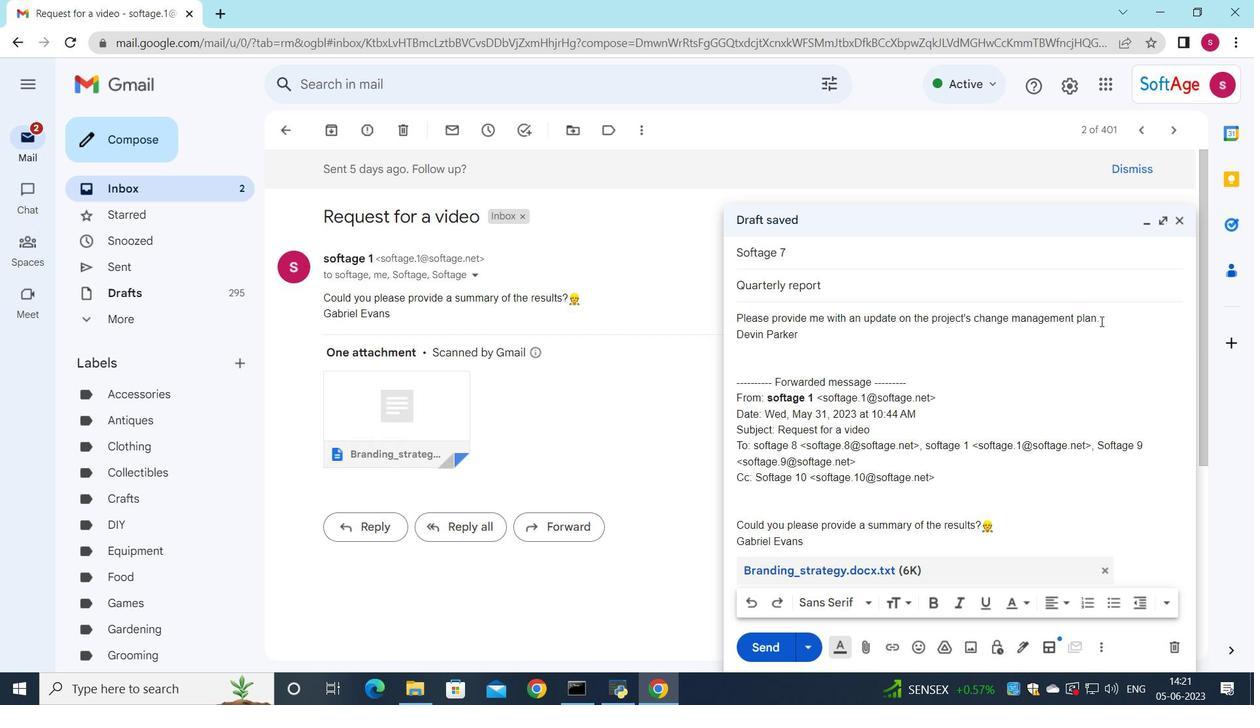 
Action: Mouse moved to (1020, 607)
Screenshot: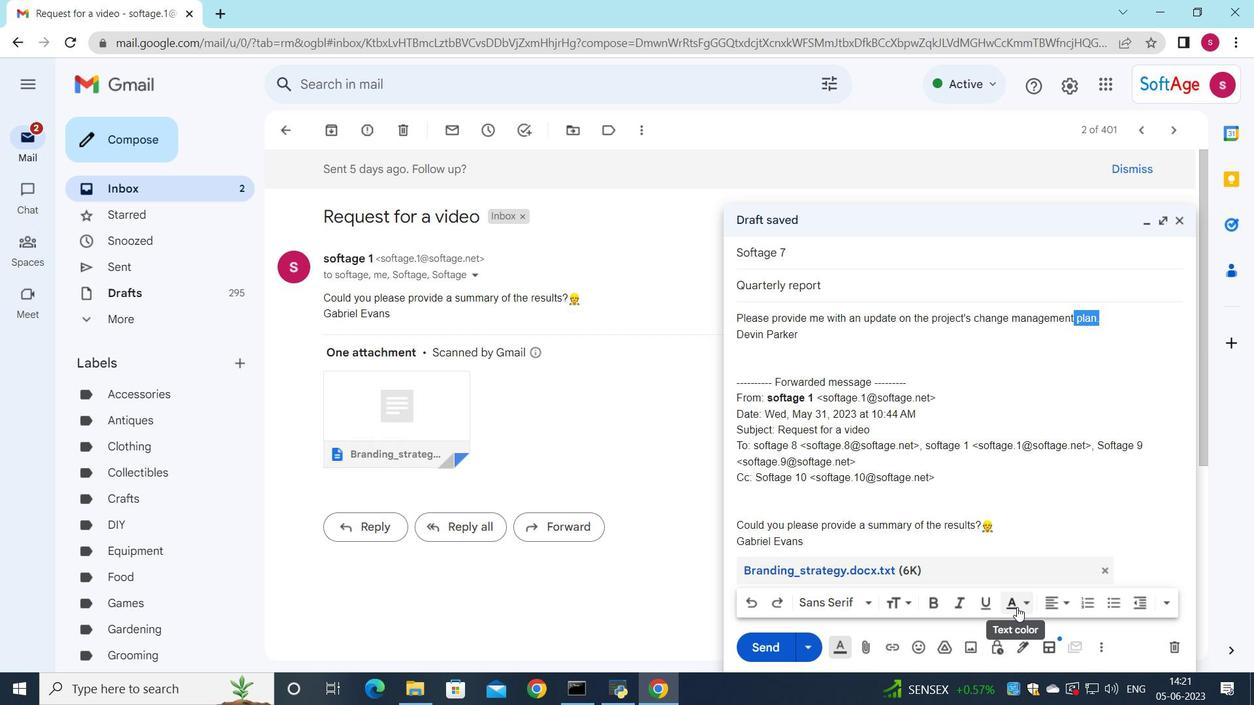 
Action: Mouse pressed left at (1020, 607)
Screenshot: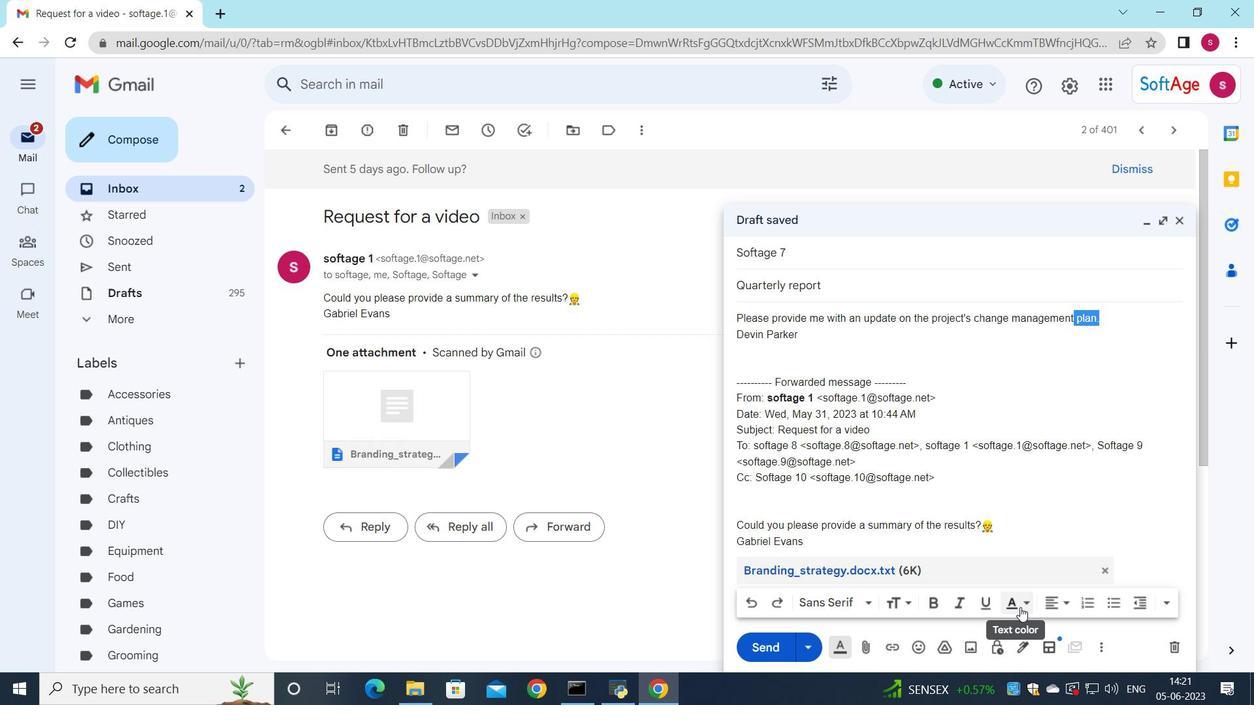 
Action: Mouse moved to (986, 493)
Screenshot: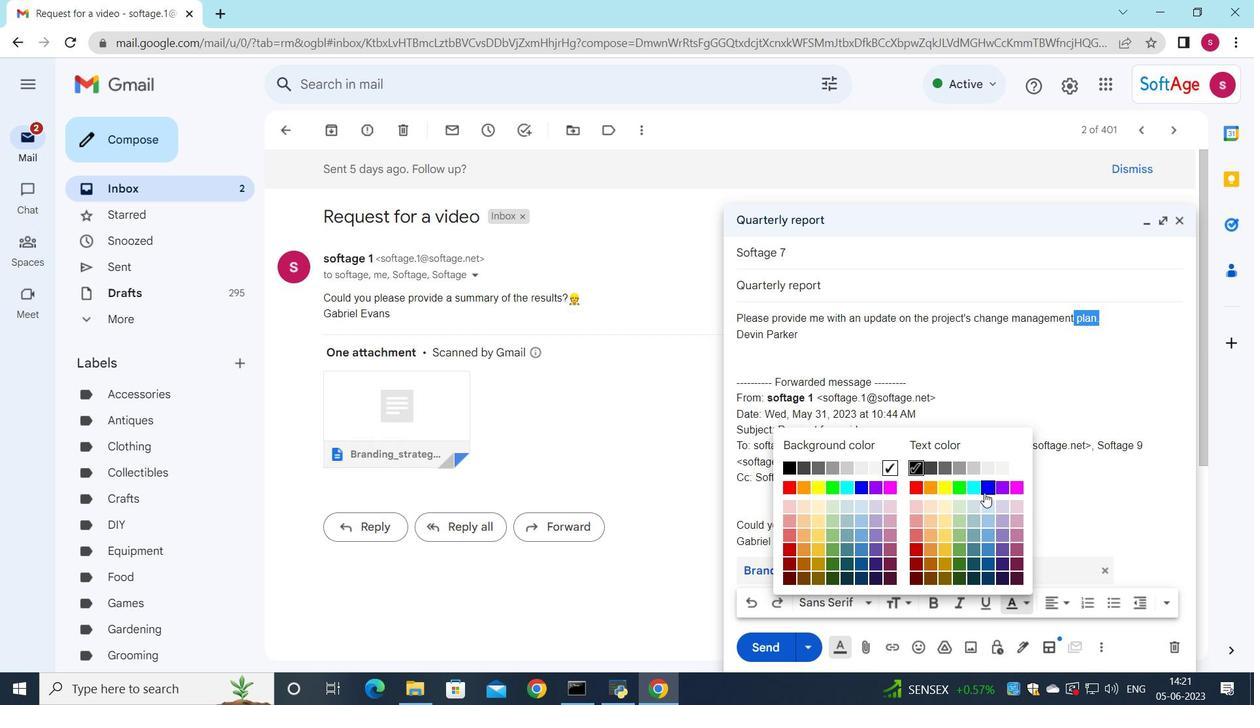 
Action: Mouse pressed left at (986, 493)
Screenshot: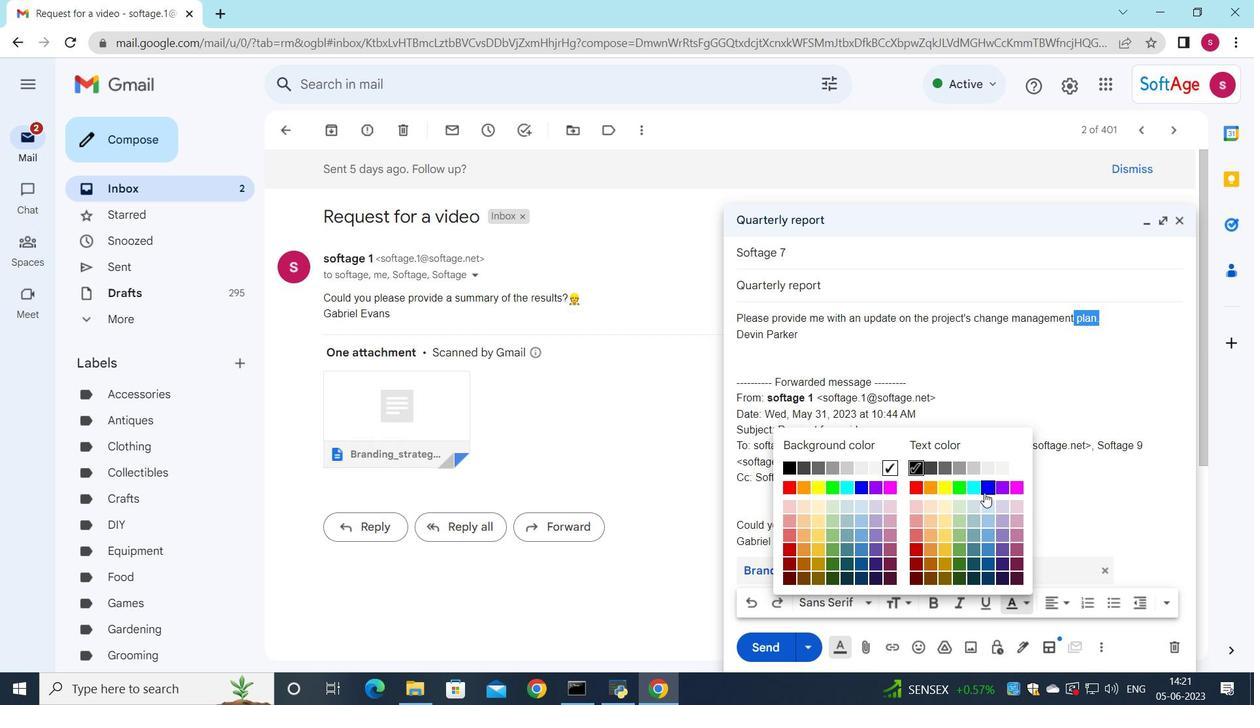 
Action: Mouse moved to (1030, 606)
Screenshot: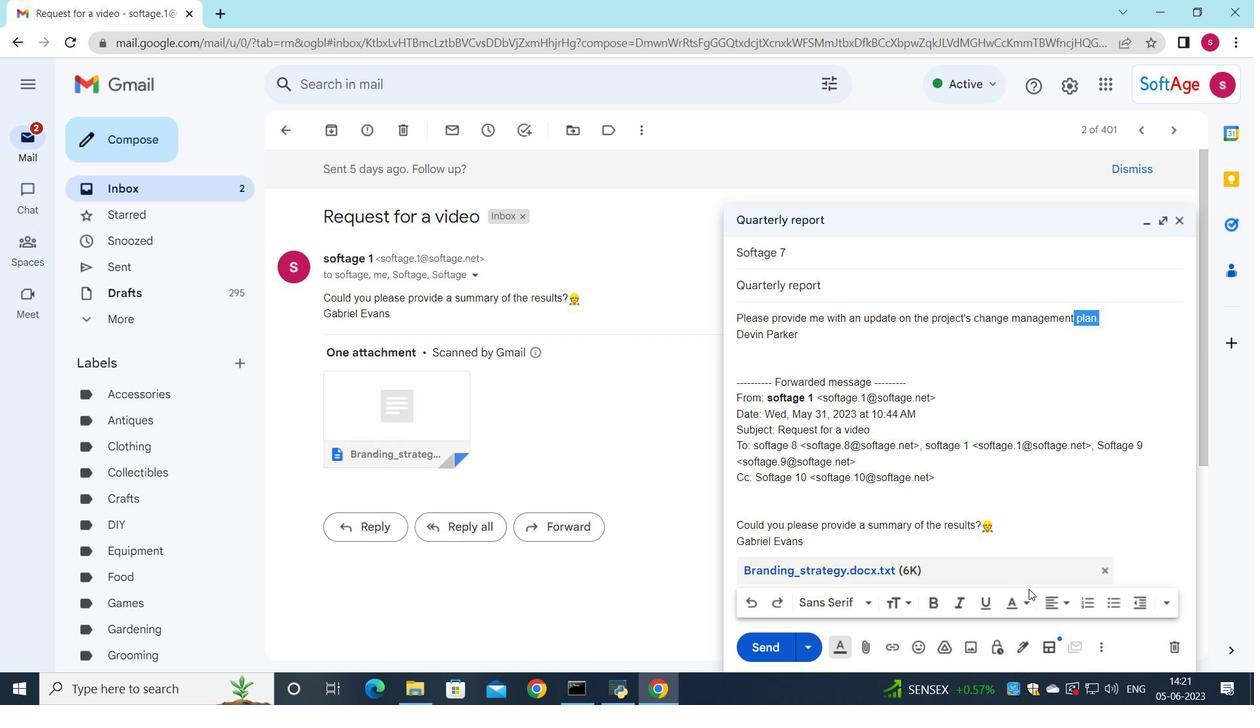 
Action: Mouse pressed left at (1030, 606)
Screenshot: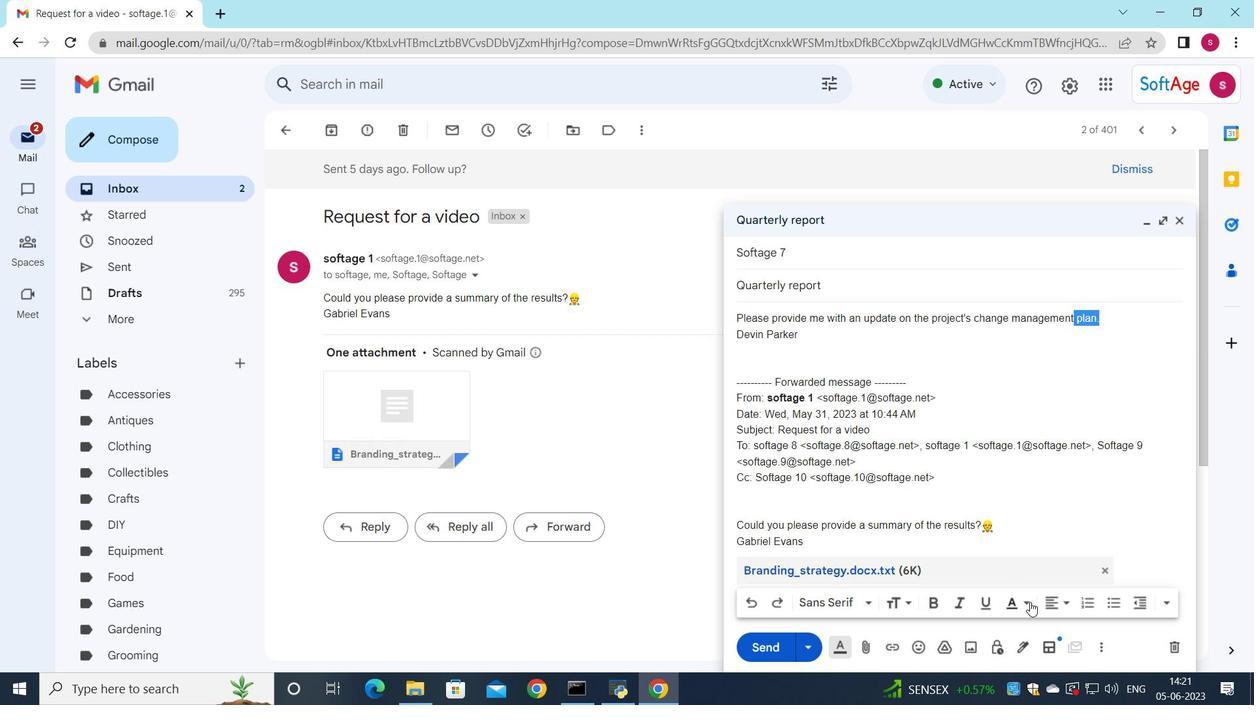 
Action: Mouse moved to (887, 488)
Screenshot: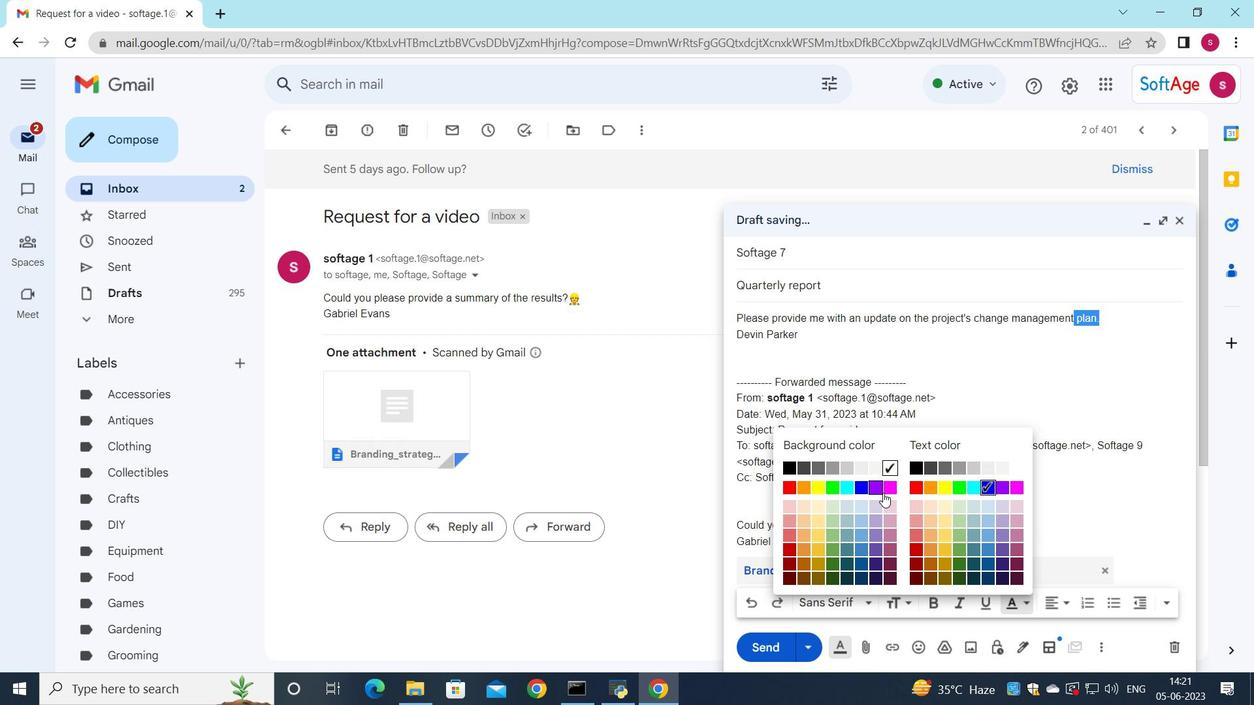 
Action: Mouse pressed left at (887, 488)
Screenshot: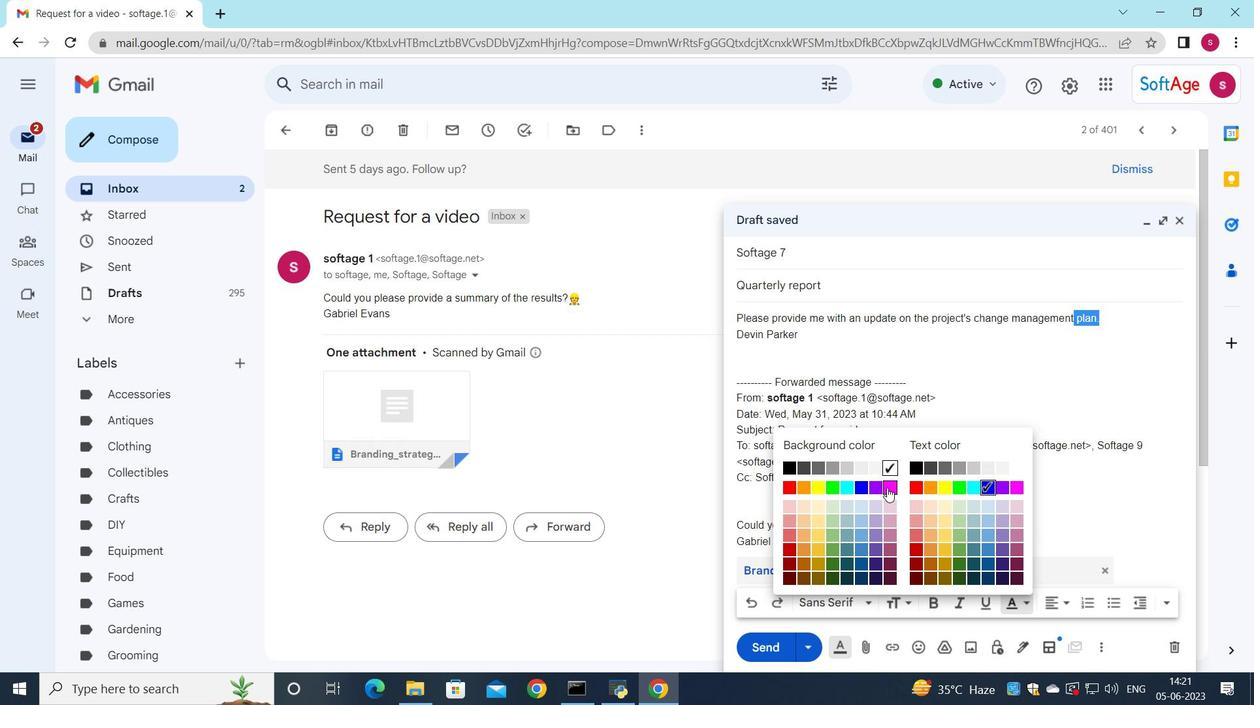 
Action: Mouse moved to (772, 650)
Screenshot: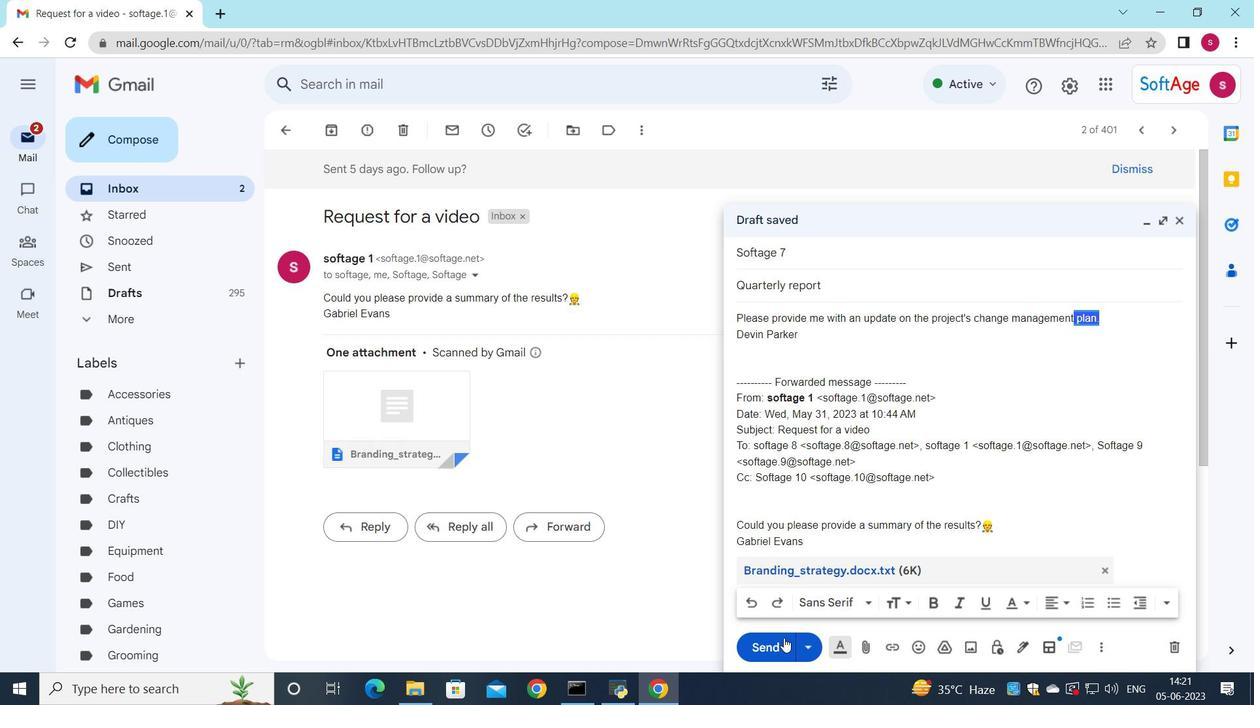 
Action: Mouse pressed left at (772, 650)
Screenshot: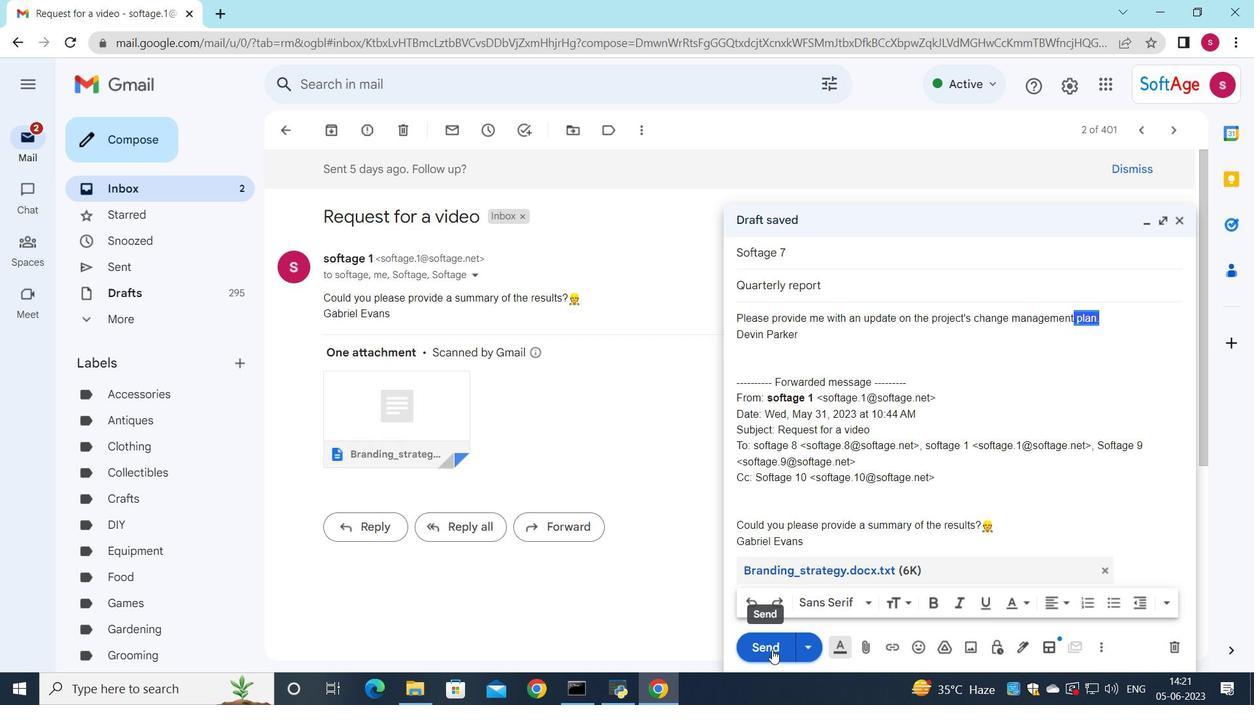 
Action: Mouse moved to (661, 546)
Screenshot: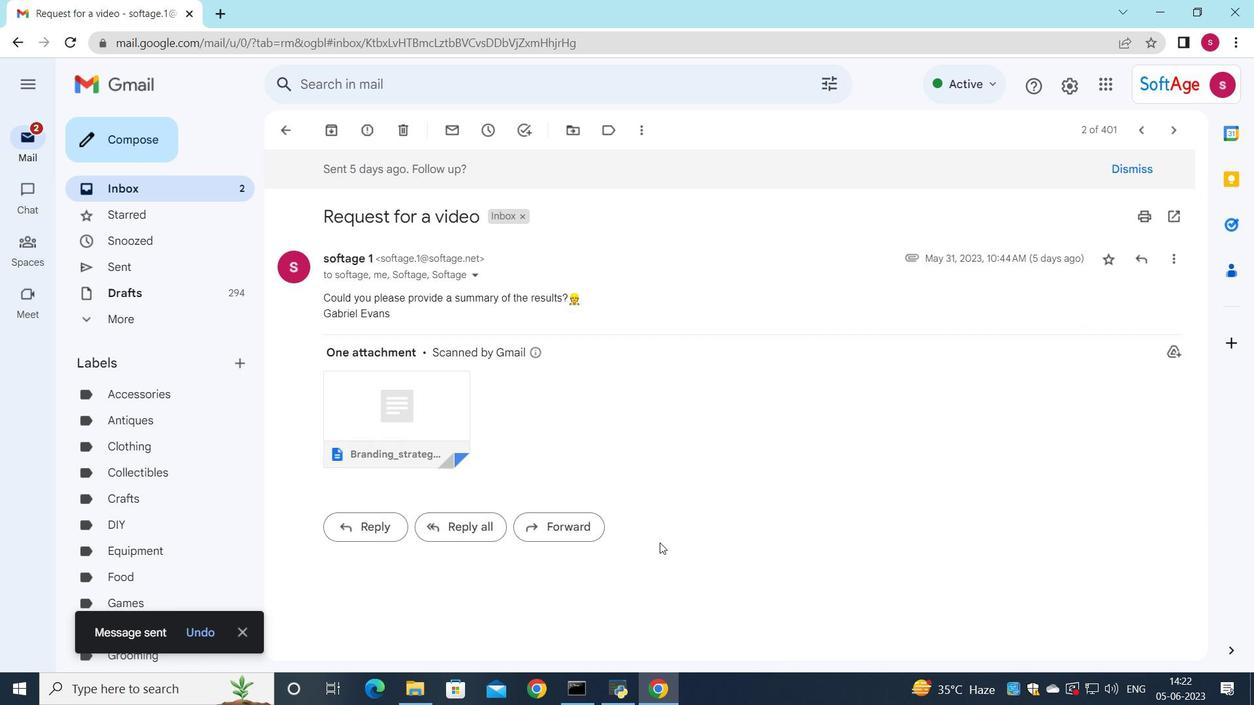 
